 Task: Look for space in Viernheim, Germany from 12th July, 2023 to 16th July, 2023 for 8 adults in price range Rs.10000 to Rs.16000. Place can be private room with 8 bedrooms having 8 beds and 8 bathrooms. Property type can be house, flat, guest house. Amenities needed are: wifi, TV, free parkinig on premises, gym, breakfast. Booking option can be shelf check-in. Required host language is English.
Action: Mouse moved to (492, 105)
Screenshot: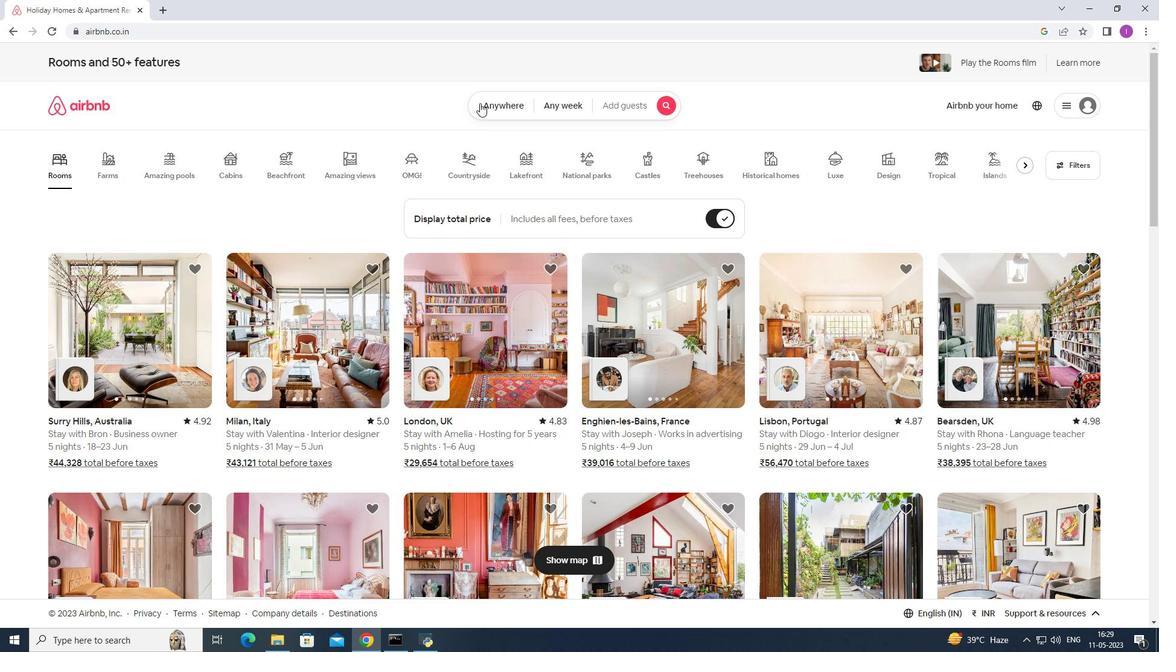 
Action: Mouse pressed left at (492, 105)
Screenshot: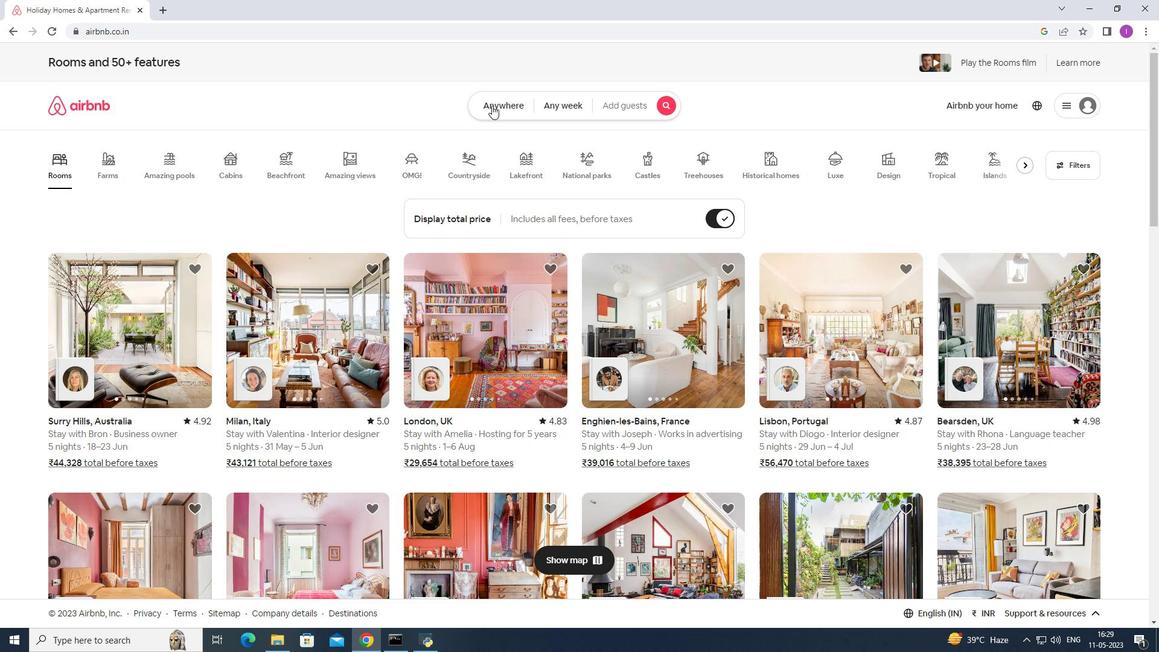 
Action: Mouse moved to (441, 148)
Screenshot: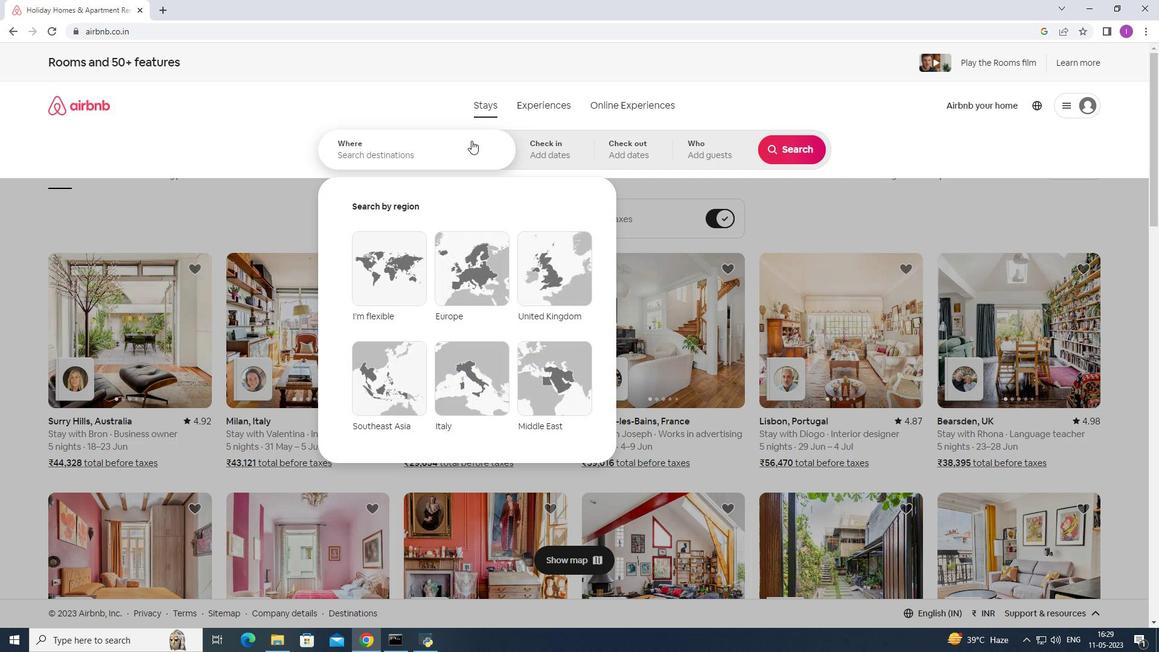 
Action: Mouse pressed left at (441, 148)
Screenshot: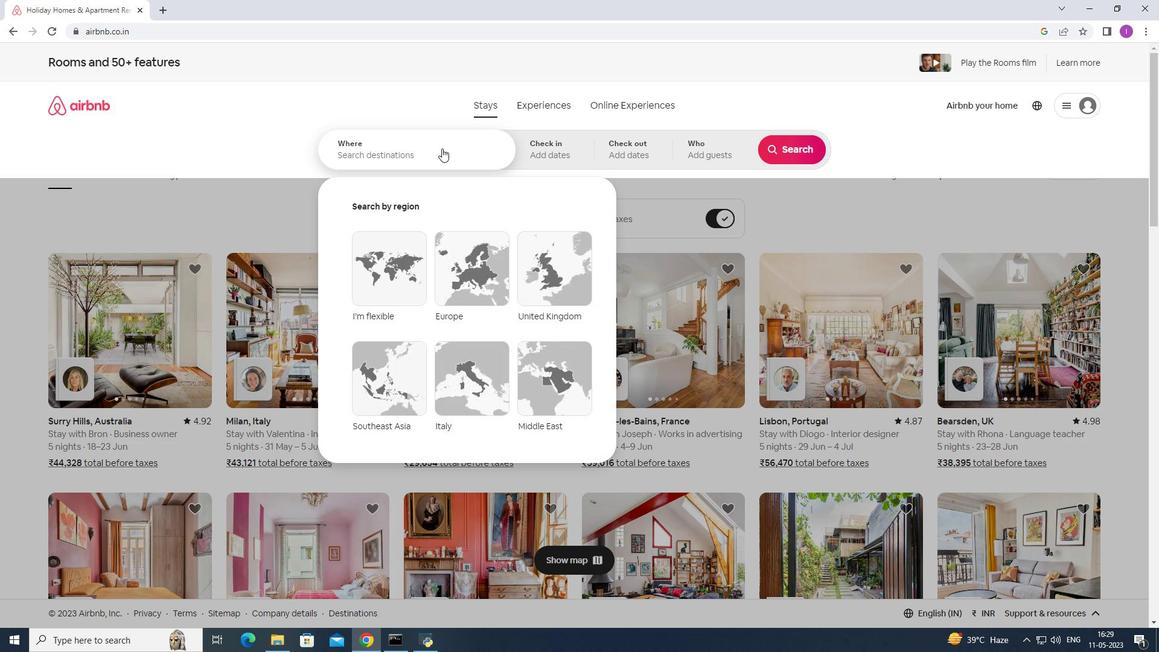 
Action: Mouse moved to (443, 147)
Screenshot: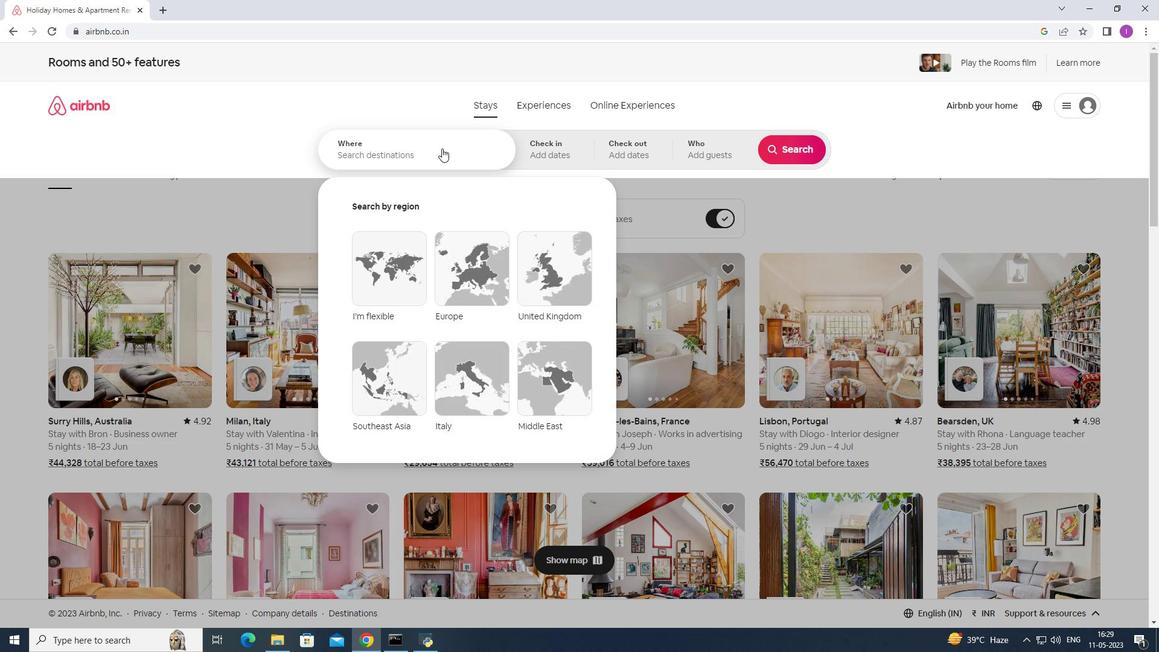 
Action: Key pressed <Key.shift>Viernheim,<Key.shift><Key.shift><Key.shift><Key.shift><Key.shift><Key.shift><Key.shift><Key.shift><Key.shift><Key.shift><Key.shift><Key.shift>Germany
Screenshot: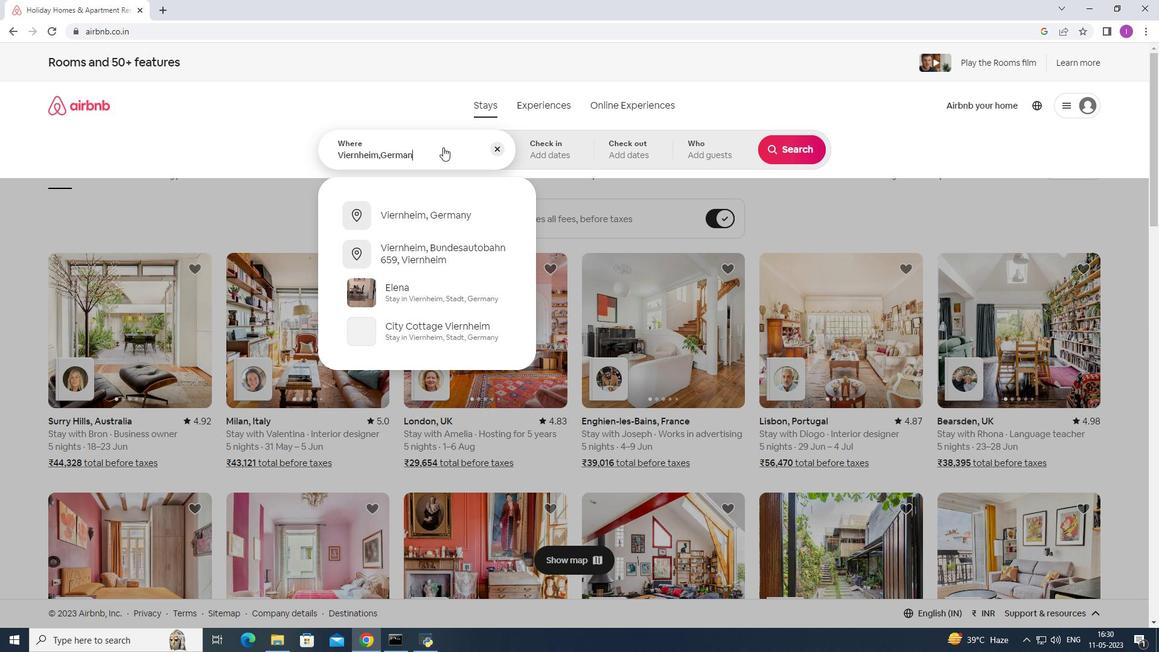 
Action: Mouse moved to (457, 213)
Screenshot: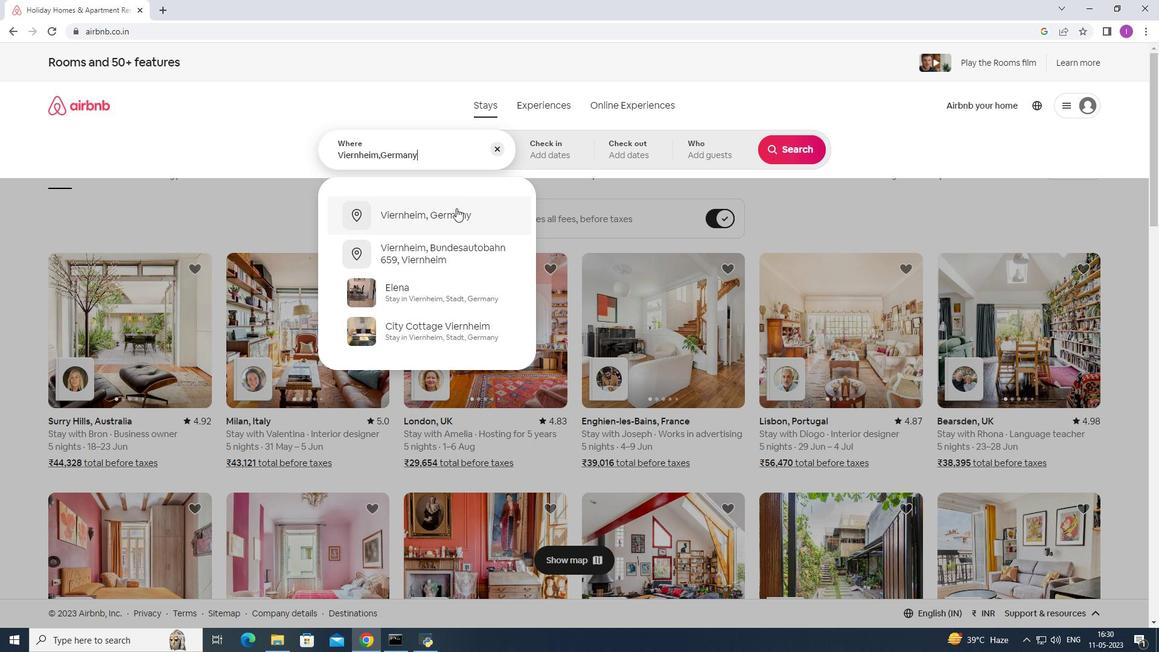 
Action: Mouse pressed left at (457, 213)
Screenshot: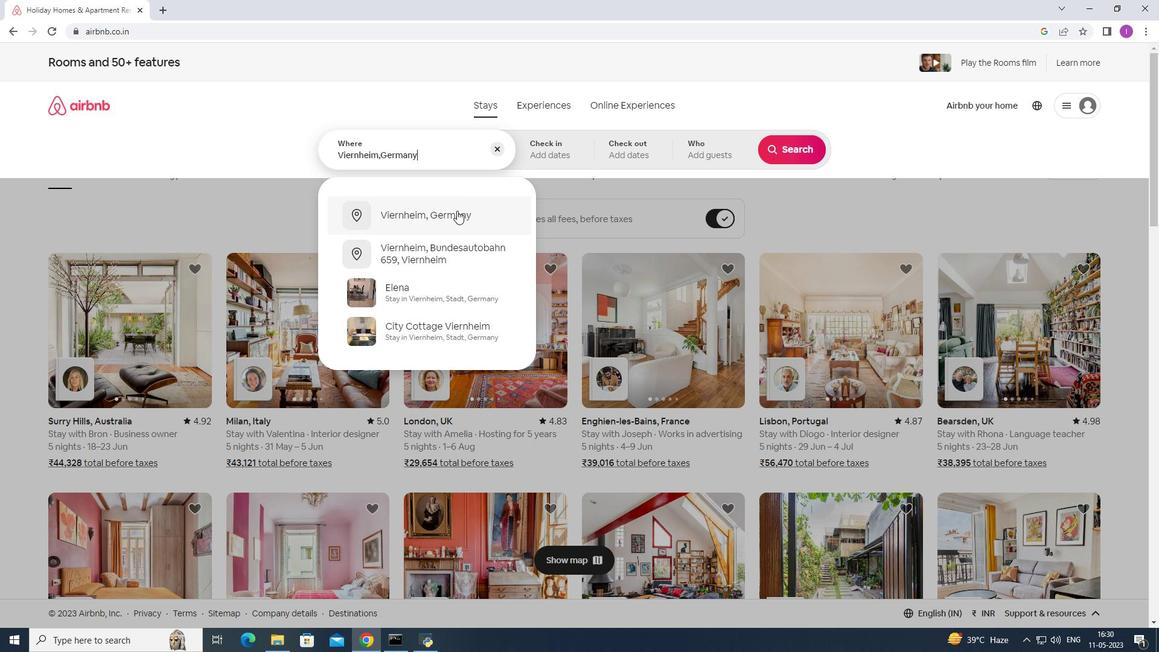 
Action: Mouse moved to (787, 251)
Screenshot: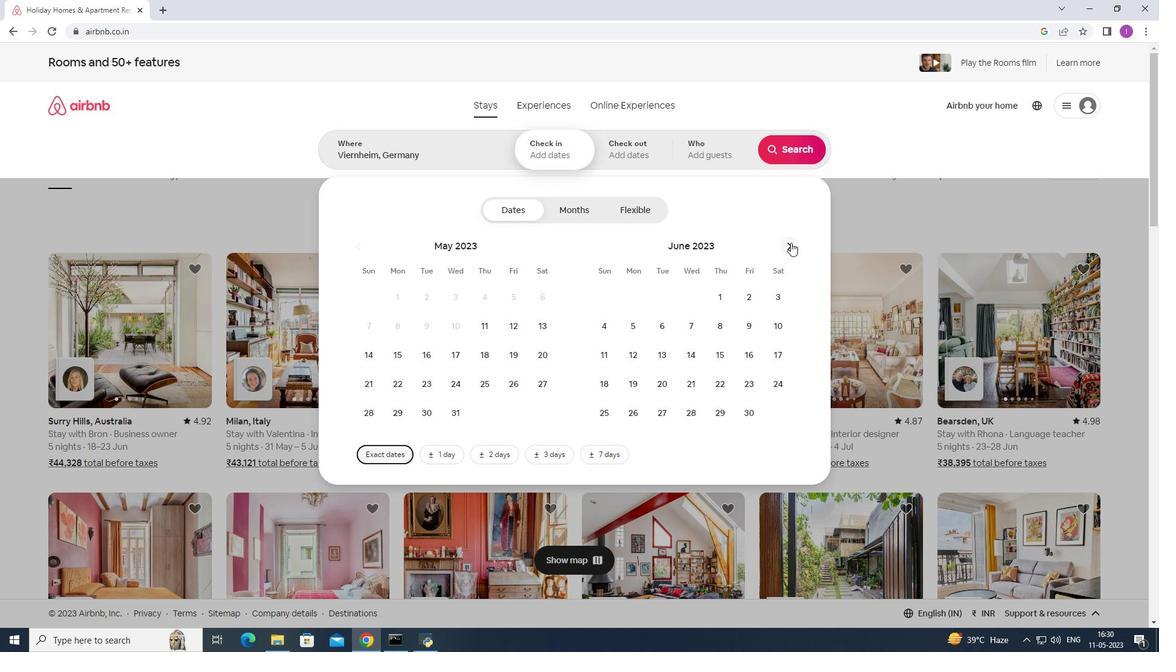 
Action: Mouse pressed left at (787, 251)
Screenshot: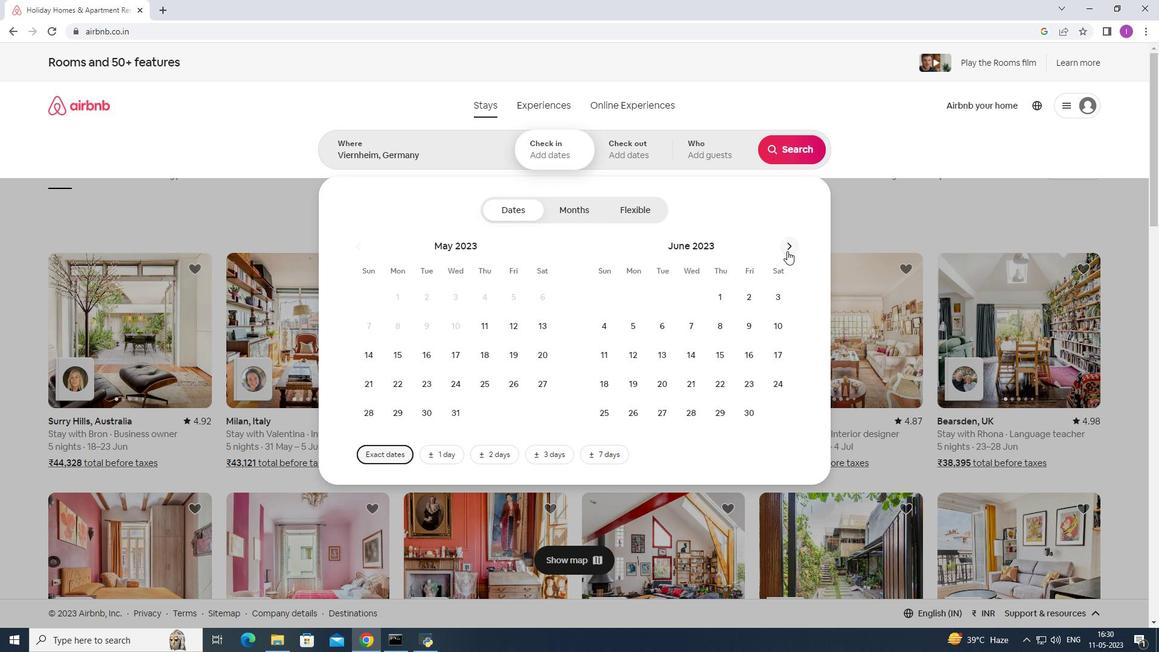 
Action: Mouse moved to (696, 349)
Screenshot: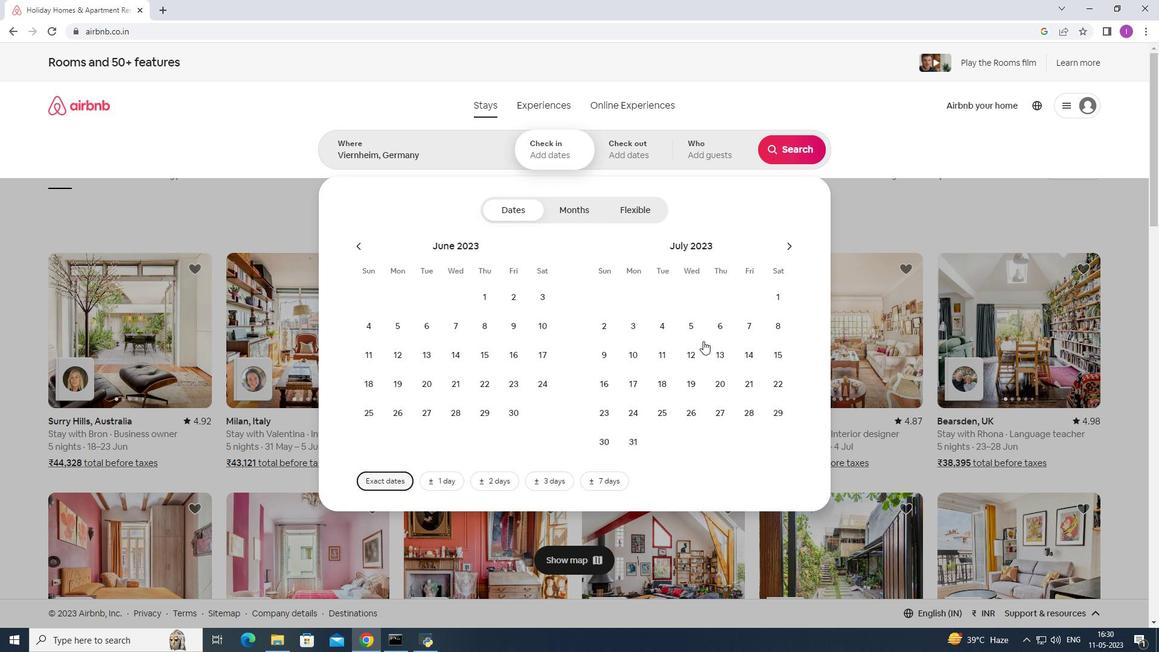 
Action: Mouse pressed left at (696, 349)
Screenshot: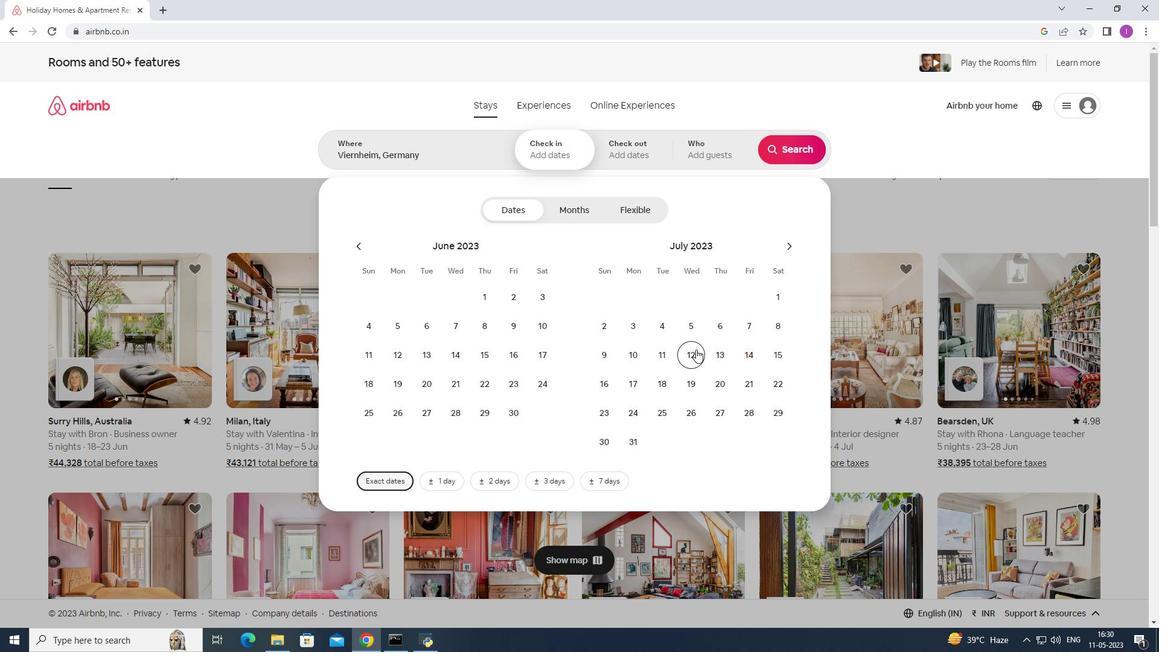 
Action: Mouse moved to (596, 393)
Screenshot: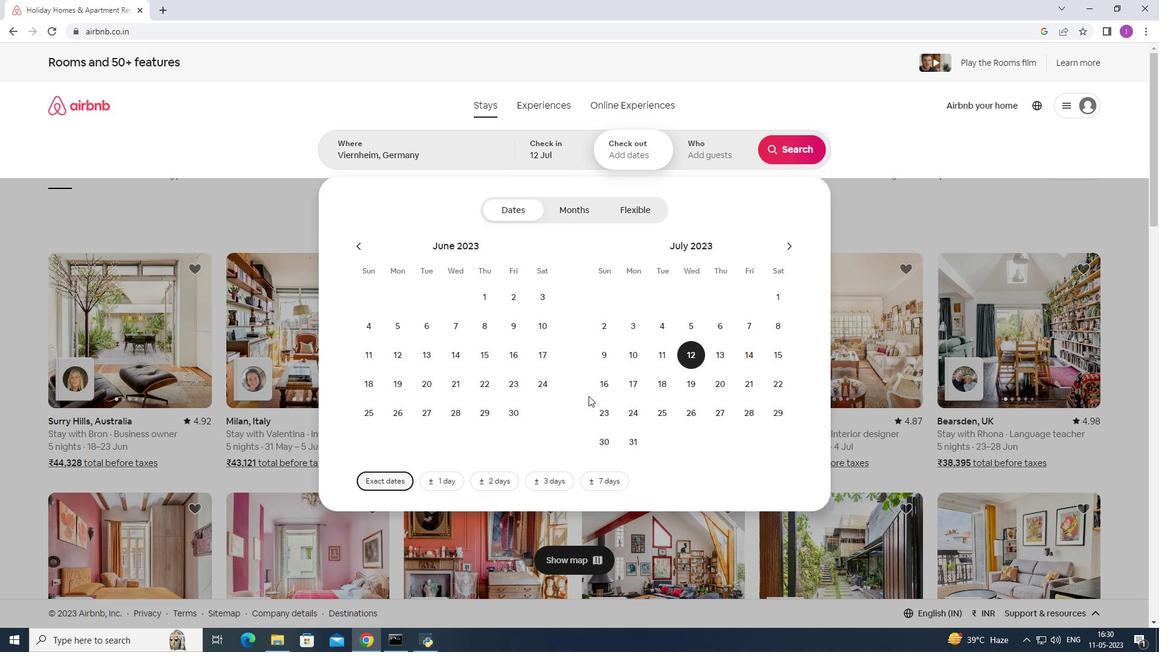 
Action: Mouse pressed left at (596, 393)
Screenshot: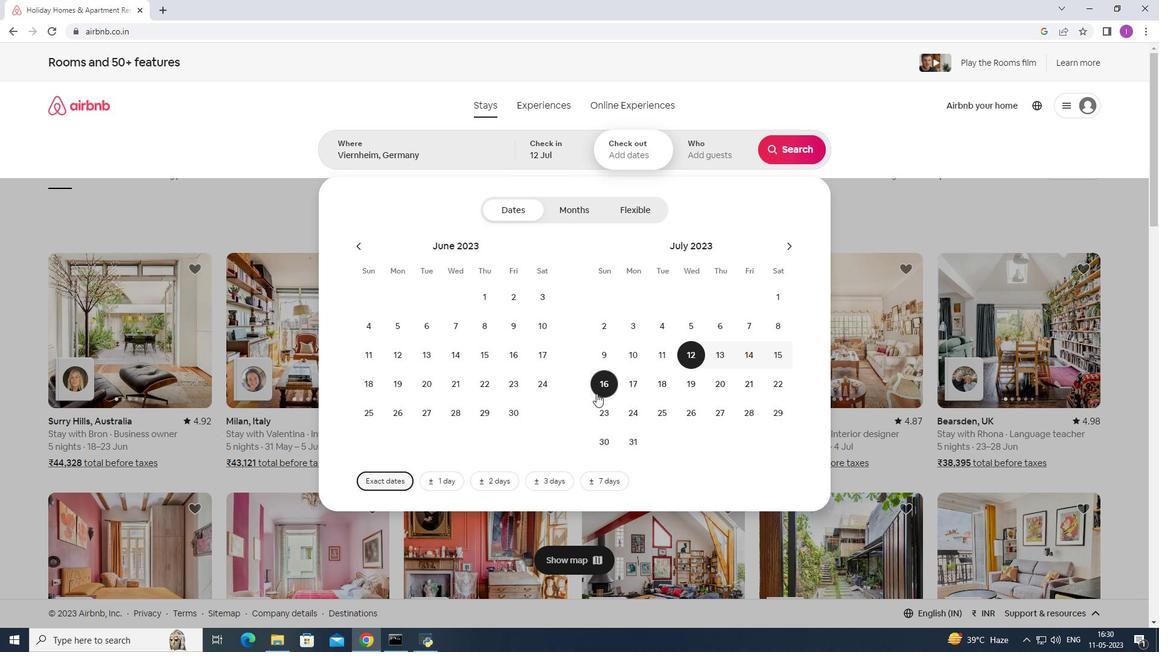 
Action: Mouse moved to (729, 146)
Screenshot: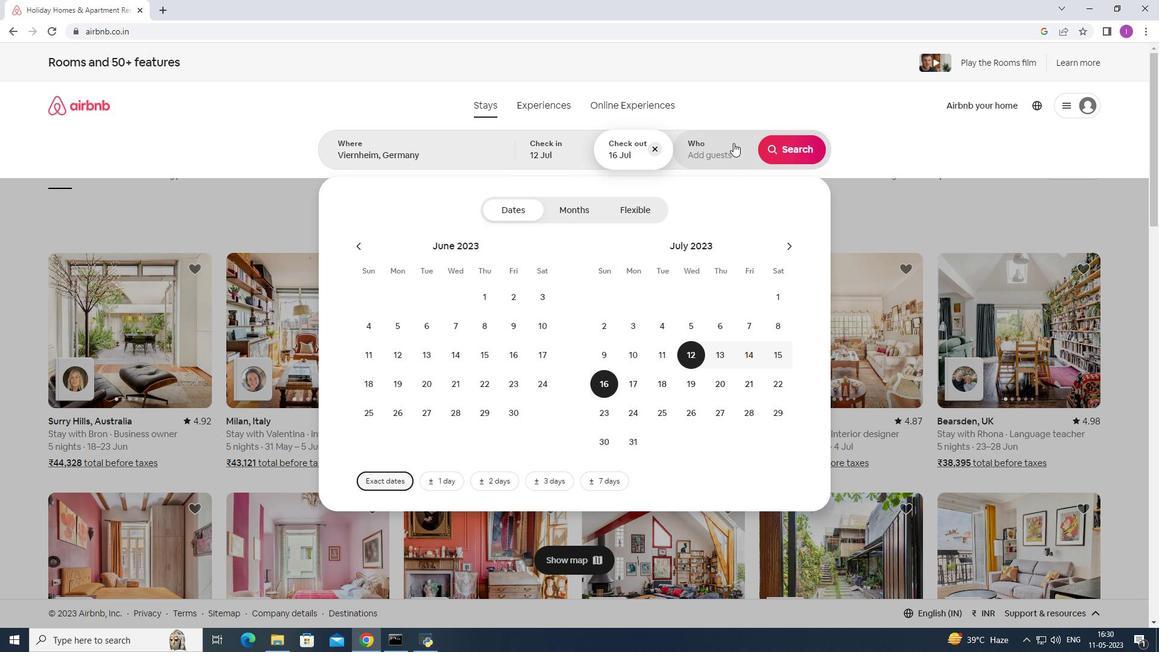 
Action: Mouse pressed left at (729, 146)
Screenshot: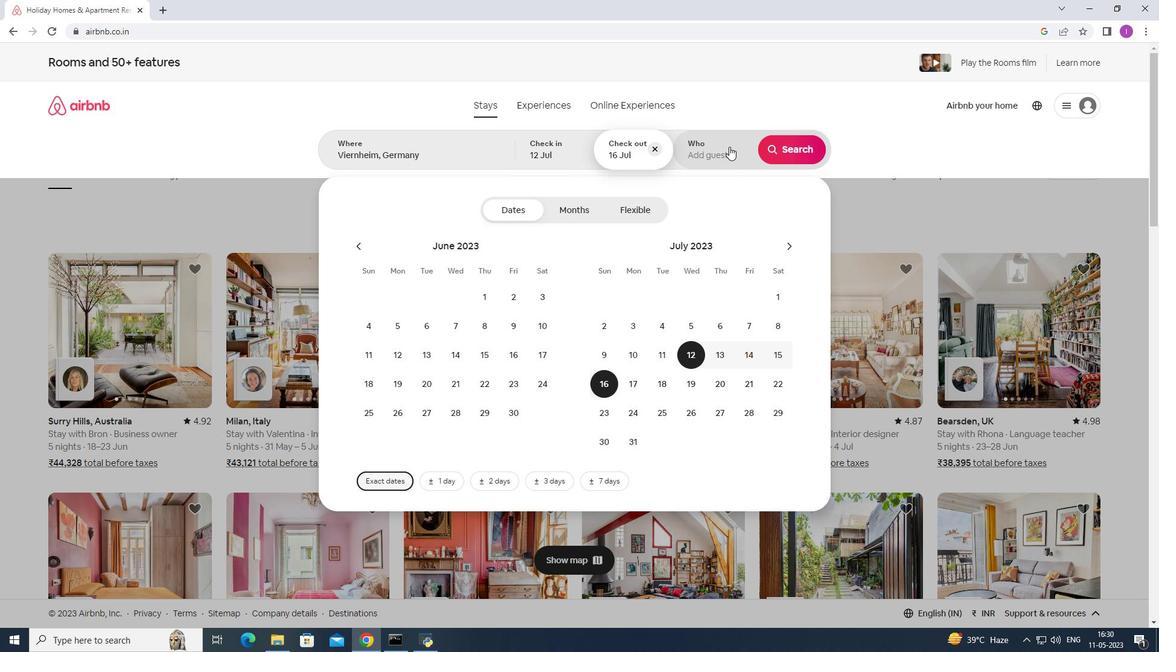 
Action: Mouse moved to (799, 217)
Screenshot: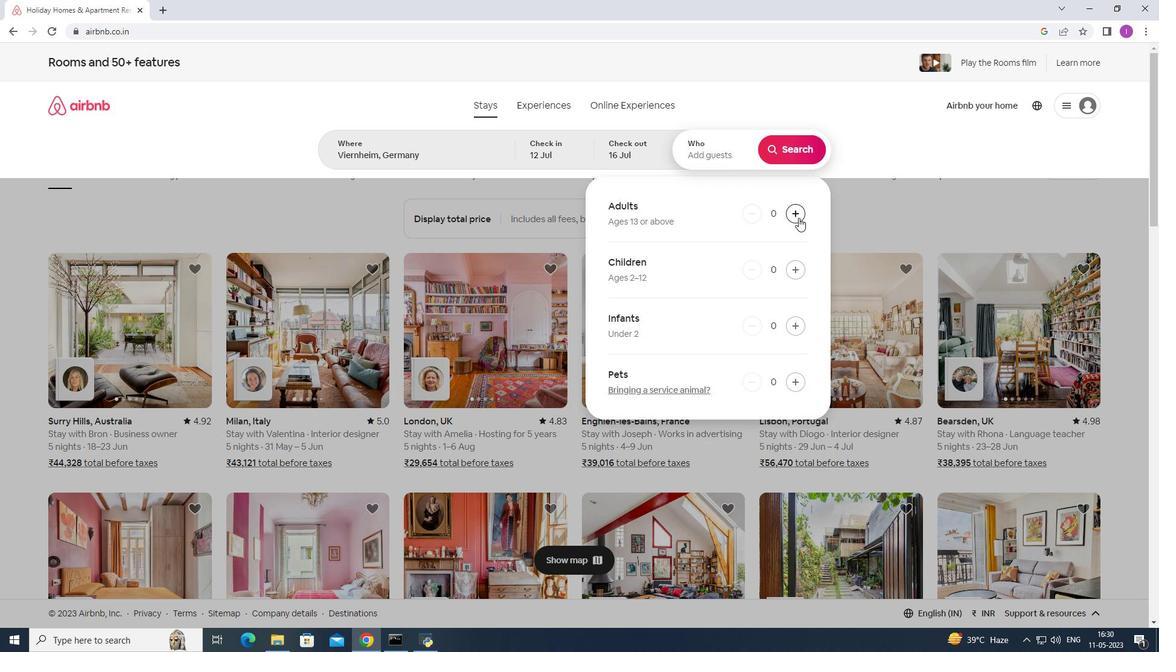 
Action: Mouse pressed left at (799, 217)
Screenshot: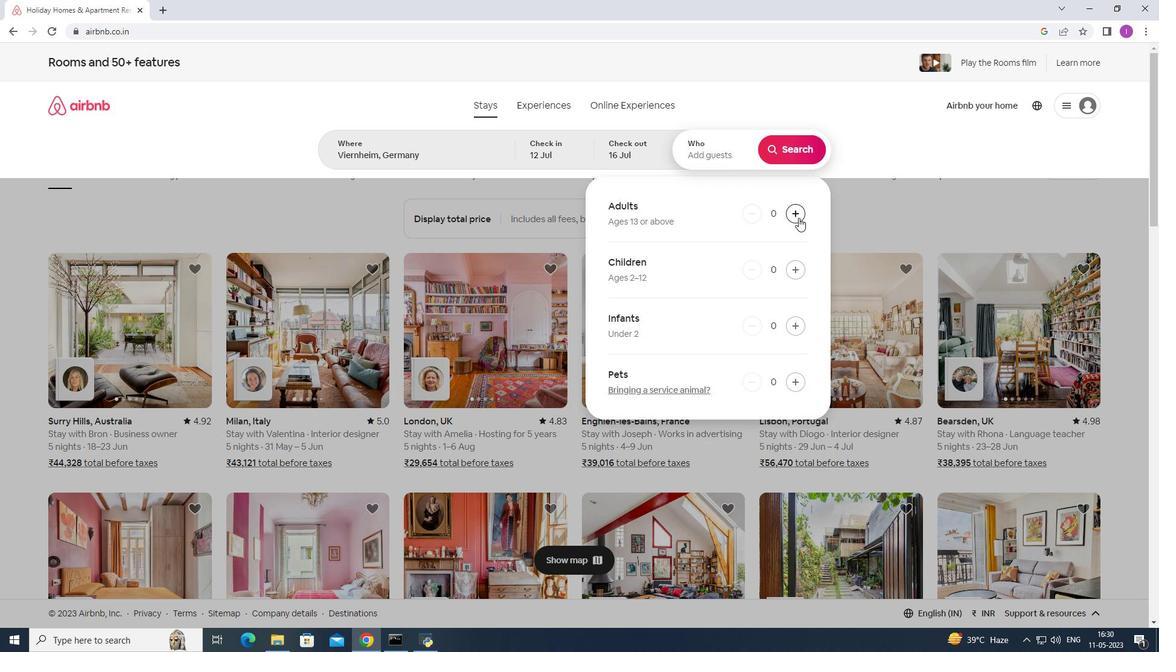
Action: Mouse moved to (800, 214)
Screenshot: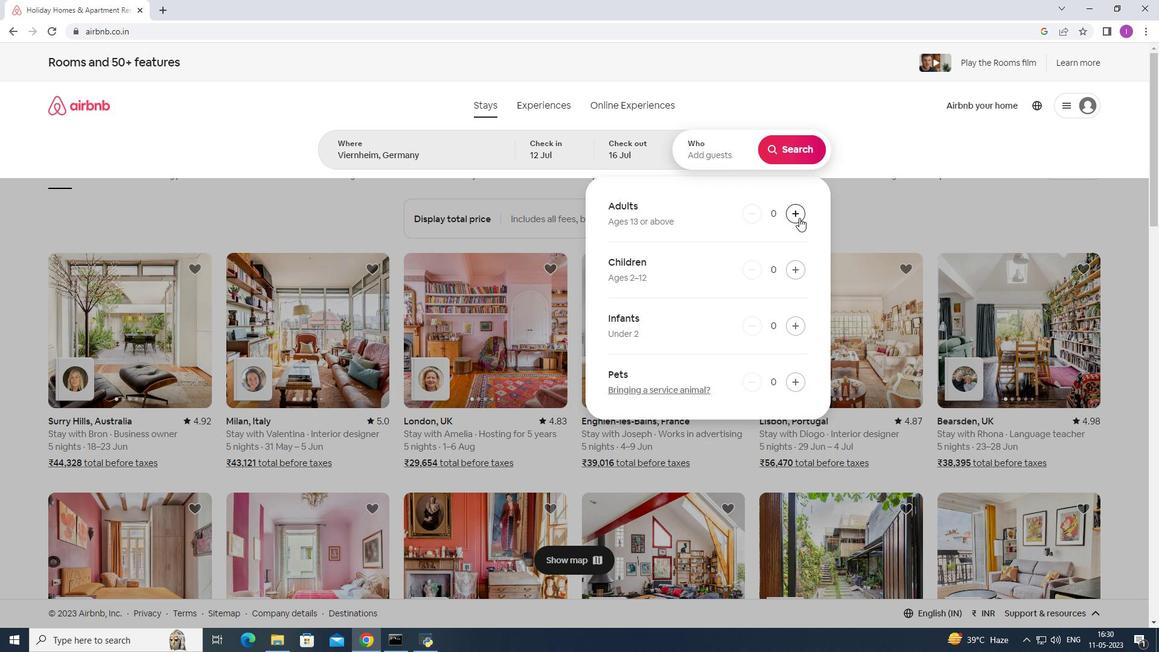 
Action: Mouse pressed left at (800, 214)
Screenshot: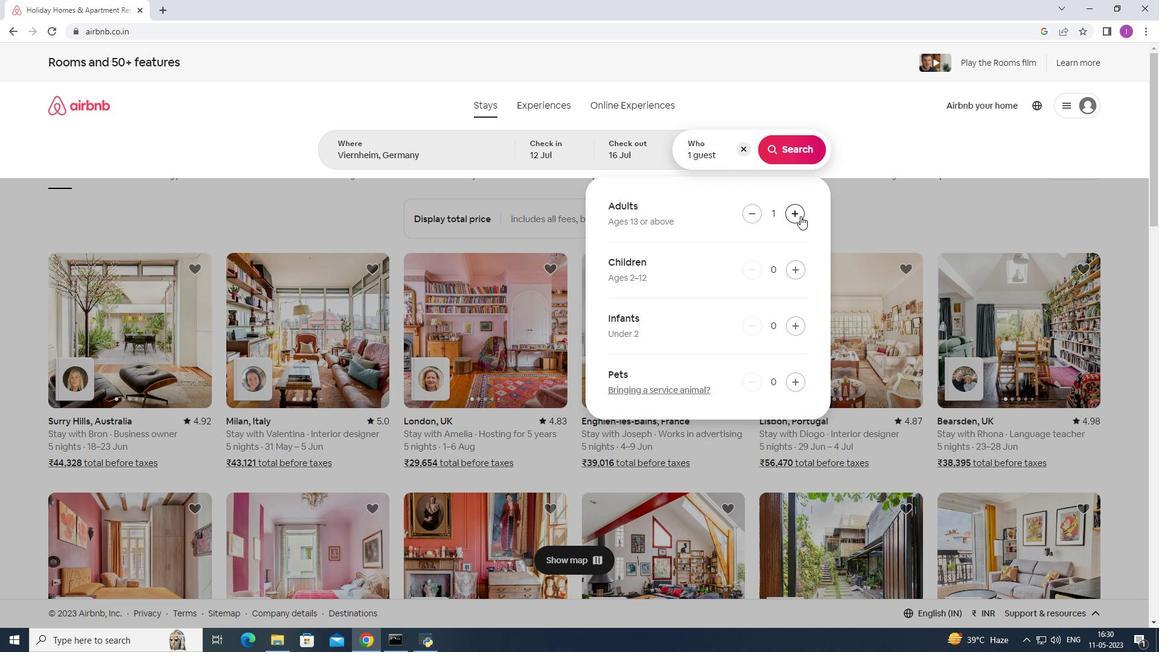 
Action: Mouse moved to (800, 214)
Screenshot: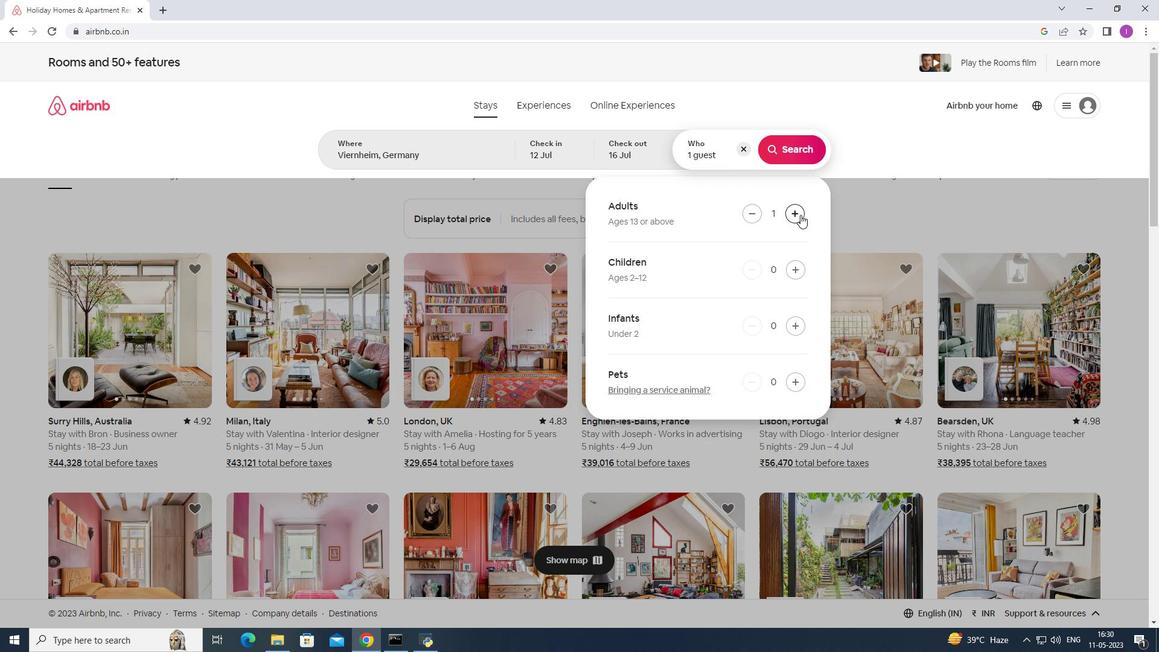 
Action: Mouse pressed left at (800, 214)
Screenshot: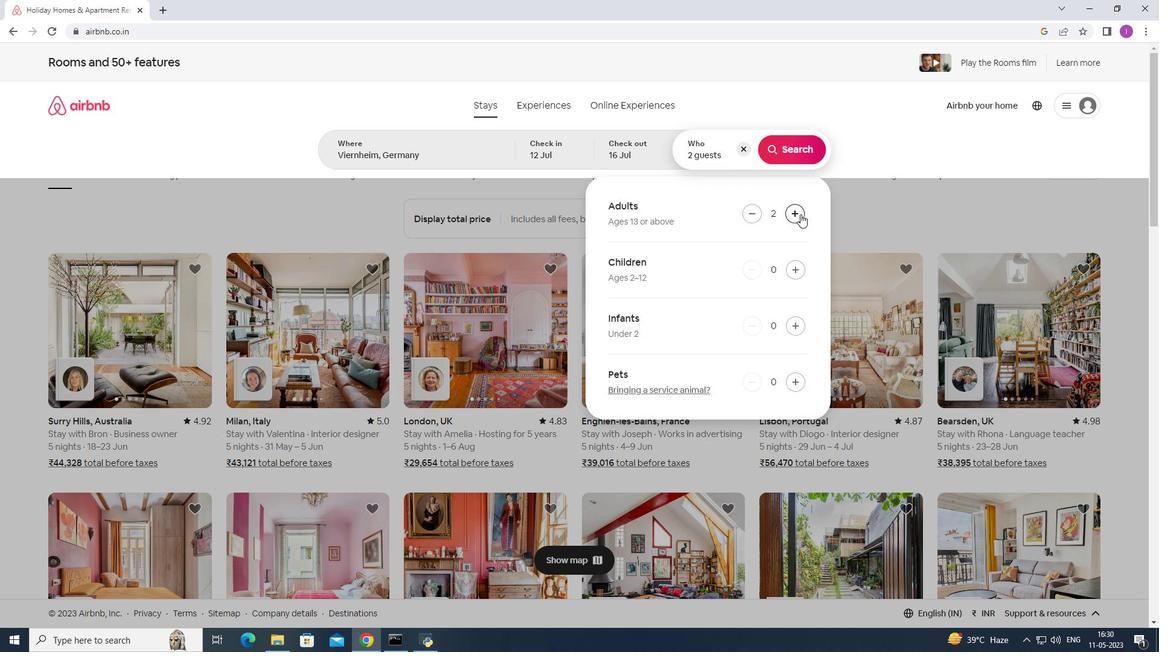 
Action: Mouse pressed left at (800, 214)
Screenshot: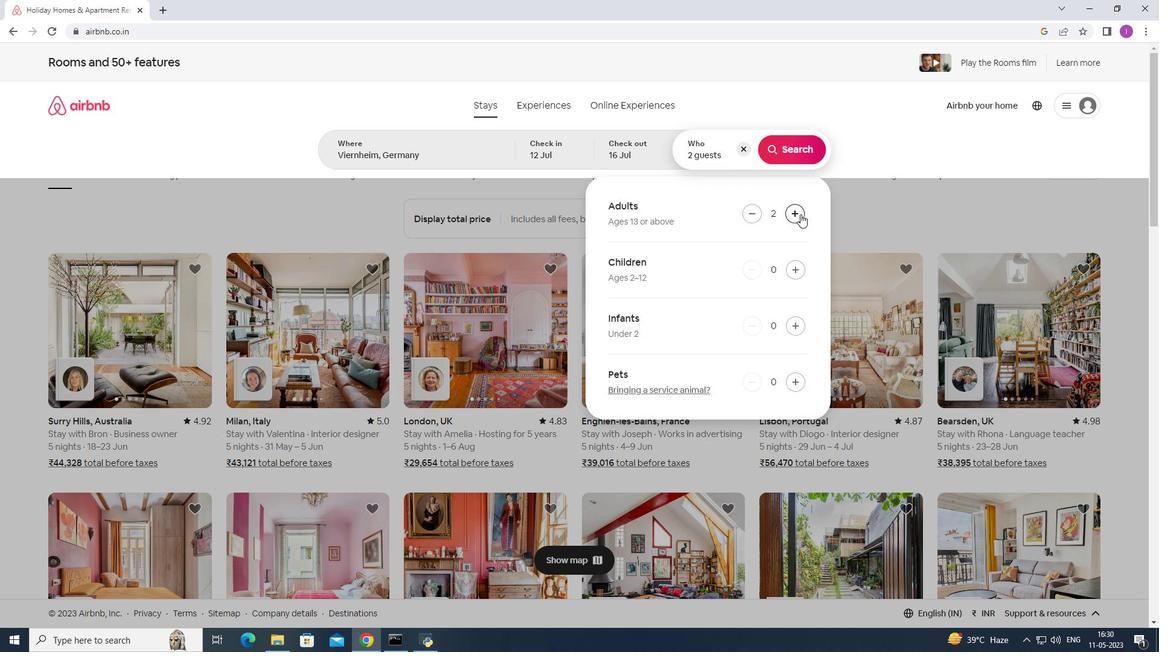 
Action: Mouse pressed left at (800, 214)
Screenshot: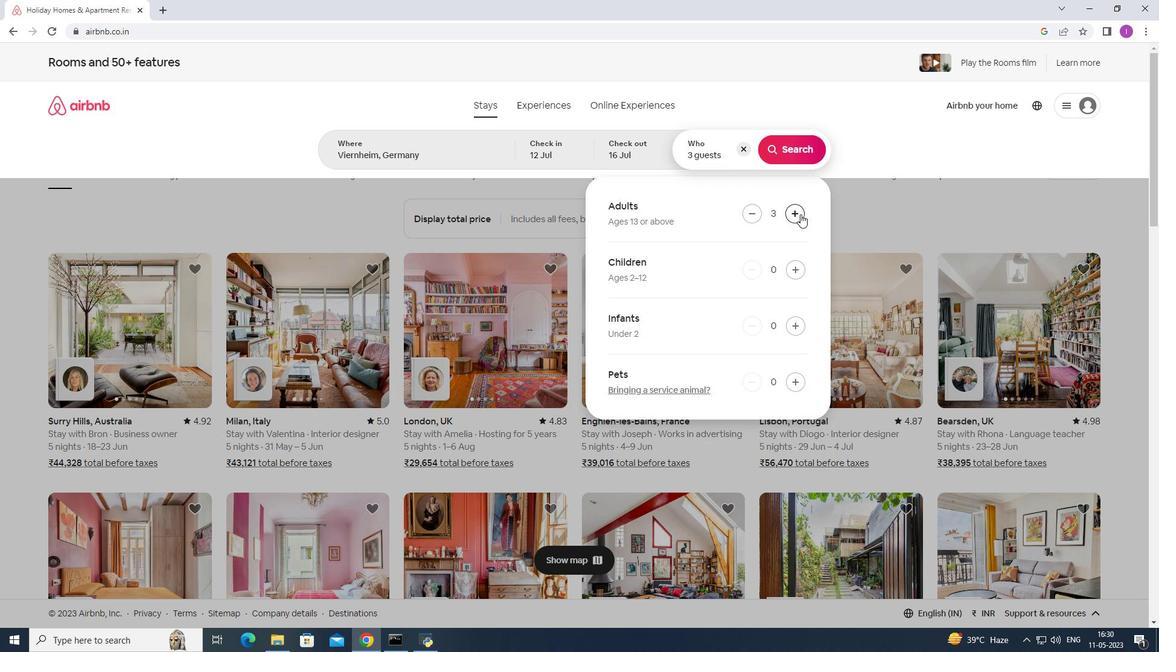 
Action: Mouse pressed left at (800, 214)
Screenshot: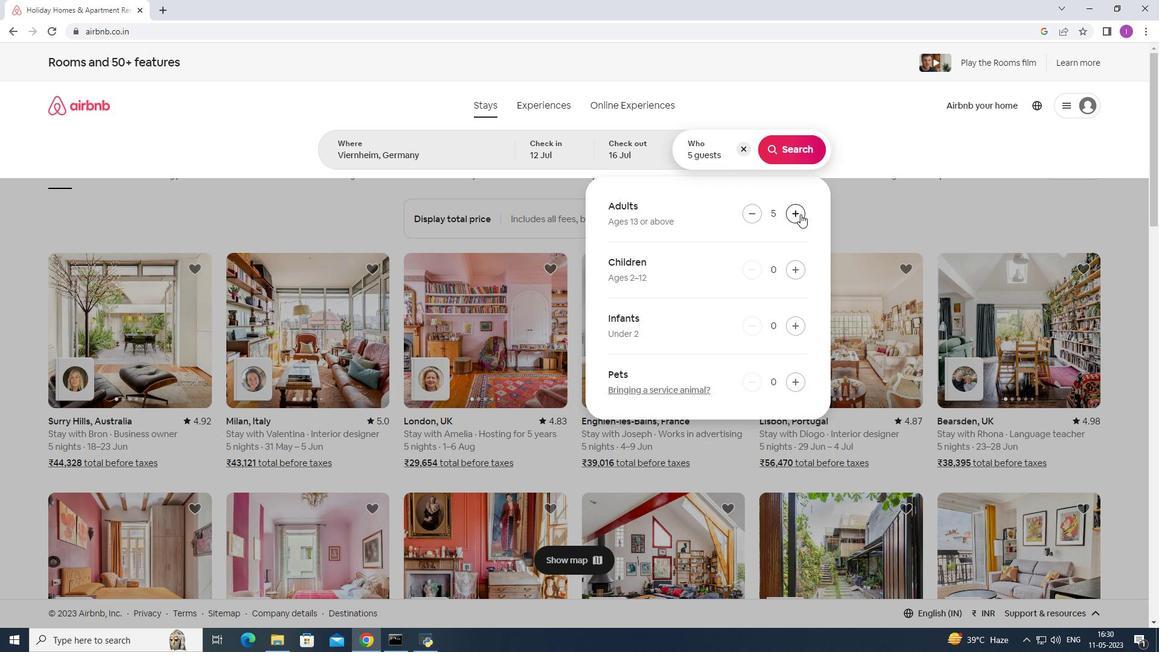 
Action: Mouse pressed left at (800, 214)
Screenshot: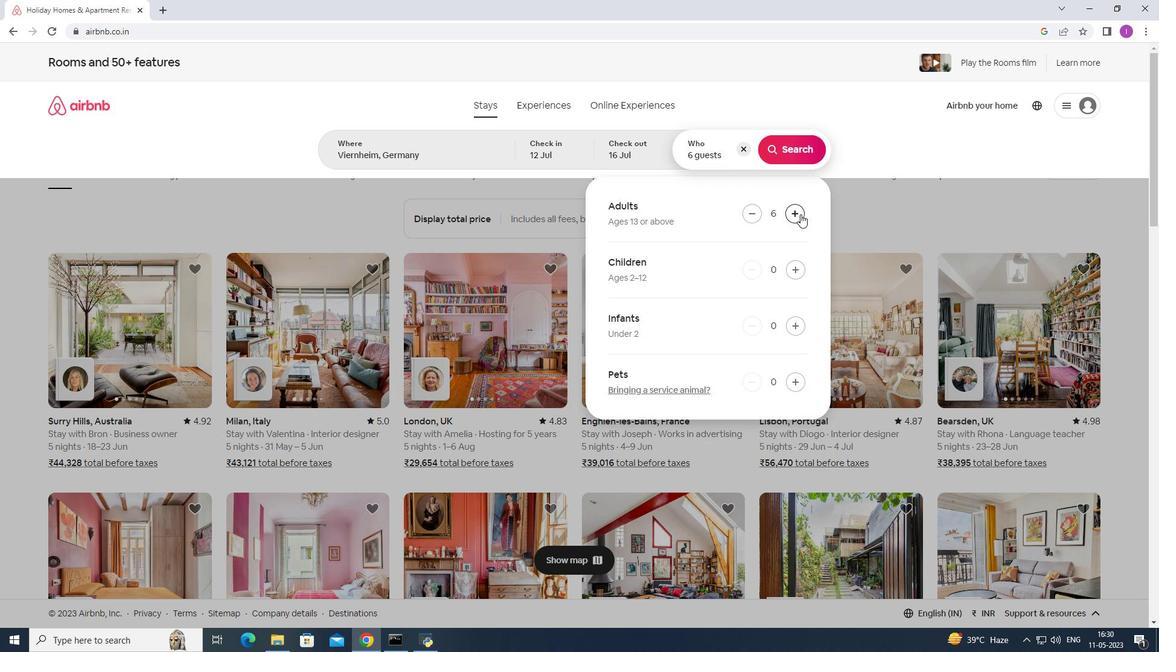 
Action: Mouse pressed left at (800, 214)
Screenshot: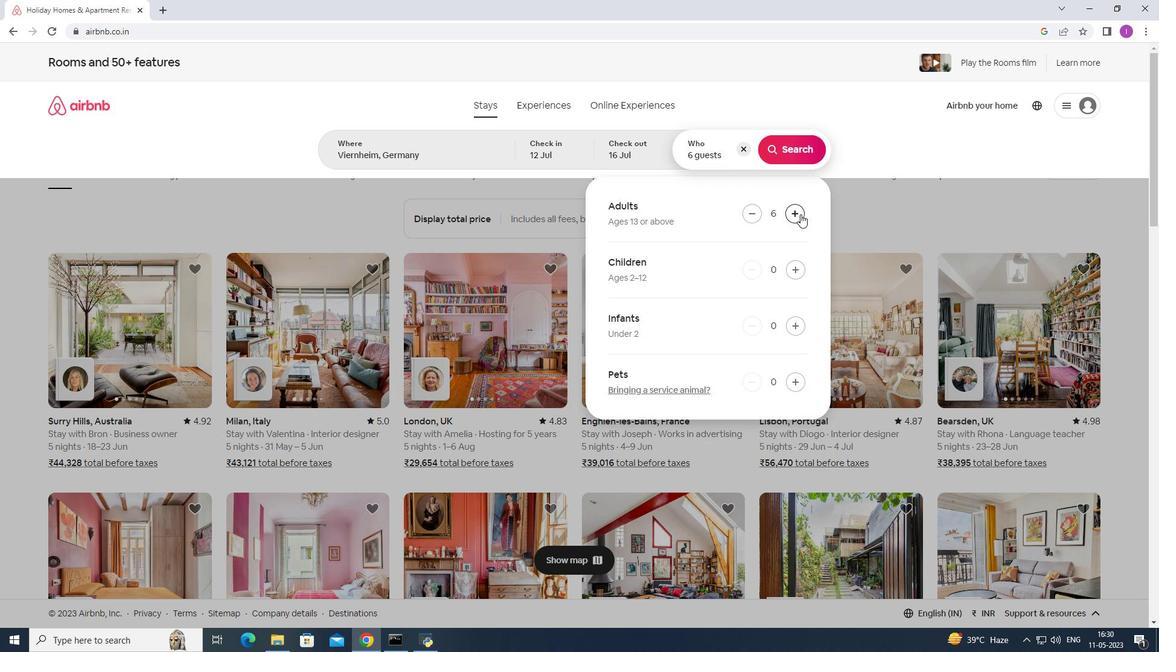 
Action: Mouse moved to (799, 144)
Screenshot: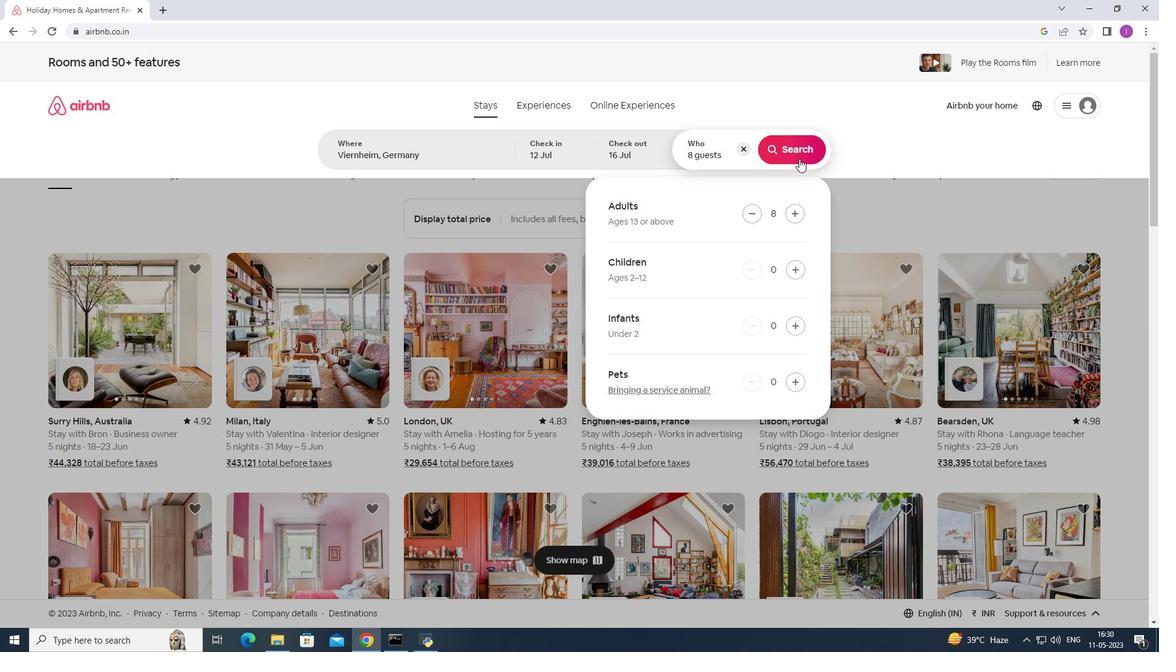 
Action: Mouse pressed left at (799, 144)
Screenshot: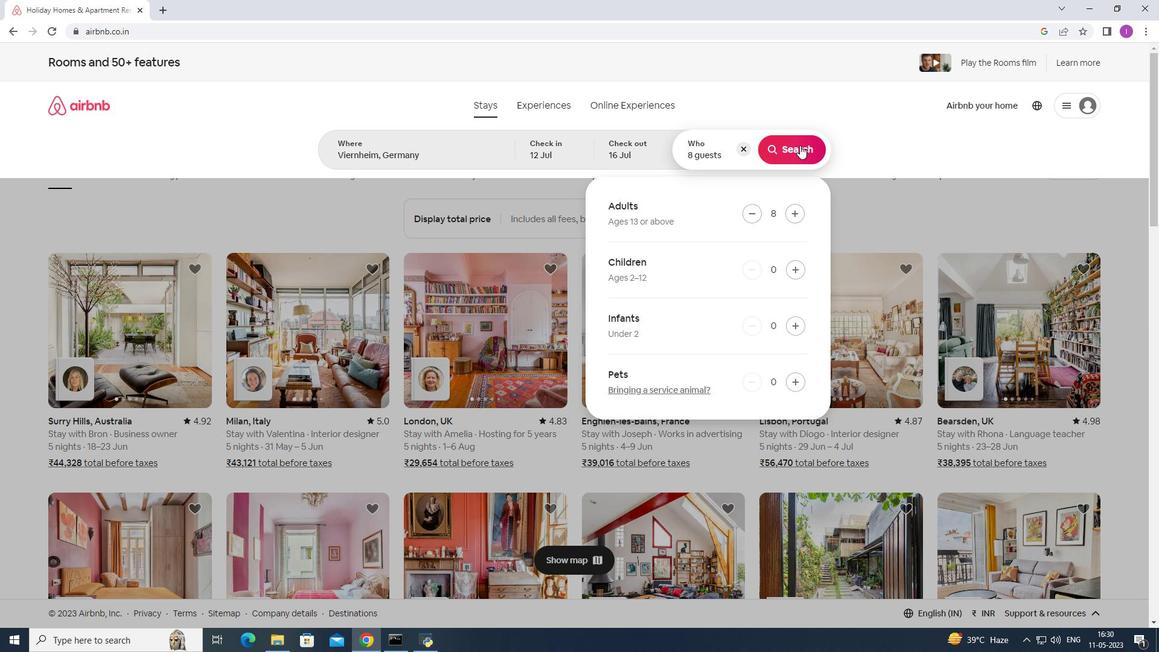 
Action: Mouse moved to (1104, 108)
Screenshot: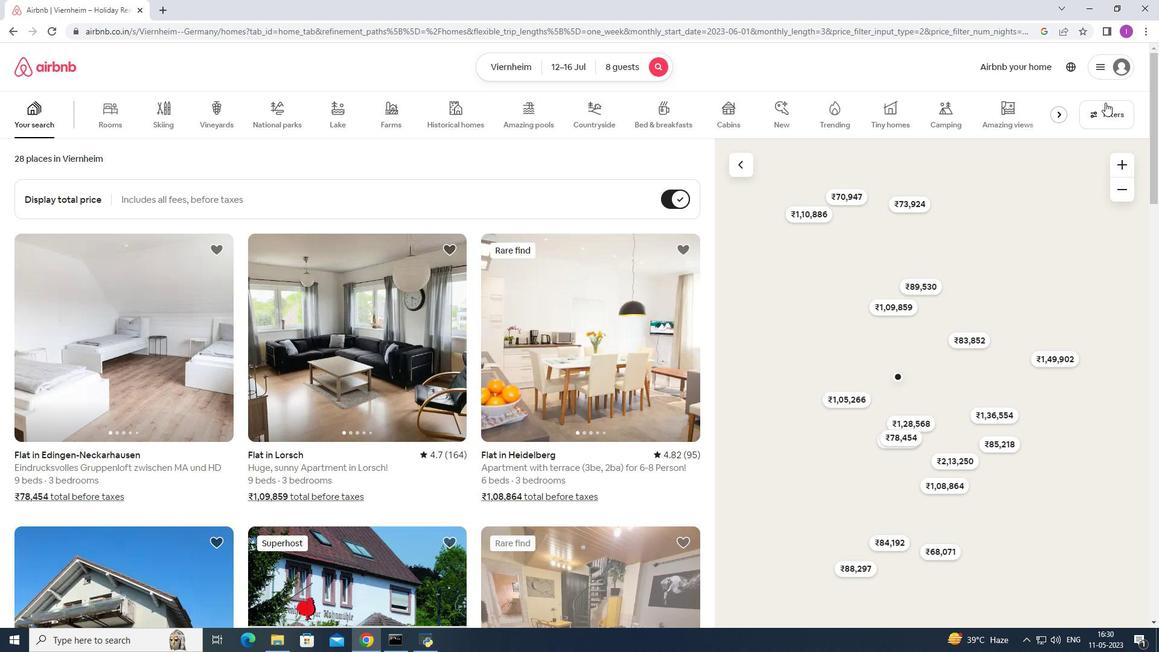 
Action: Mouse pressed left at (1104, 108)
Screenshot: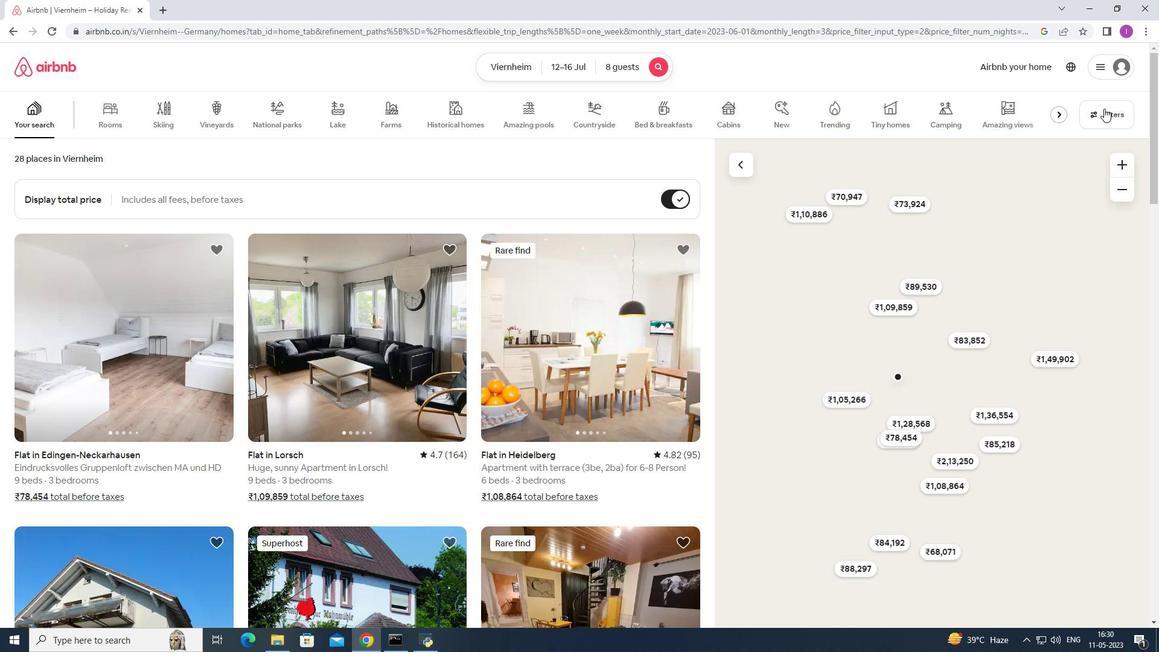 
Action: Mouse moved to (655, 416)
Screenshot: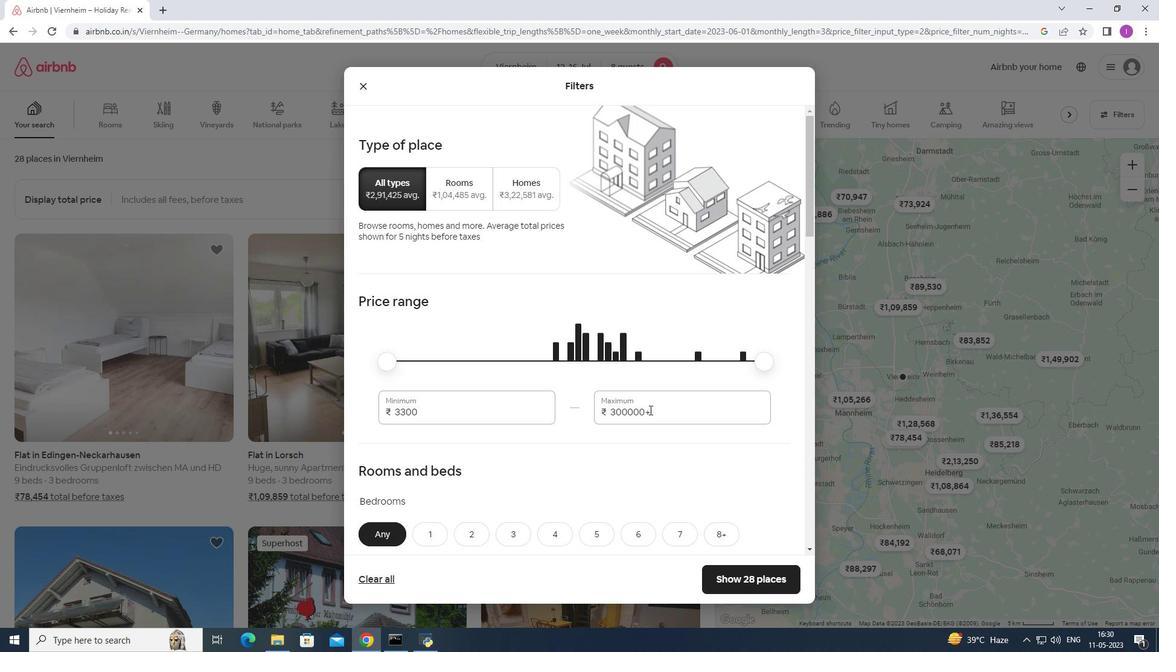 
Action: Mouse pressed left at (655, 416)
Screenshot: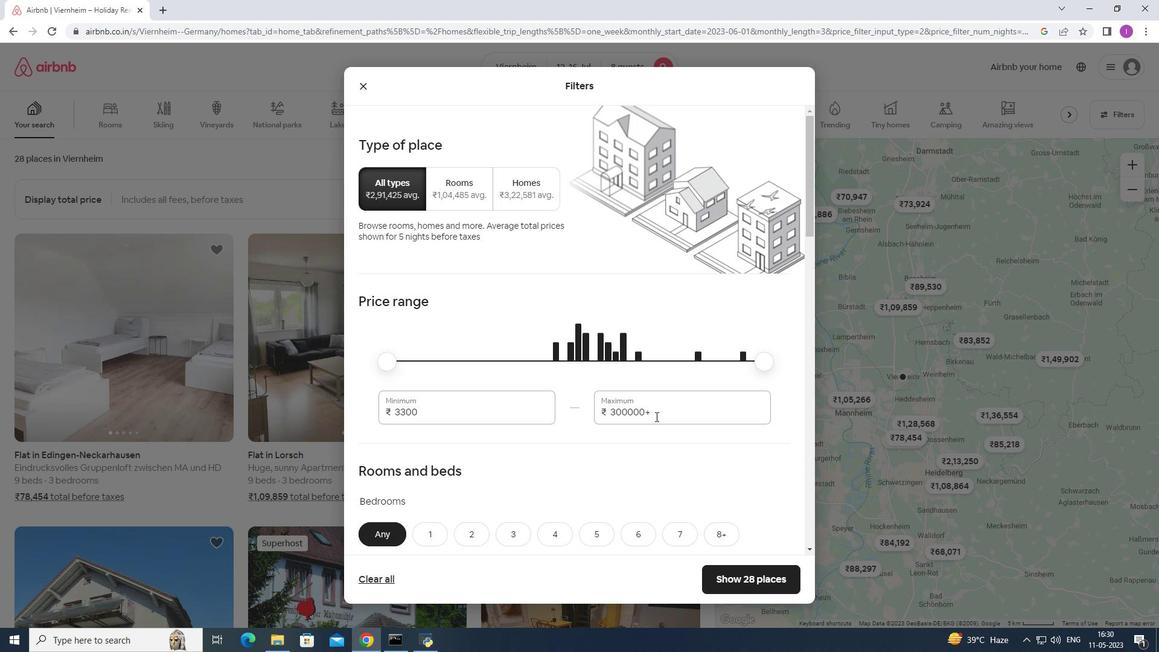 
Action: Mouse moved to (592, 419)
Screenshot: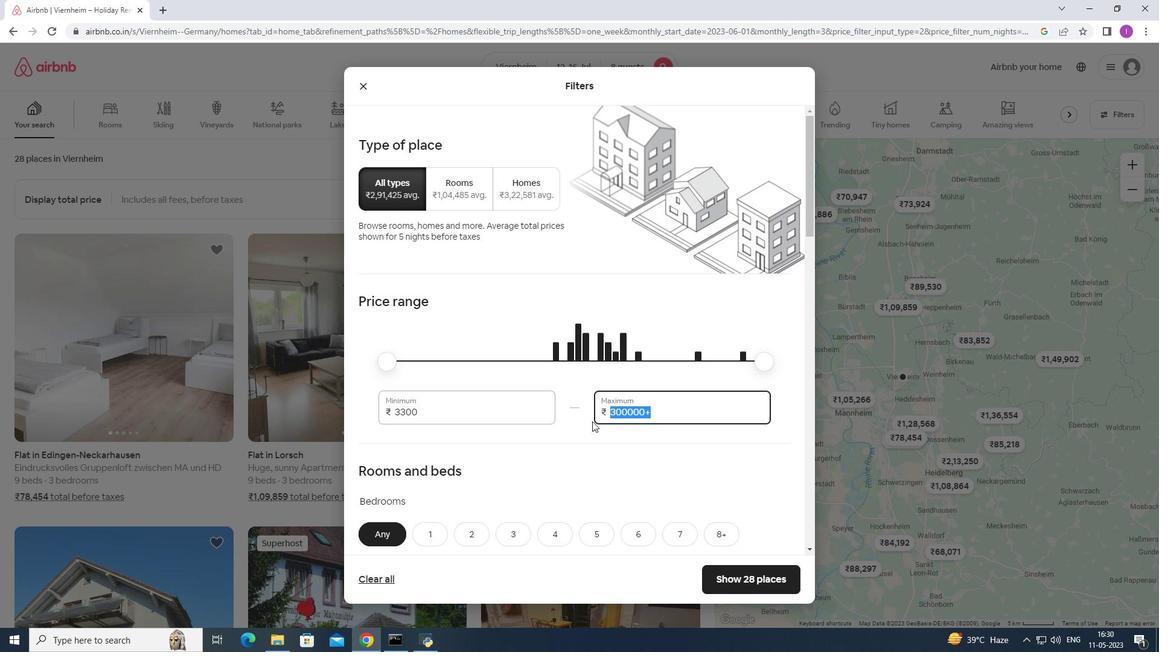 
Action: Key pressed 1
Screenshot: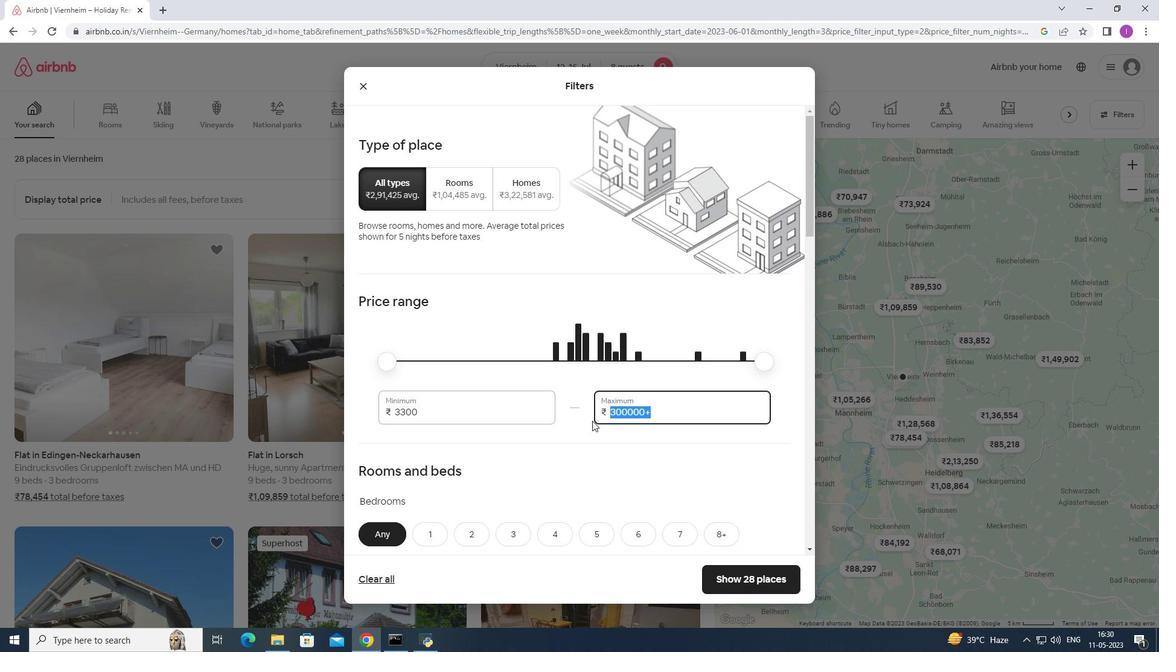 
Action: Mouse moved to (594, 417)
Screenshot: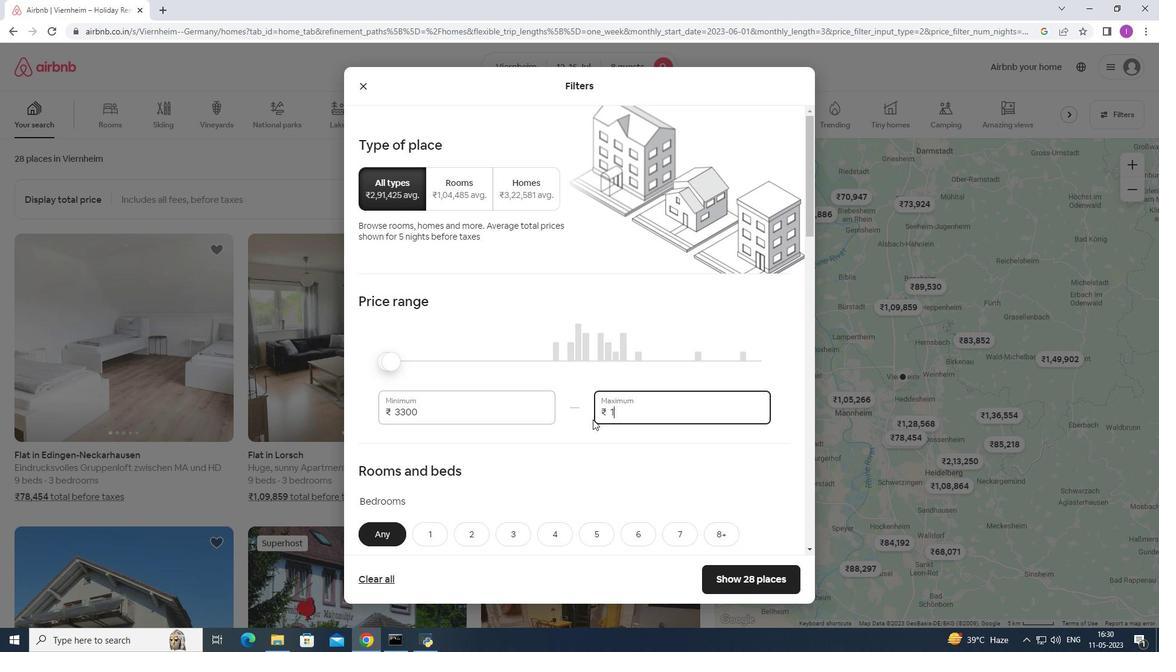 
Action: Key pressed 600
Screenshot: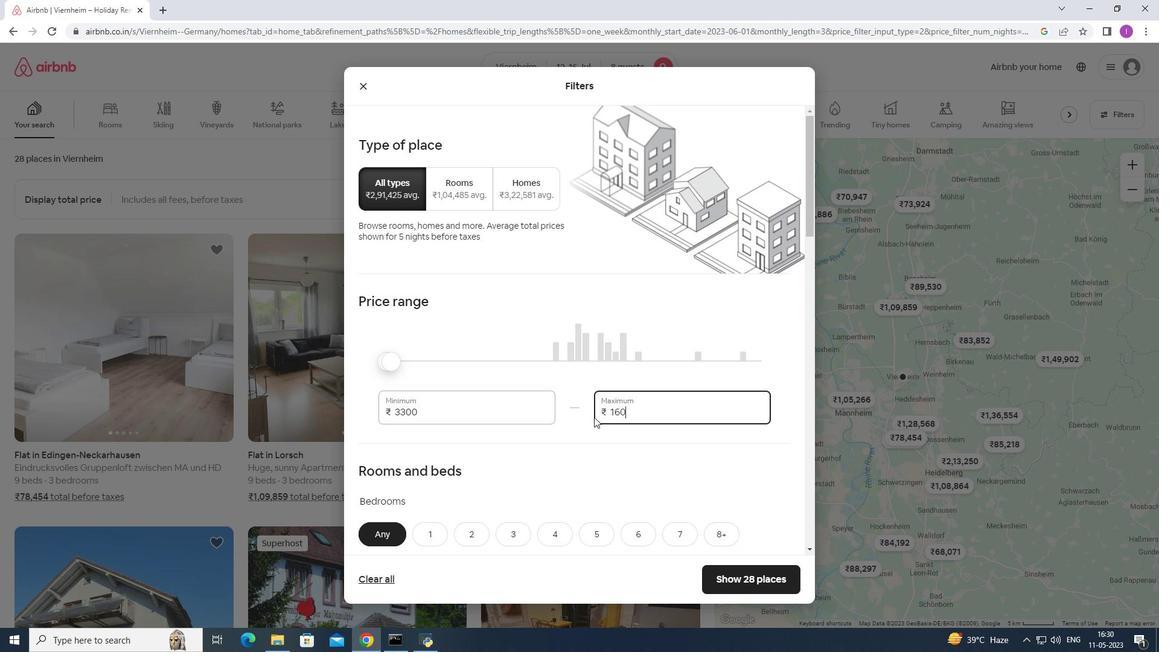 
Action: Mouse moved to (594, 416)
Screenshot: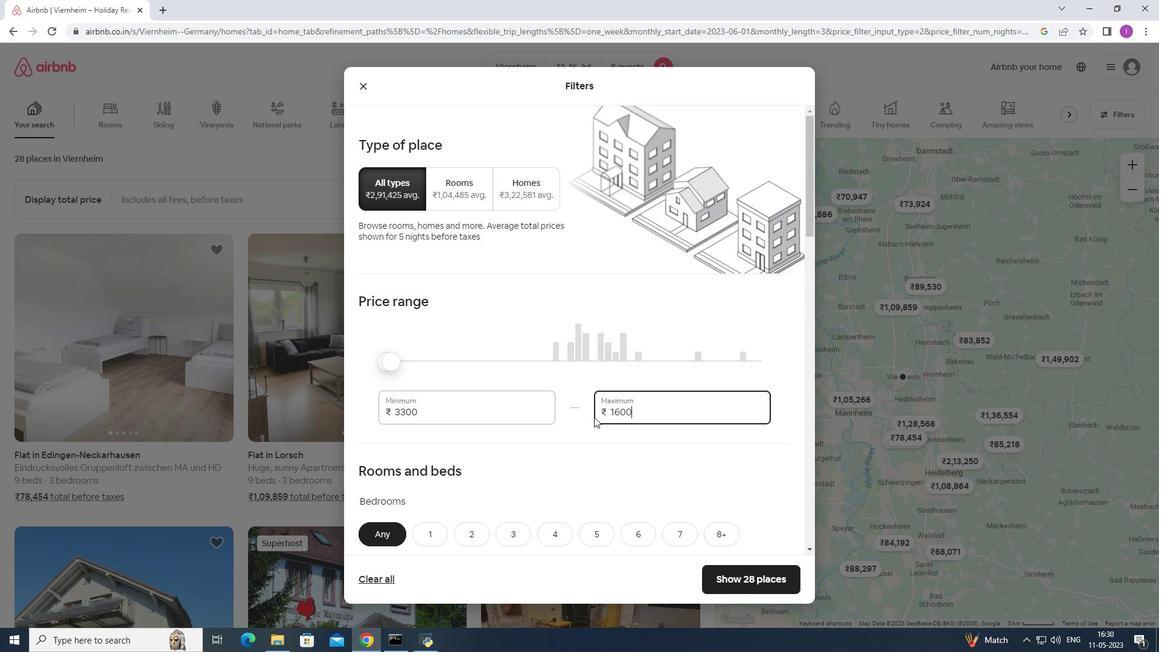 
Action: Key pressed 0
Screenshot: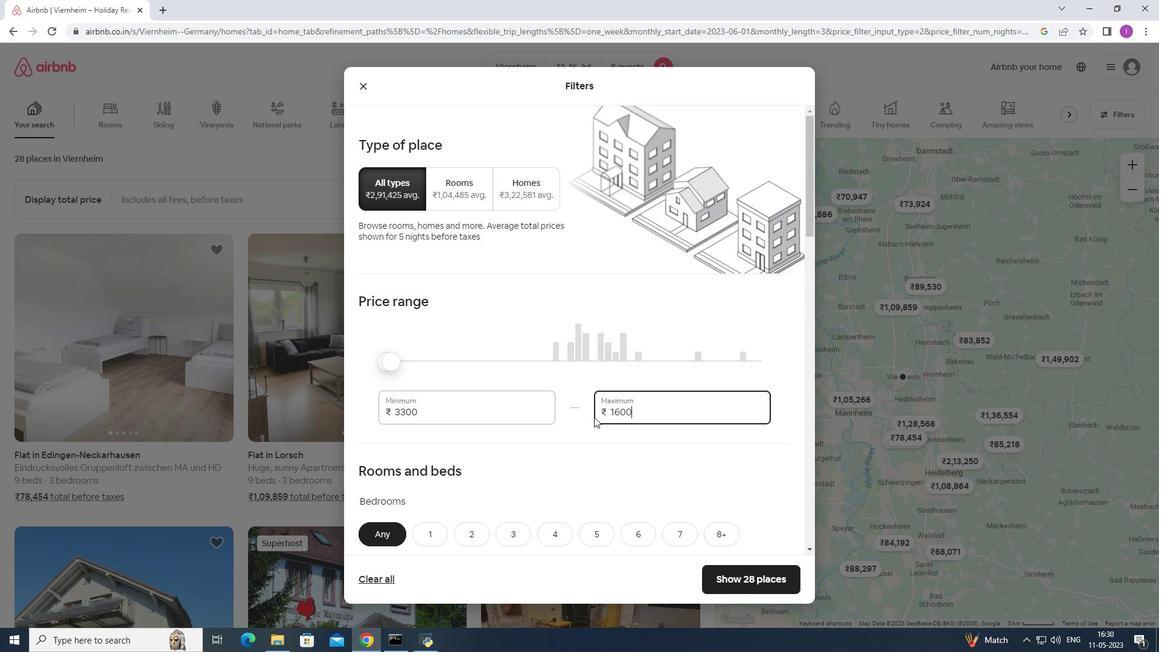 
Action: Mouse moved to (437, 412)
Screenshot: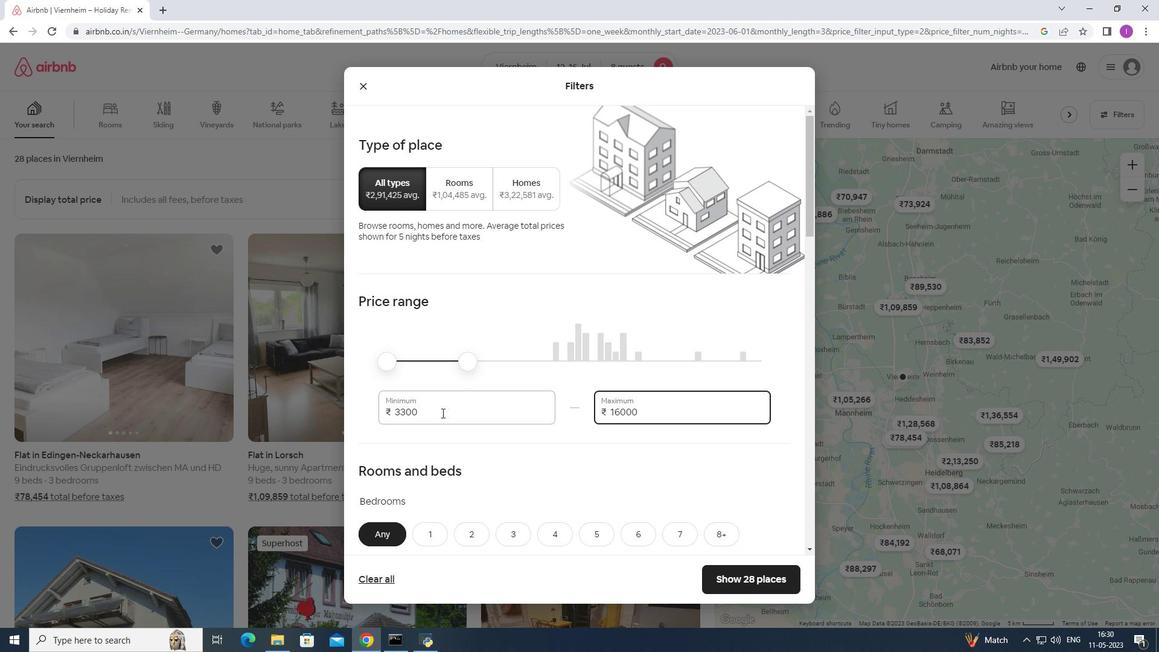 
Action: Mouse pressed left at (437, 412)
Screenshot: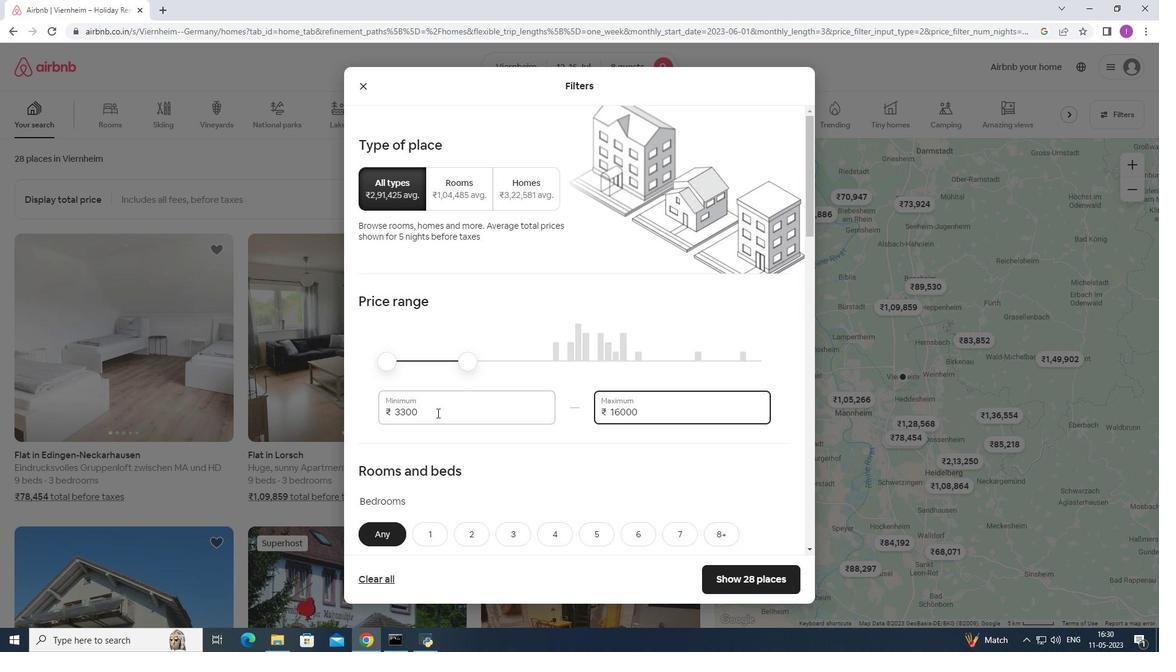 
Action: Mouse moved to (437, 408)
Screenshot: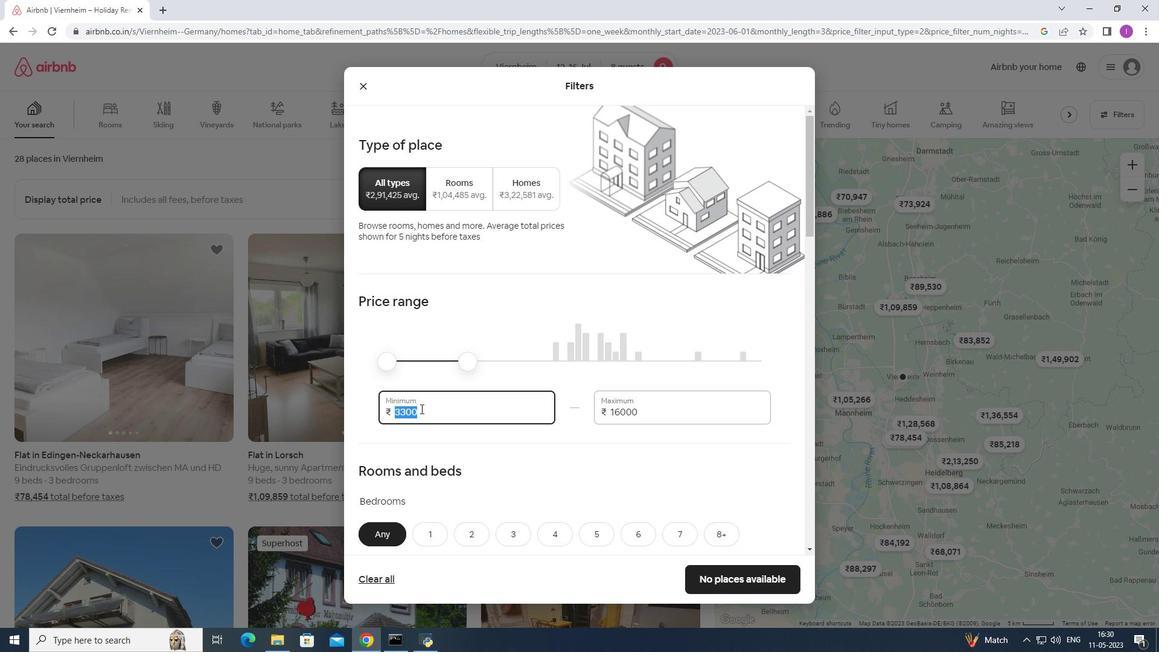 
Action: Key pressed 10000
Screenshot: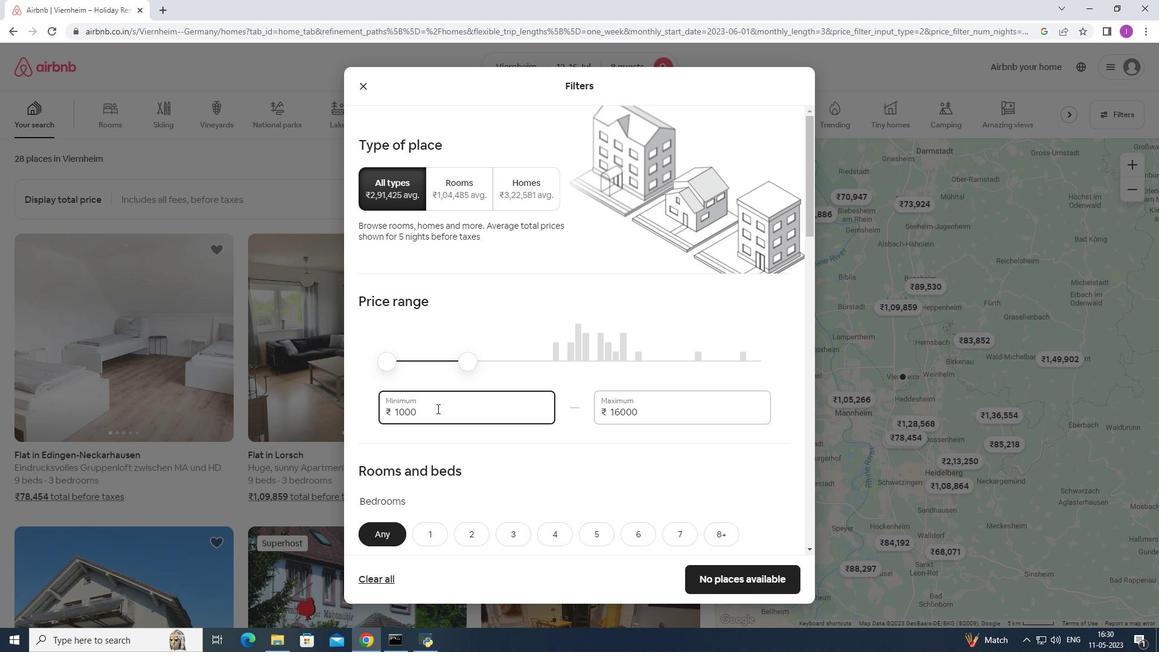
Action: Mouse moved to (440, 440)
Screenshot: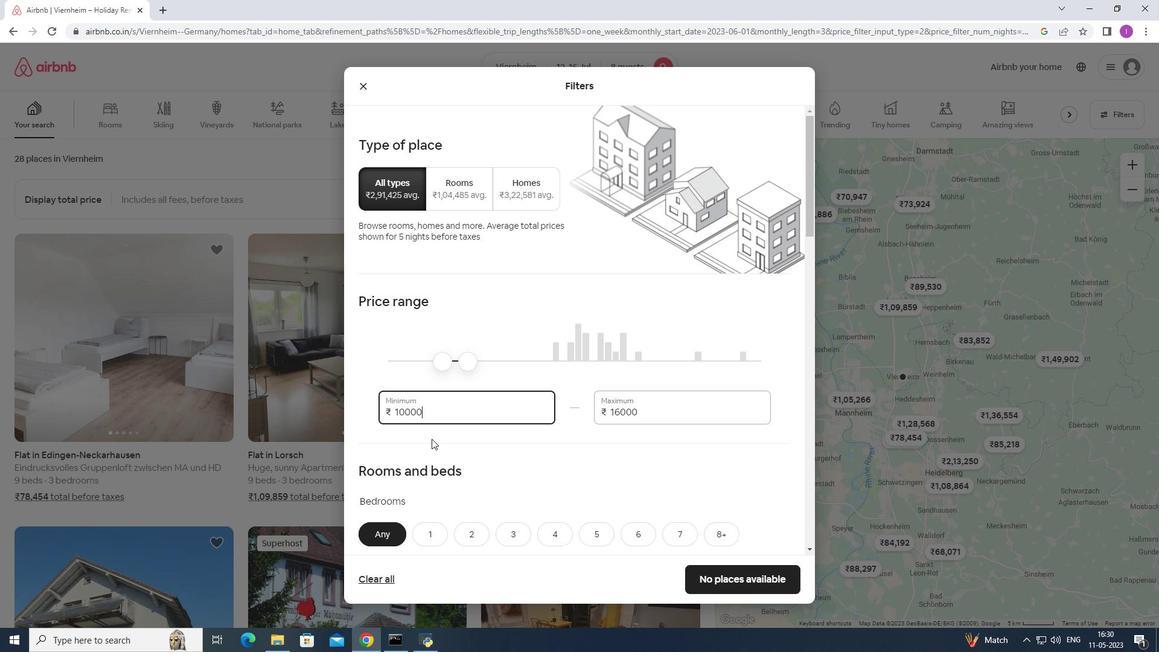 
Action: Mouse scrolled (440, 440) with delta (0, 0)
Screenshot: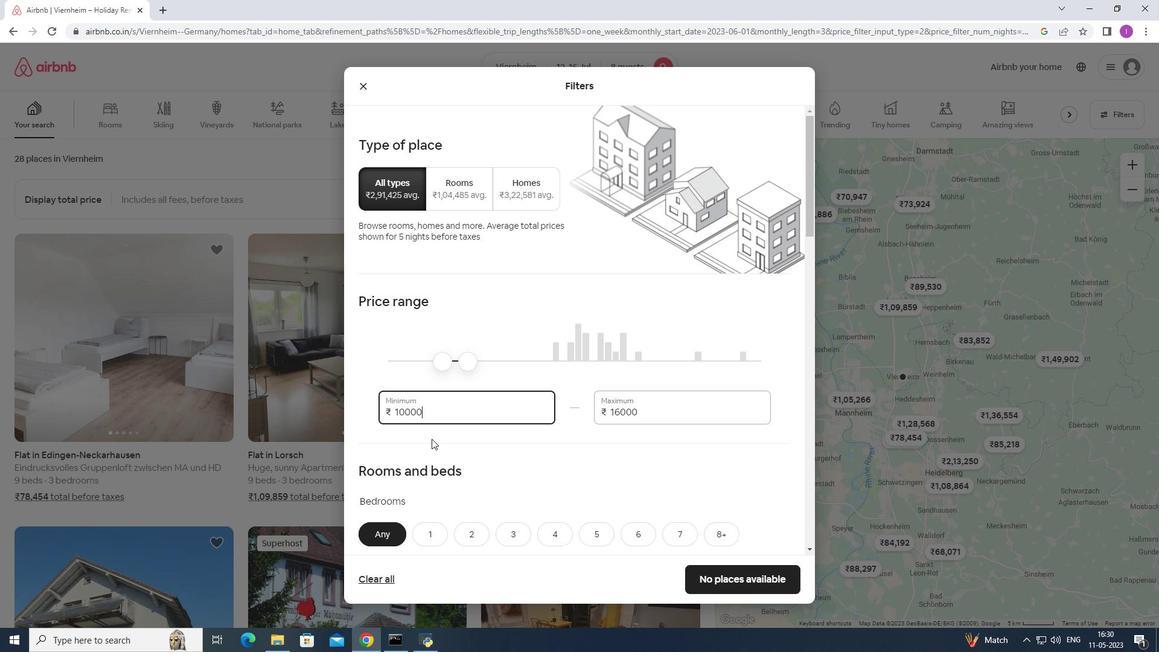 
Action: Mouse moved to (461, 446)
Screenshot: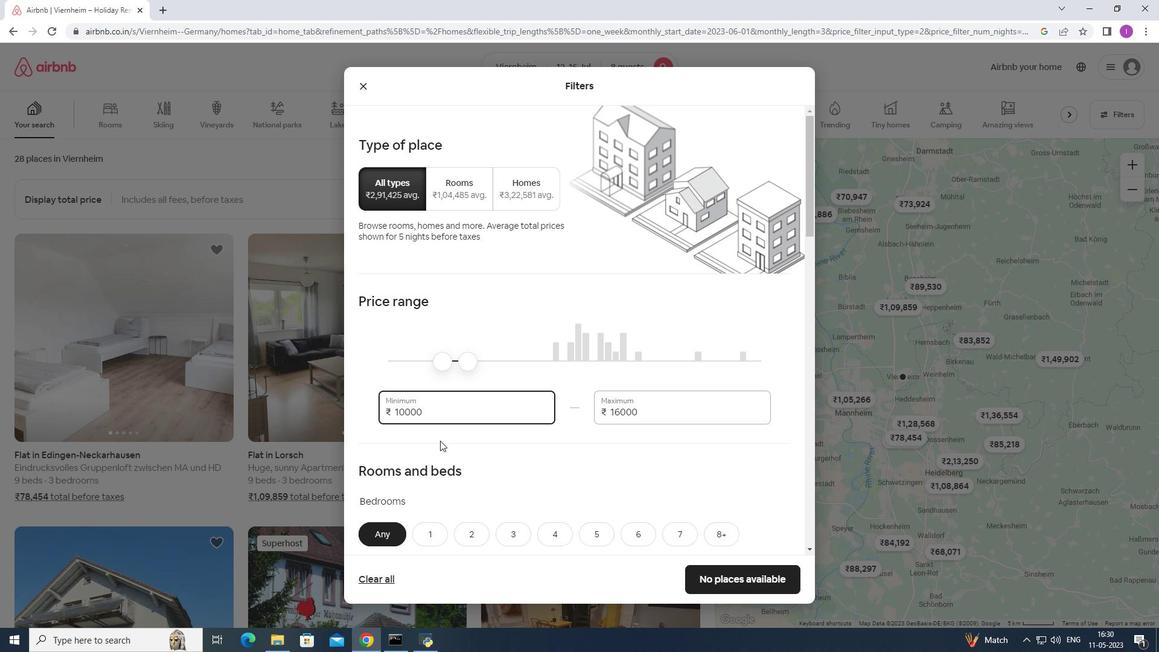 
Action: Mouse scrolled (461, 446) with delta (0, 0)
Screenshot: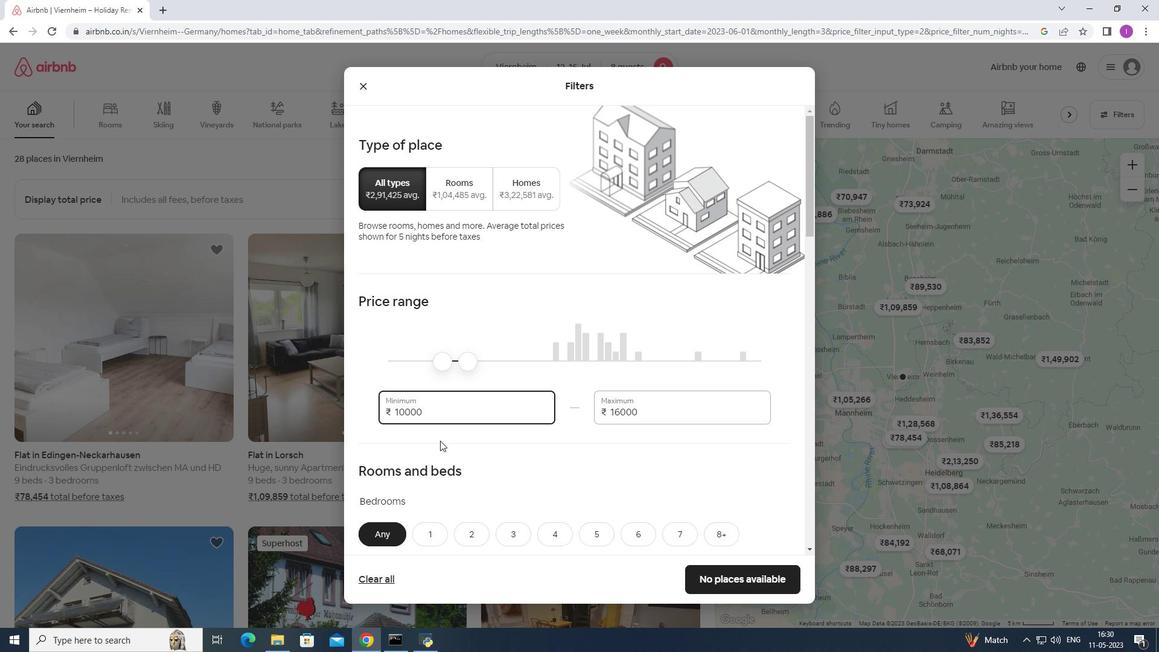 
Action: Mouse moved to (478, 434)
Screenshot: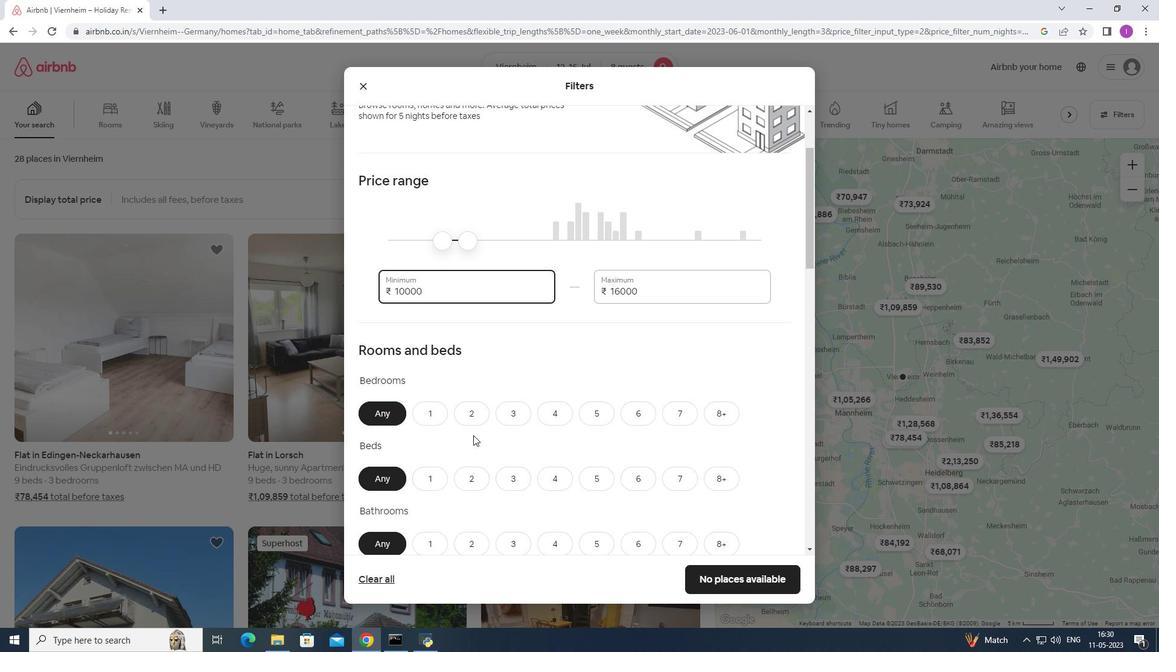 
Action: Mouse scrolled (478, 434) with delta (0, 0)
Screenshot: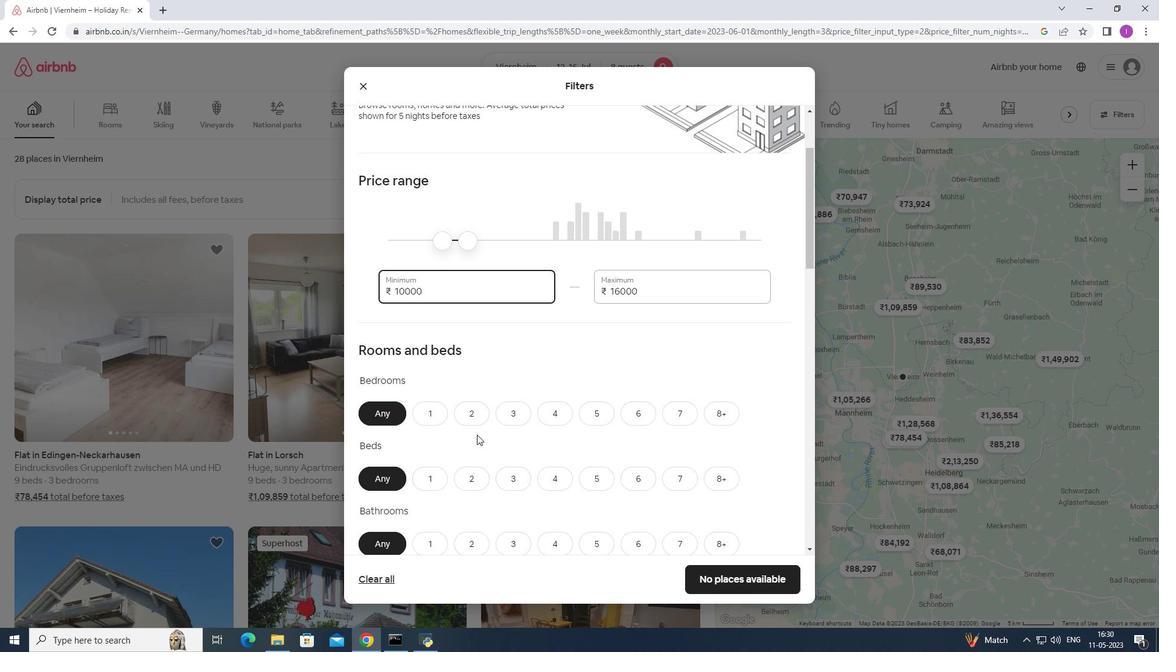 
Action: Mouse moved to (729, 356)
Screenshot: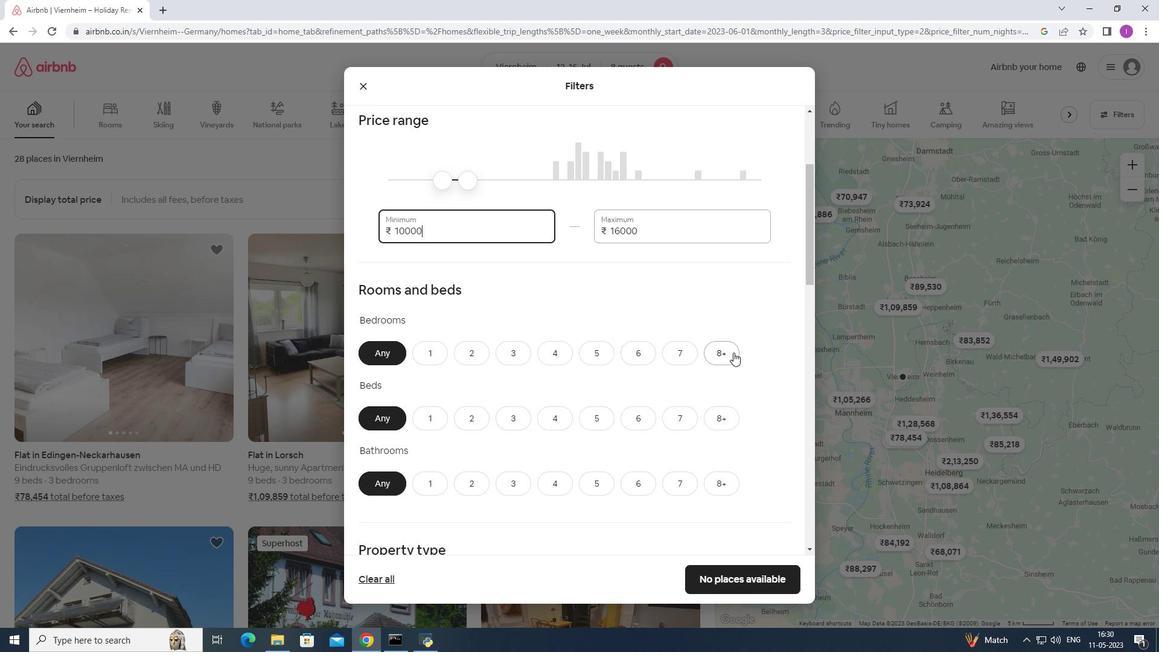 
Action: Mouse pressed left at (729, 356)
Screenshot: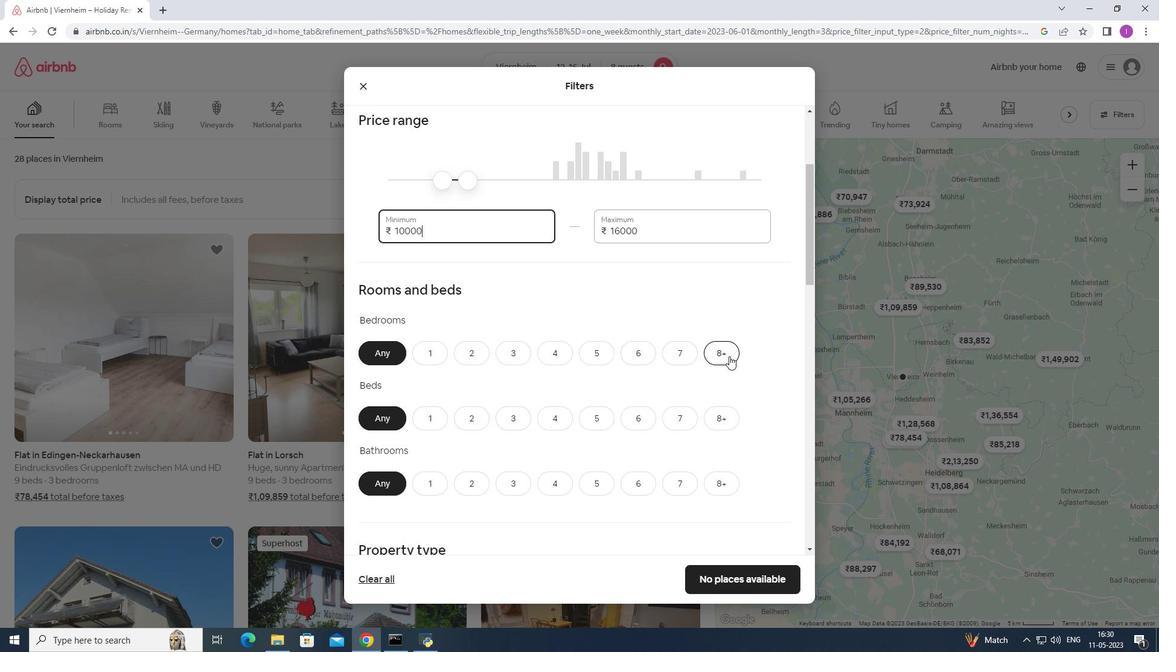 
Action: Mouse moved to (719, 416)
Screenshot: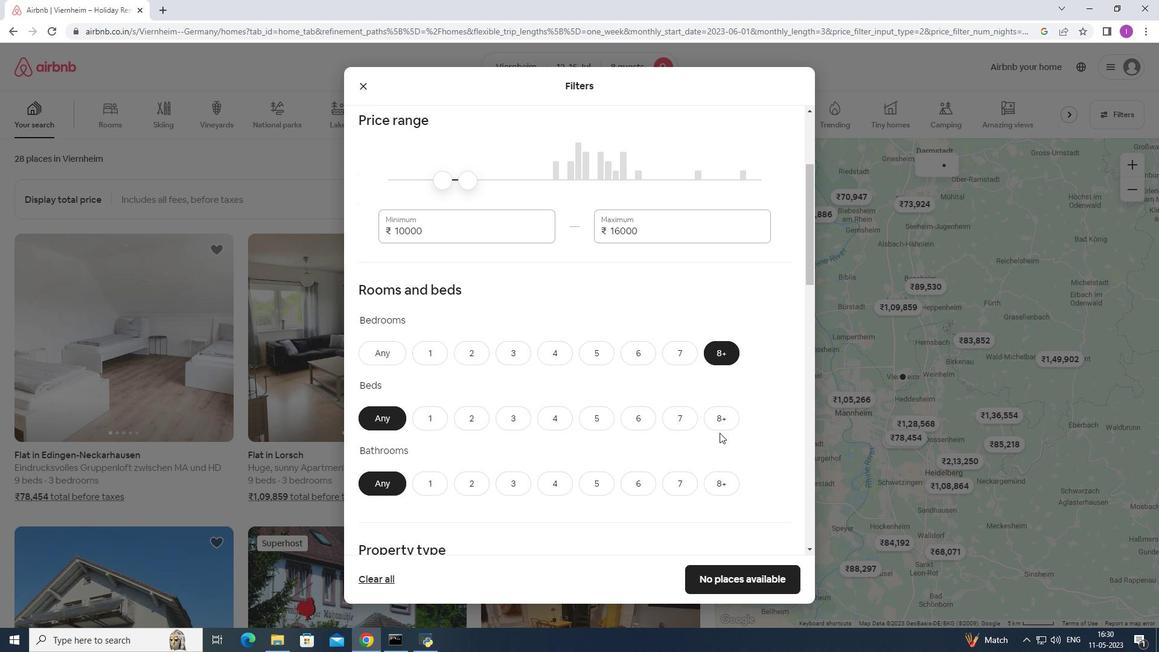
Action: Mouse pressed left at (719, 416)
Screenshot: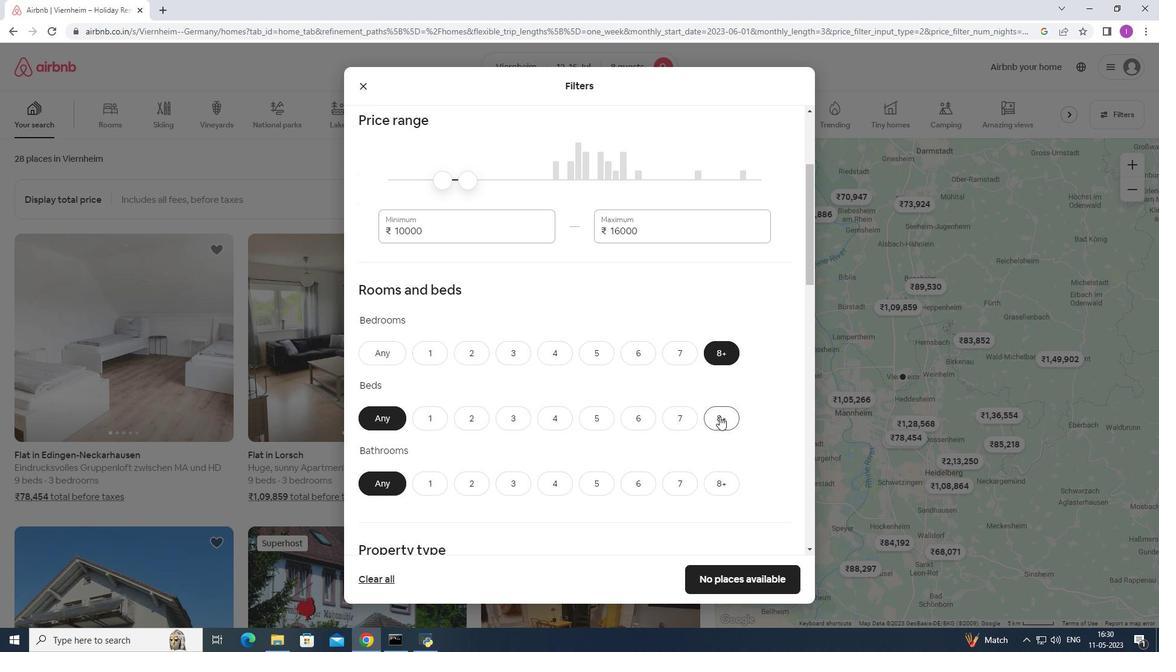 
Action: Mouse moved to (719, 479)
Screenshot: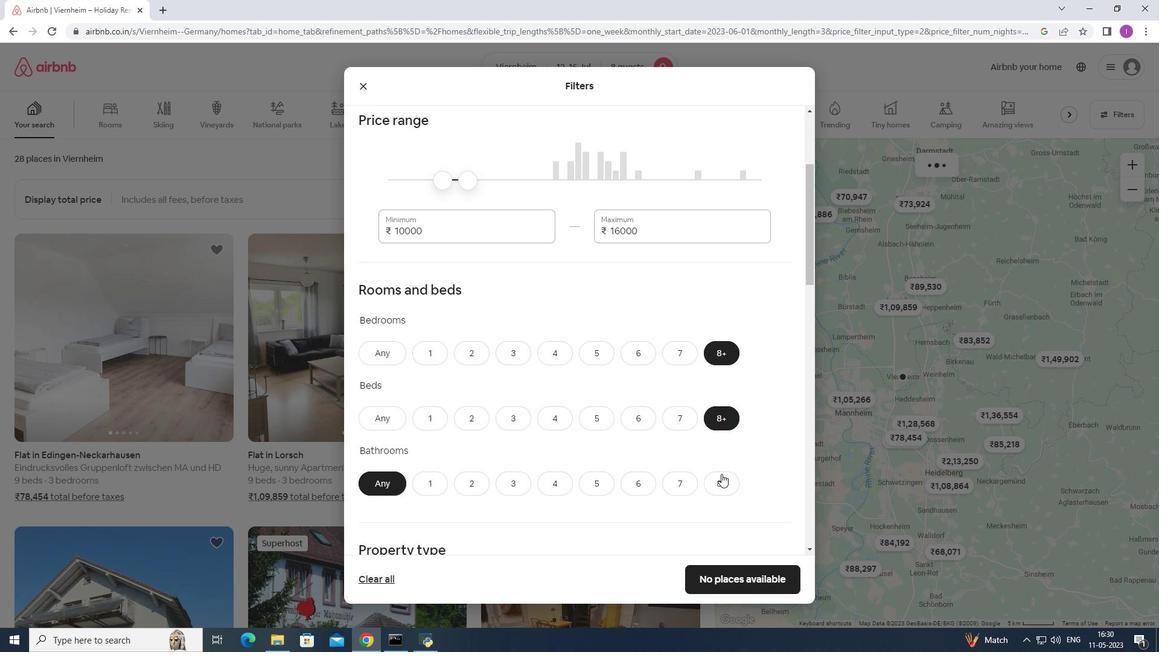 
Action: Mouse pressed left at (719, 479)
Screenshot: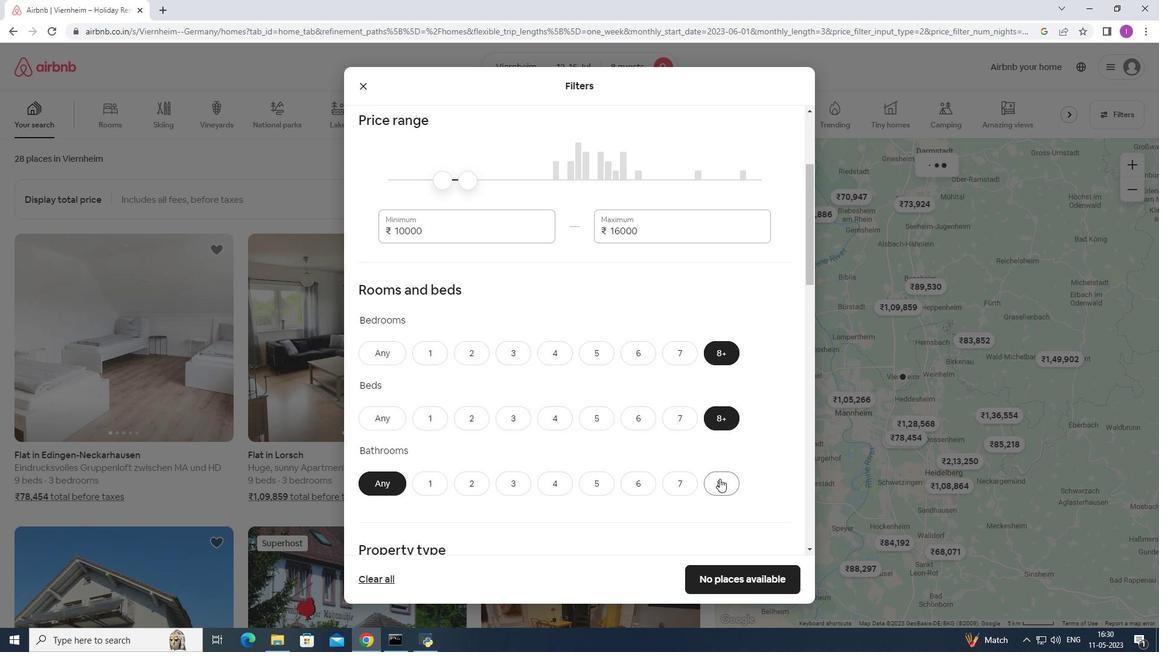 
Action: Mouse moved to (613, 452)
Screenshot: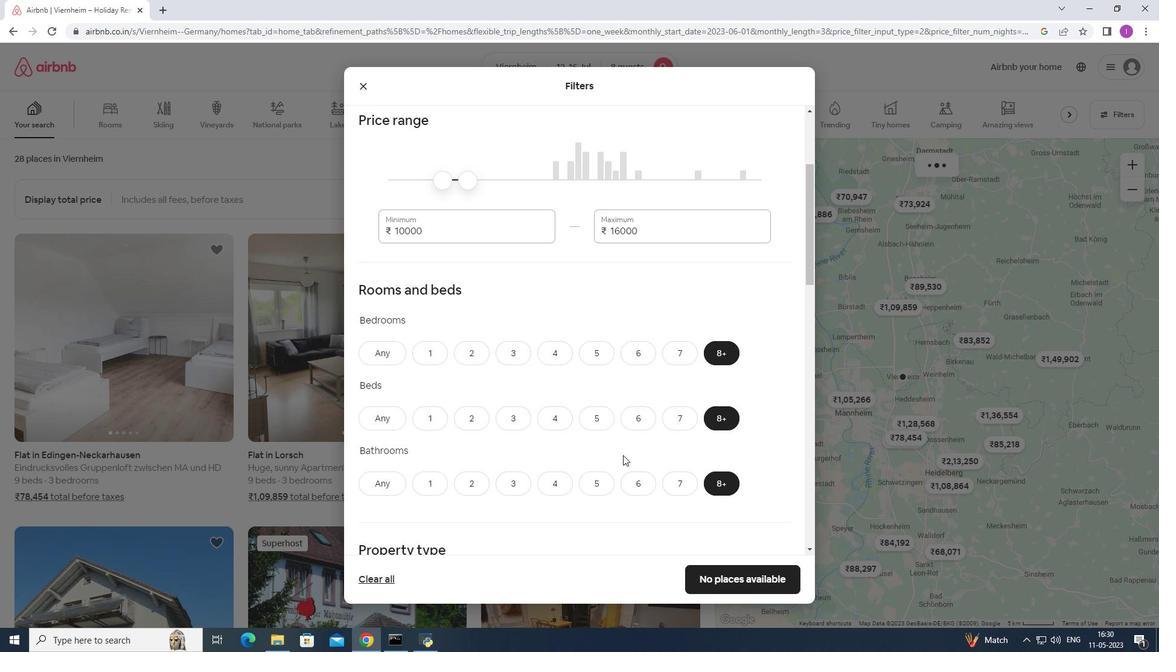 
Action: Mouse scrolled (613, 452) with delta (0, 0)
Screenshot: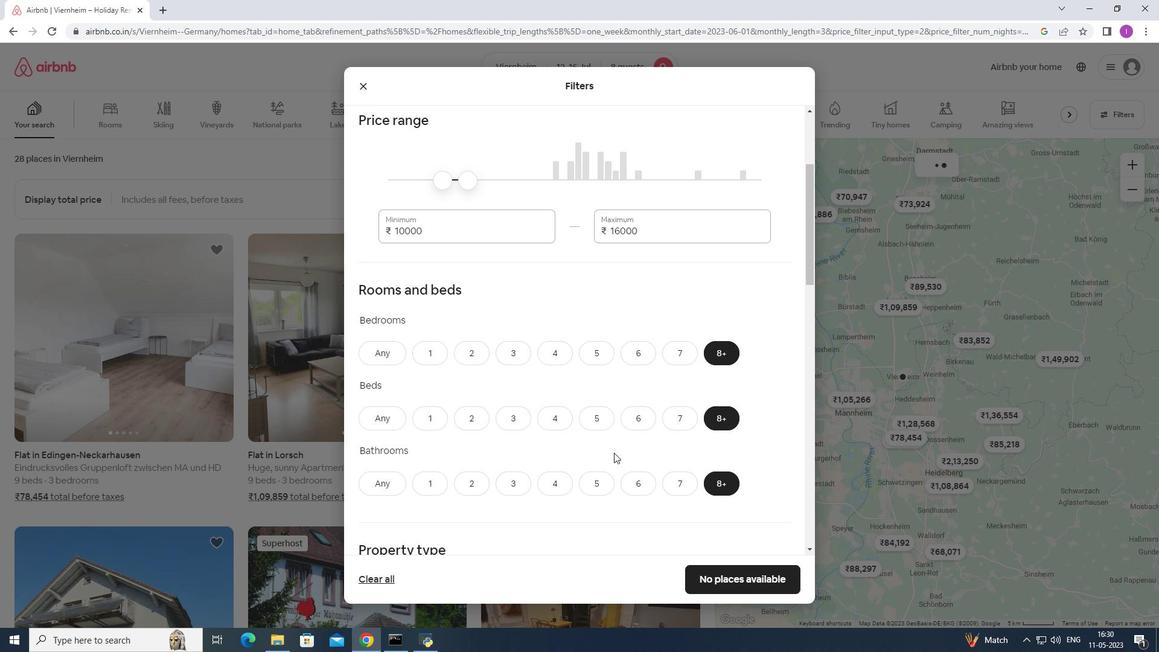 
Action: Mouse moved to (613, 441)
Screenshot: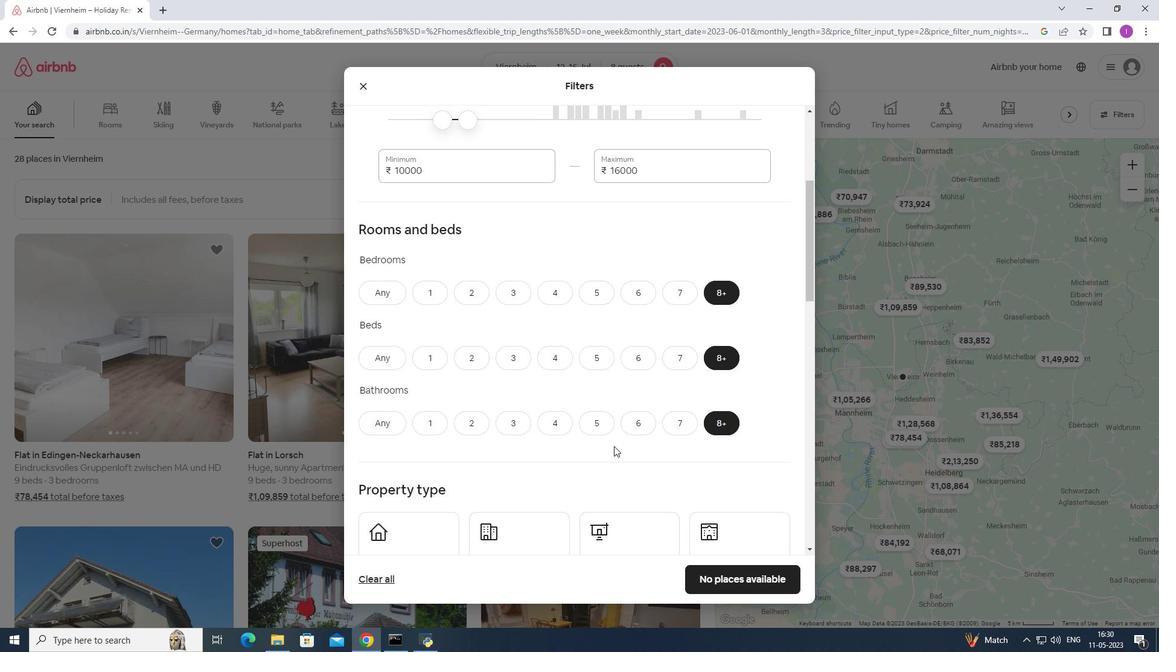 
Action: Mouse scrolled (613, 440) with delta (0, 0)
Screenshot: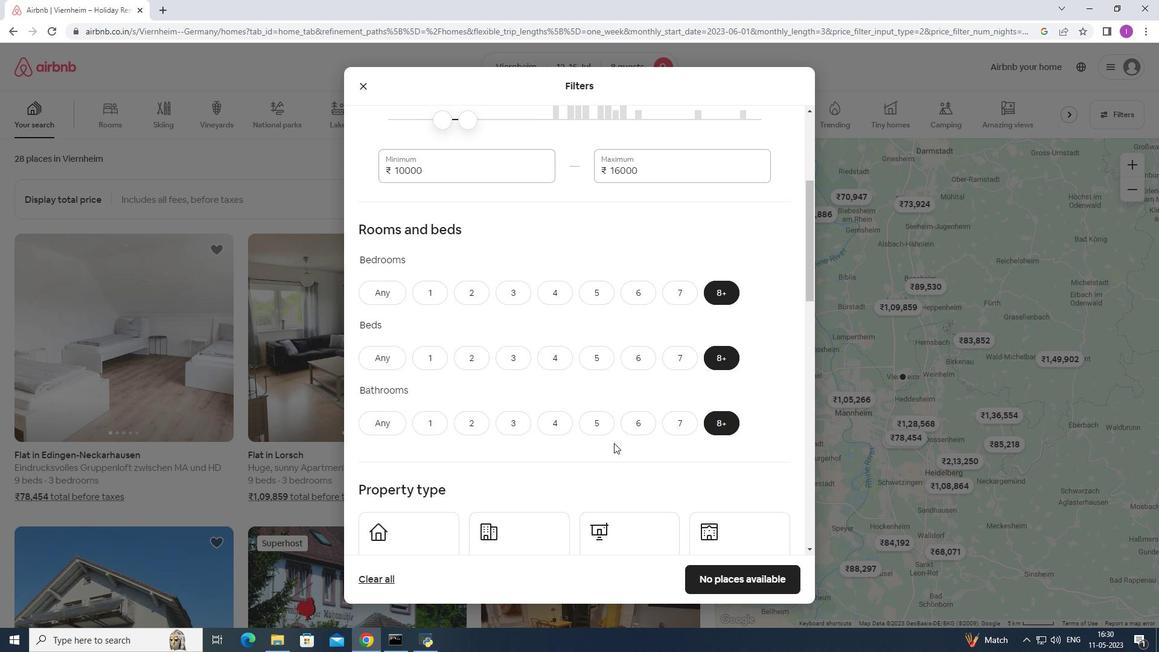 
Action: Mouse scrolled (613, 440) with delta (0, 0)
Screenshot: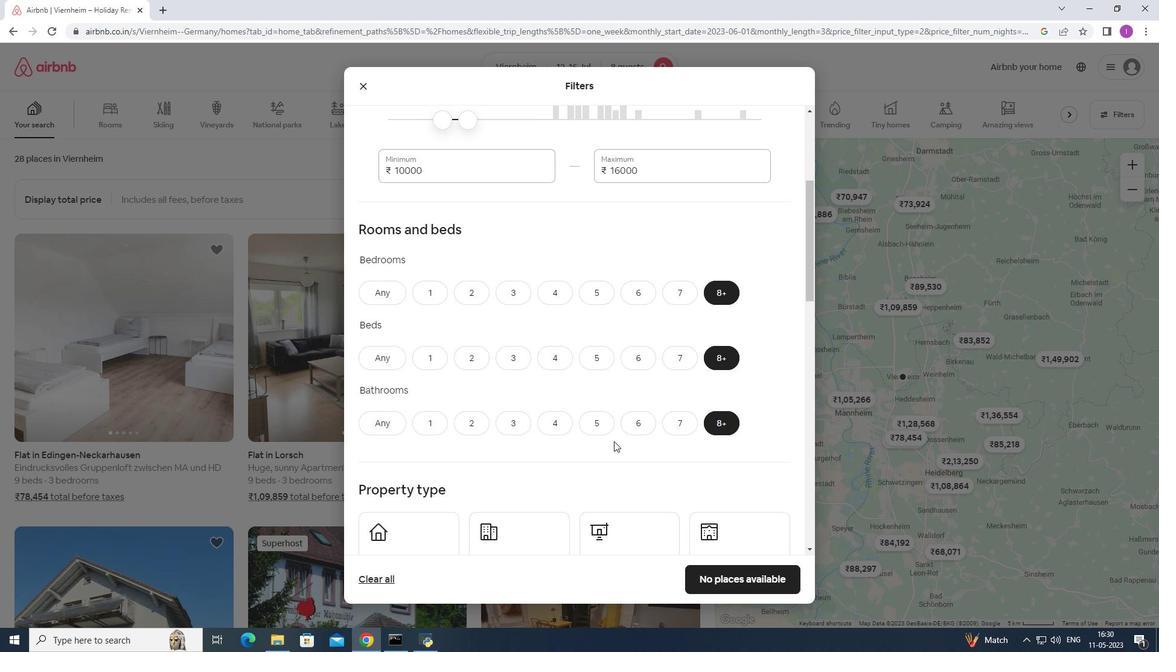 
Action: Mouse moved to (420, 417)
Screenshot: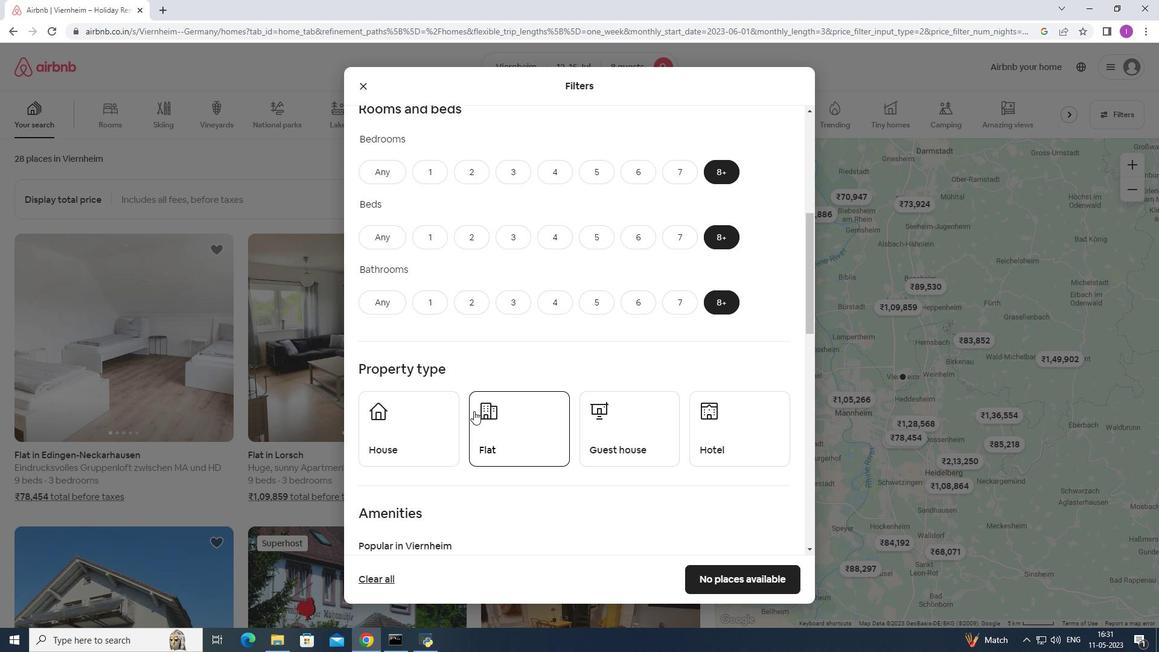 
Action: Mouse pressed left at (420, 417)
Screenshot: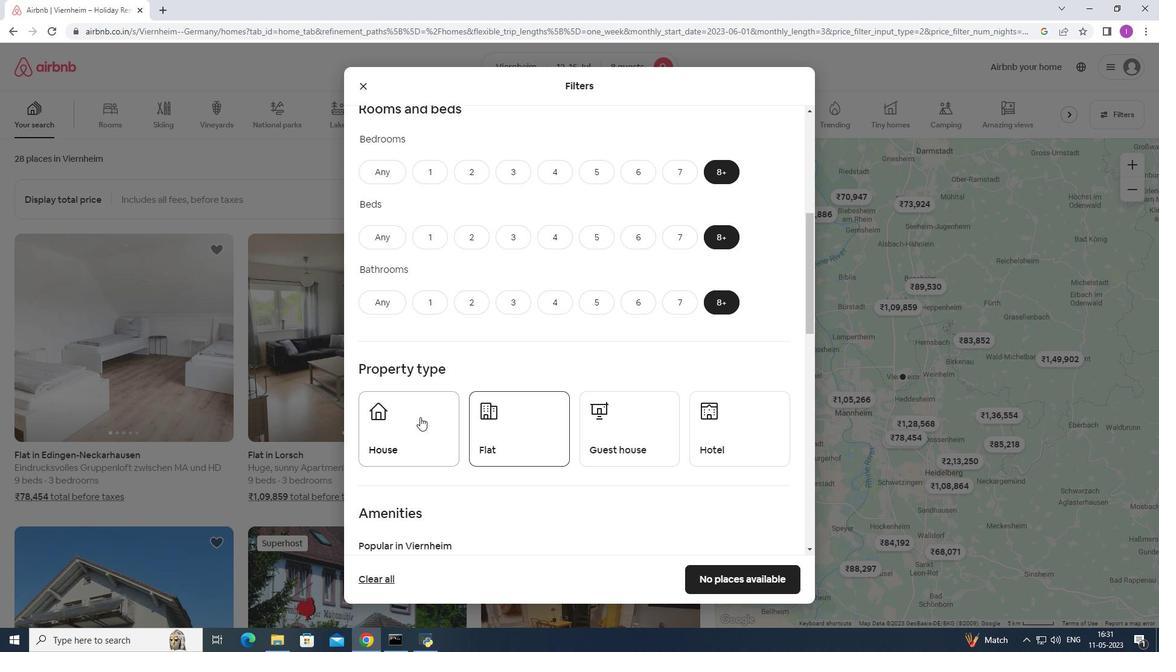 
Action: Mouse moved to (549, 429)
Screenshot: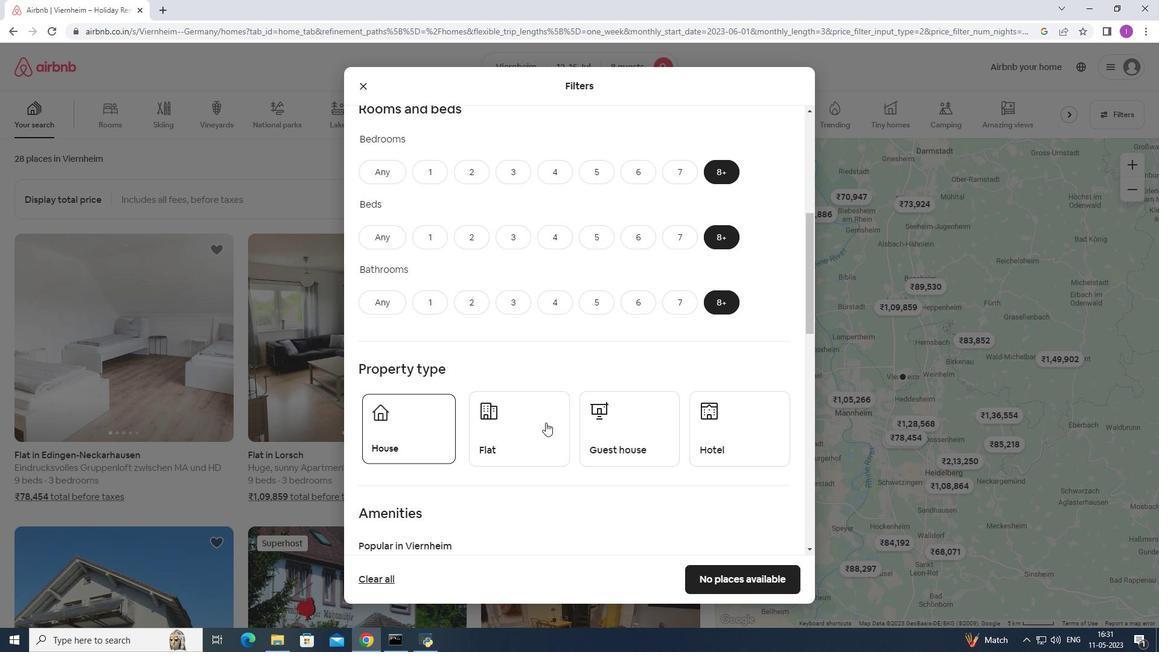 
Action: Mouse pressed left at (549, 429)
Screenshot: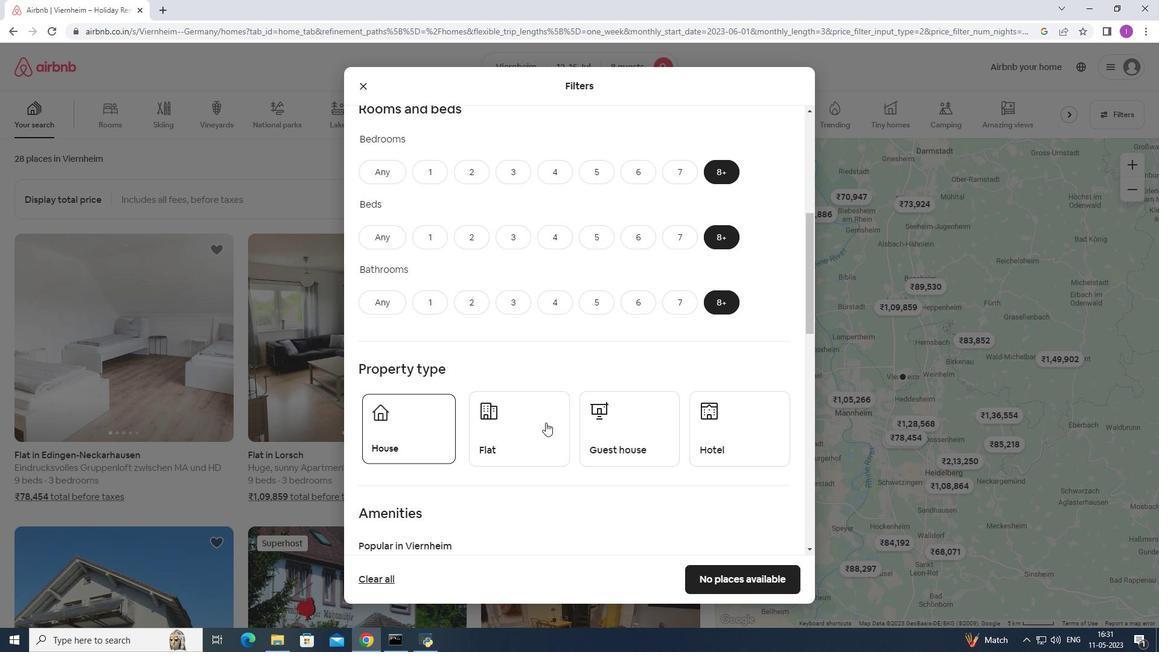 
Action: Mouse moved to (644, 420)
Screenshot: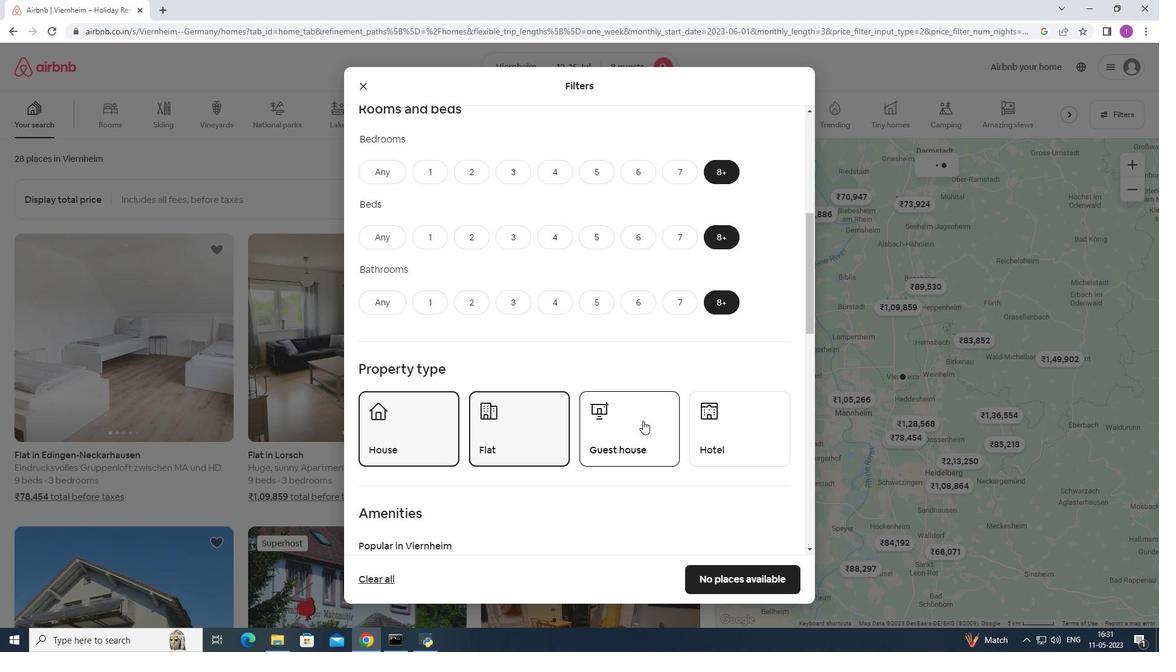 
Action: Mouse pressed left at (644, 420)
Screenshot: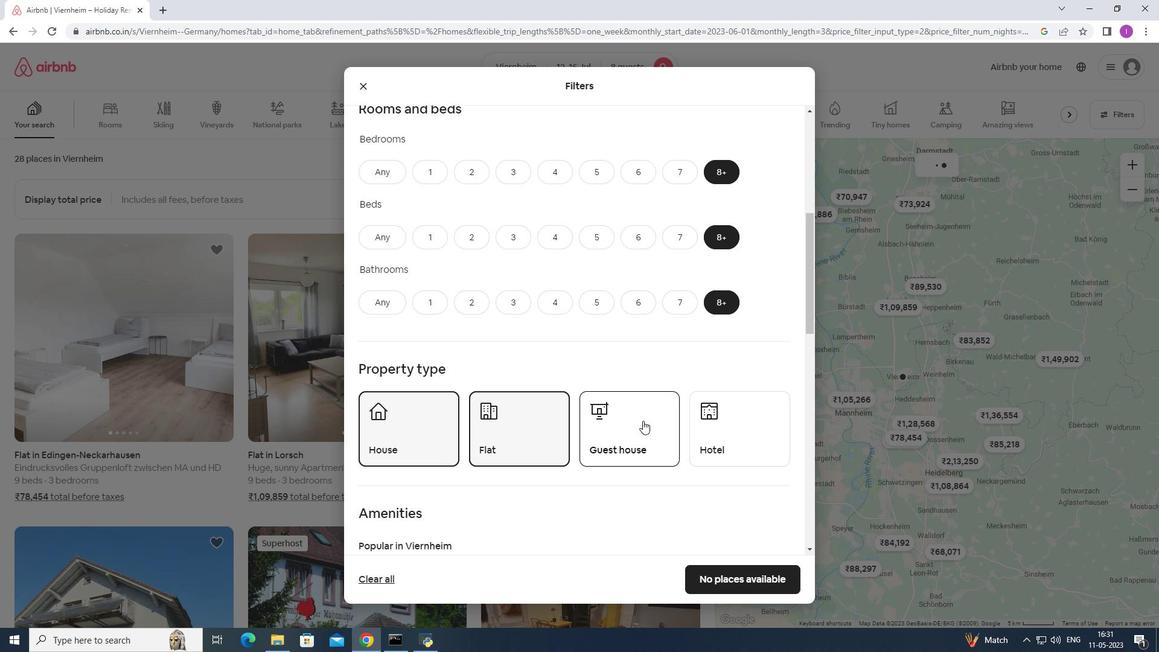 
Action: Mouse moved to (583, 422)
Screenshot: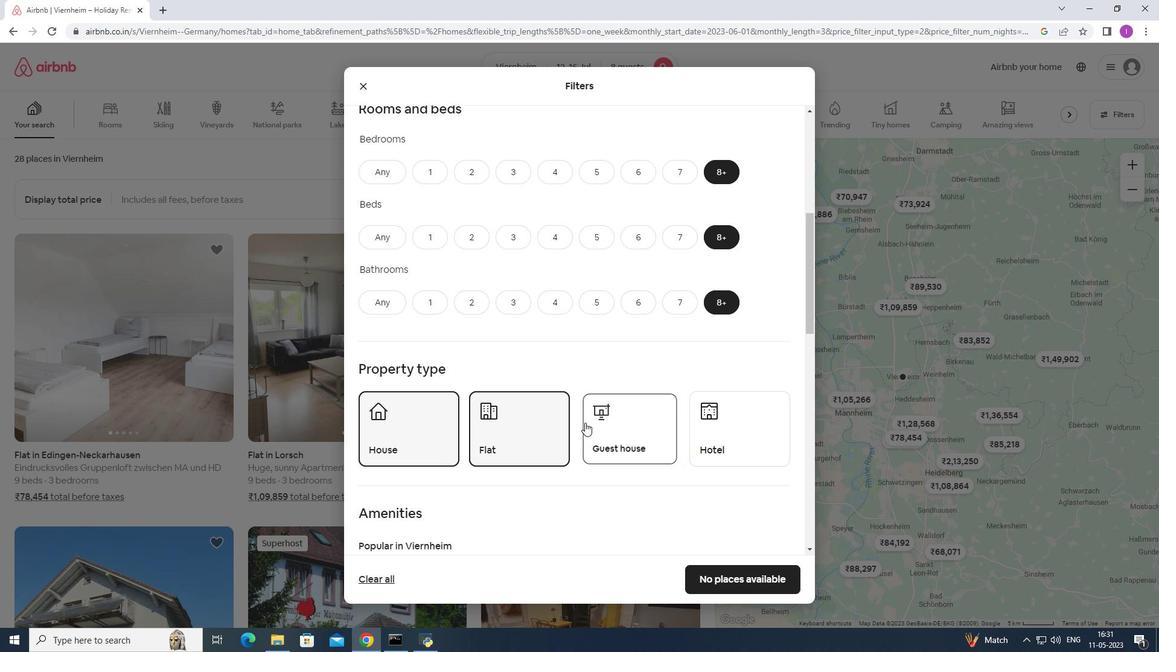 
Action: Mouse scrolled (583, 421) with delta (0, 0)
Screenshot: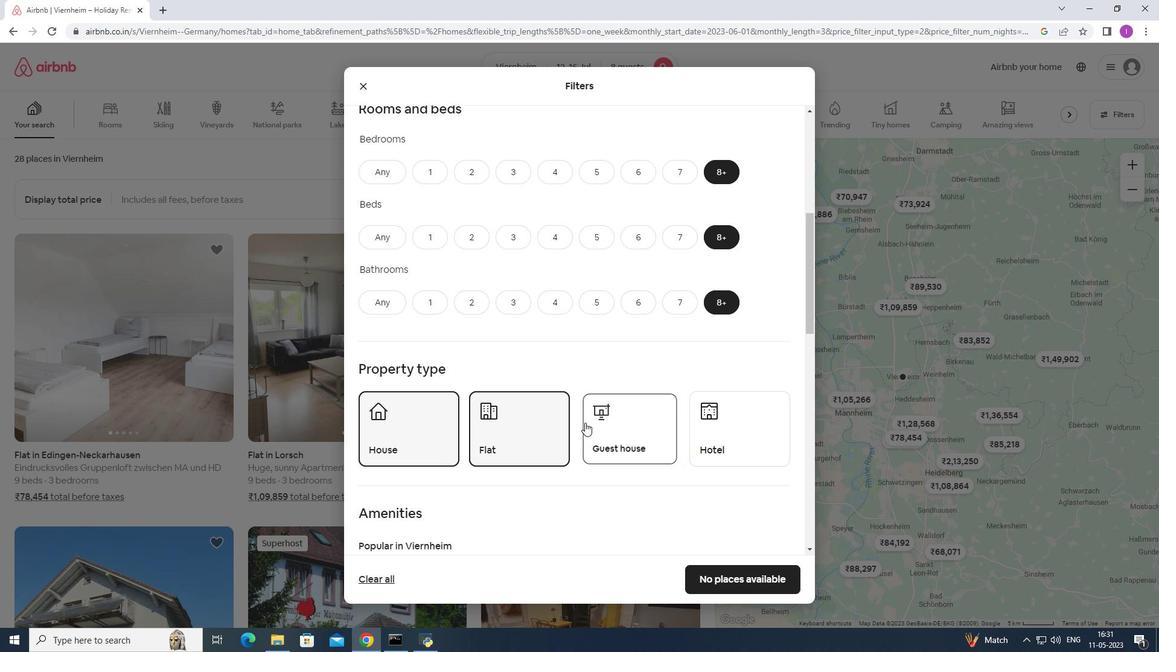 
Action: Mouse scrolled (583, 421) with delta (0, 0)
Screenshot: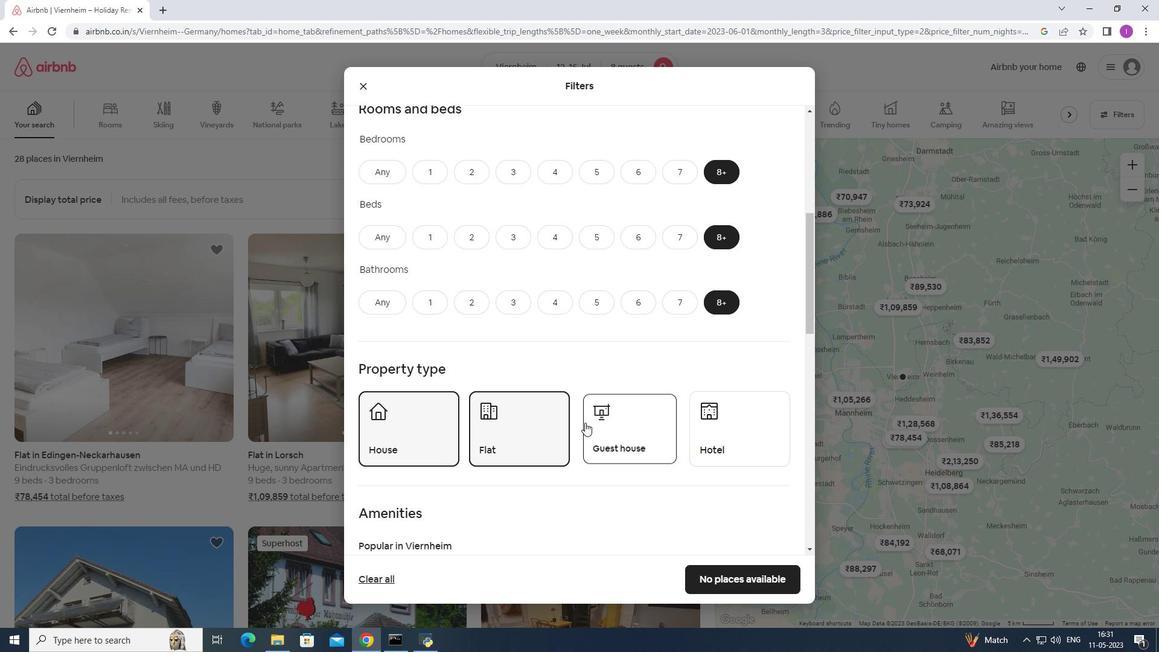 
Action: Mouse scrolled (583, 421) with delta (0, 0)
Screenshot: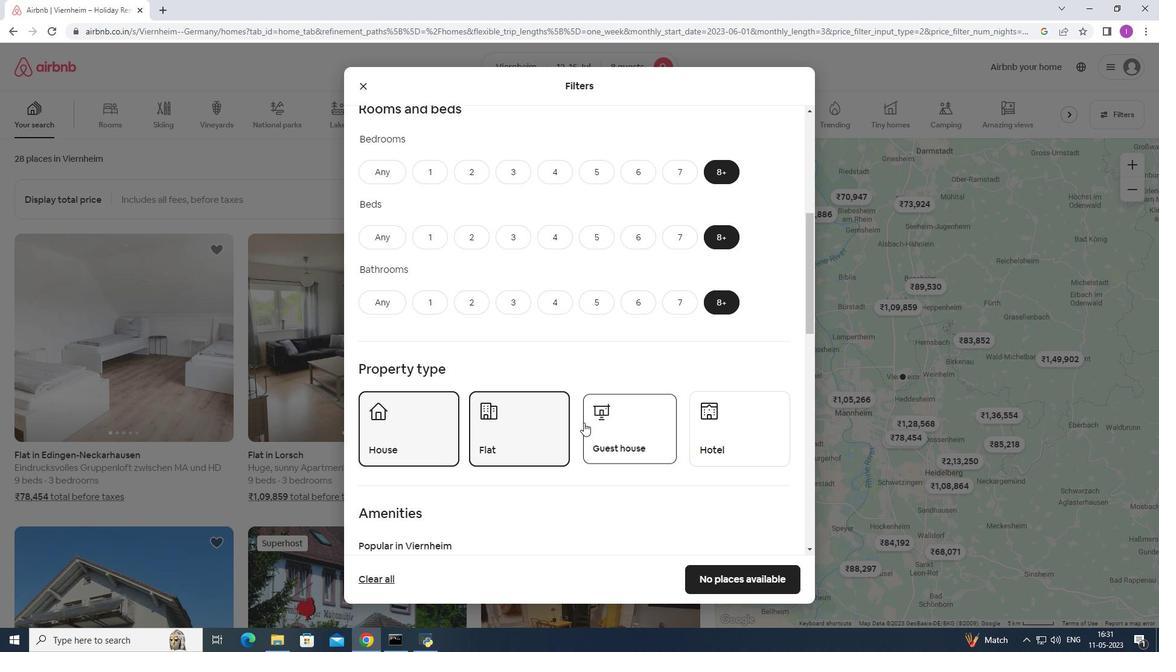 
Action: Mouse scrolled (583, 421) with delta (0, 0)
Screenshot: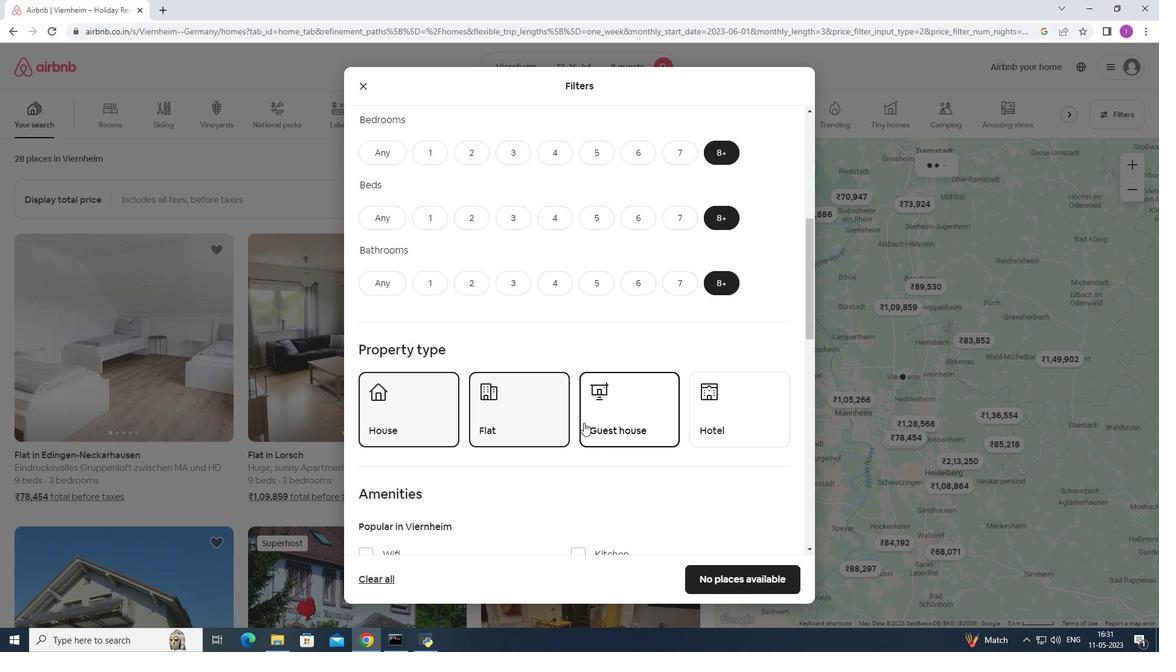
Action: Mouse scrolled (583, 421) with delta (0, 0)
Screenshot: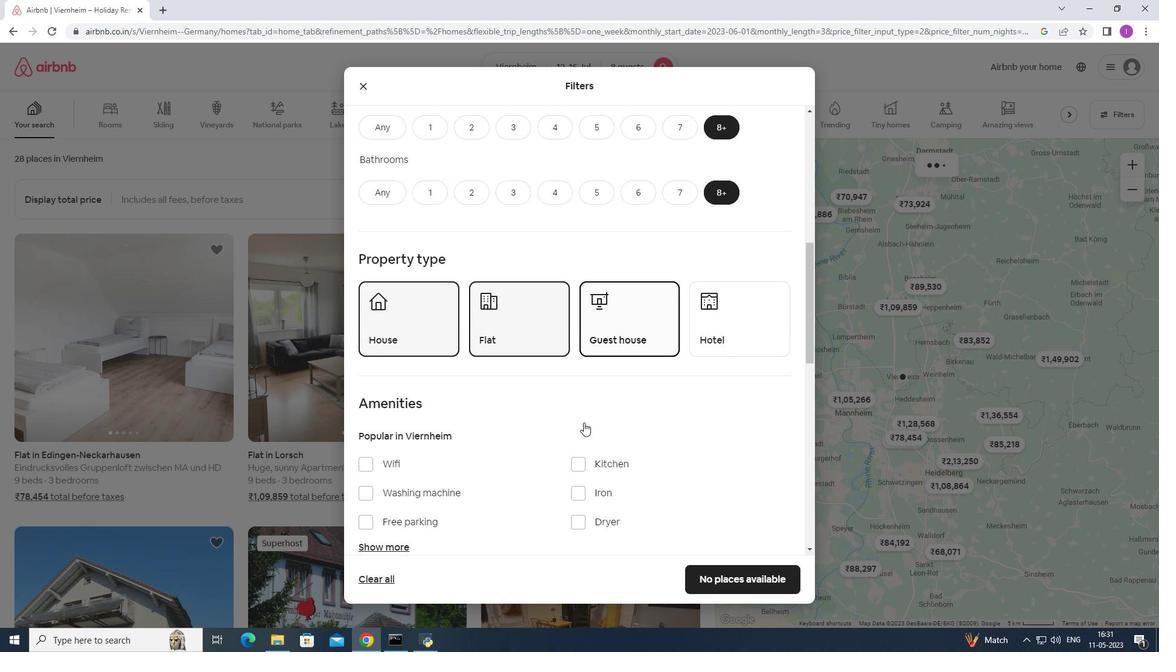 
Action: Mouse moved to (369, 270)
Screenshot: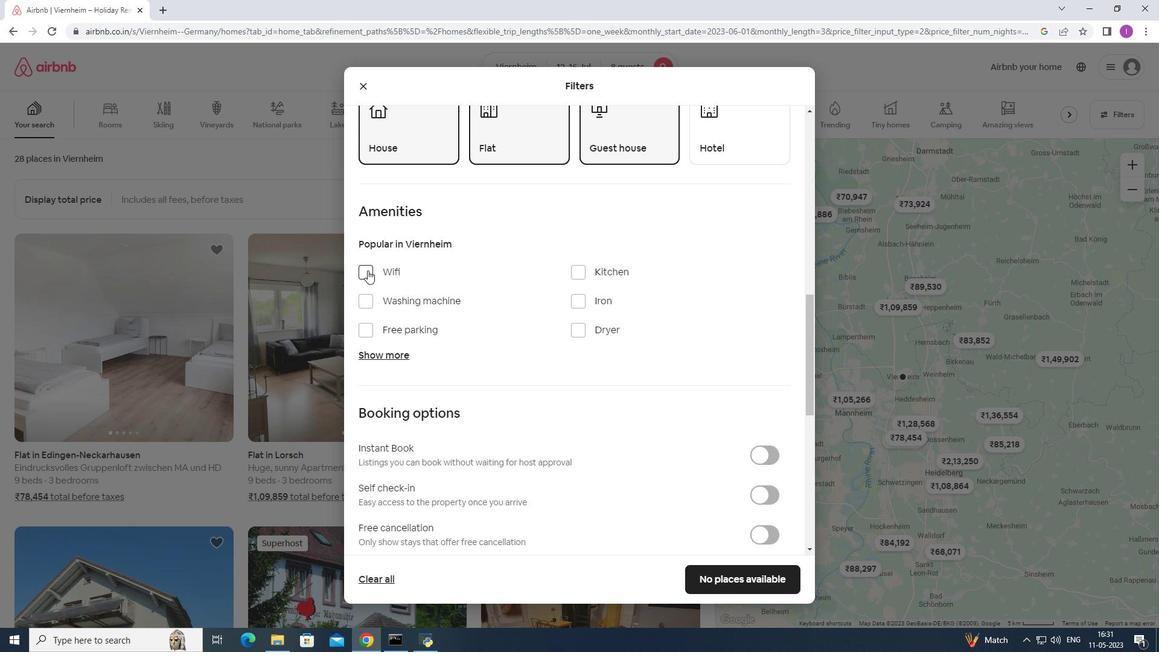 
Action: Mouse pressed left at (369, 270)
Screenshot: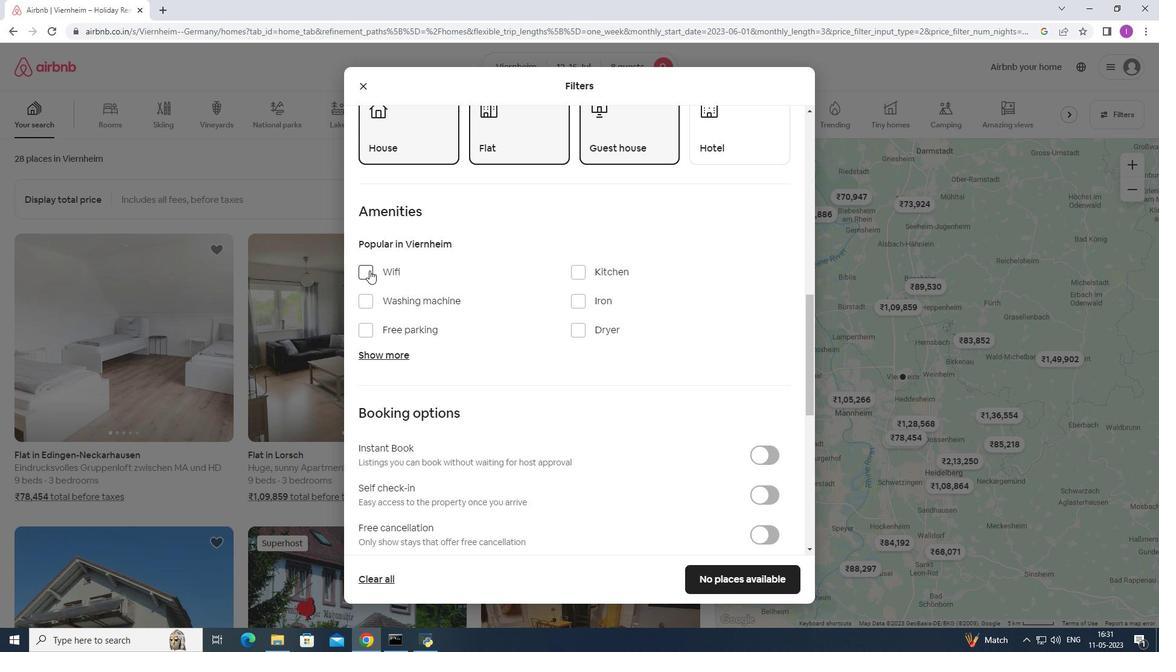 
Action: Mouse moved to (365, 327)
Screenshot: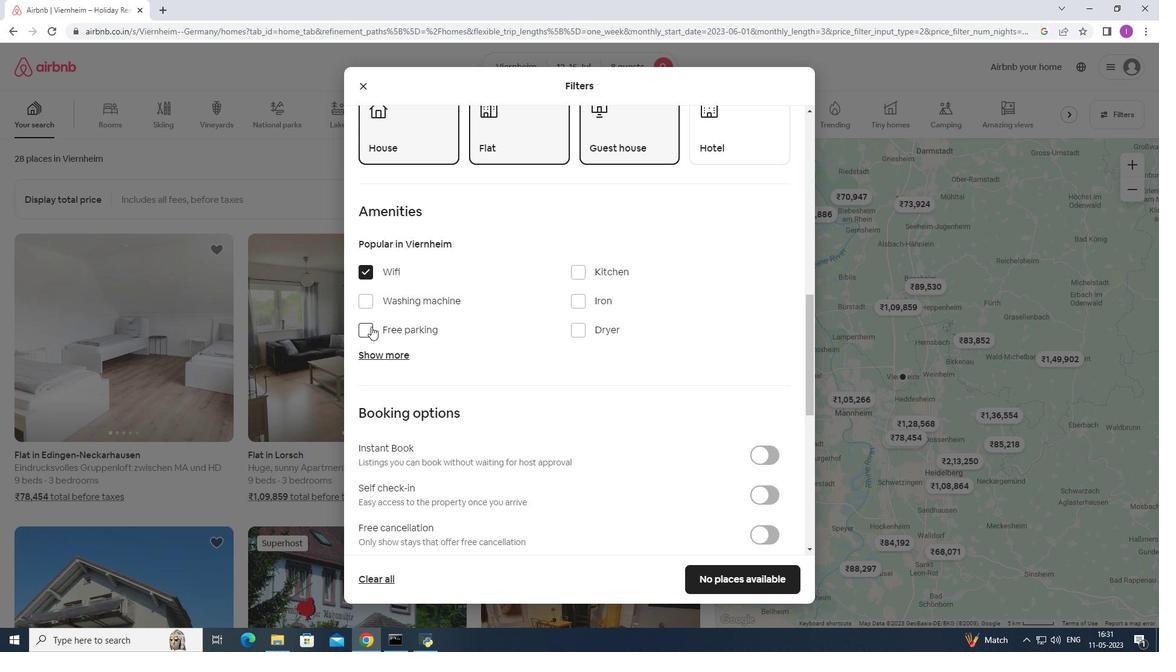 
Action: Mouse pressed left at (365, 327)
Screenshot: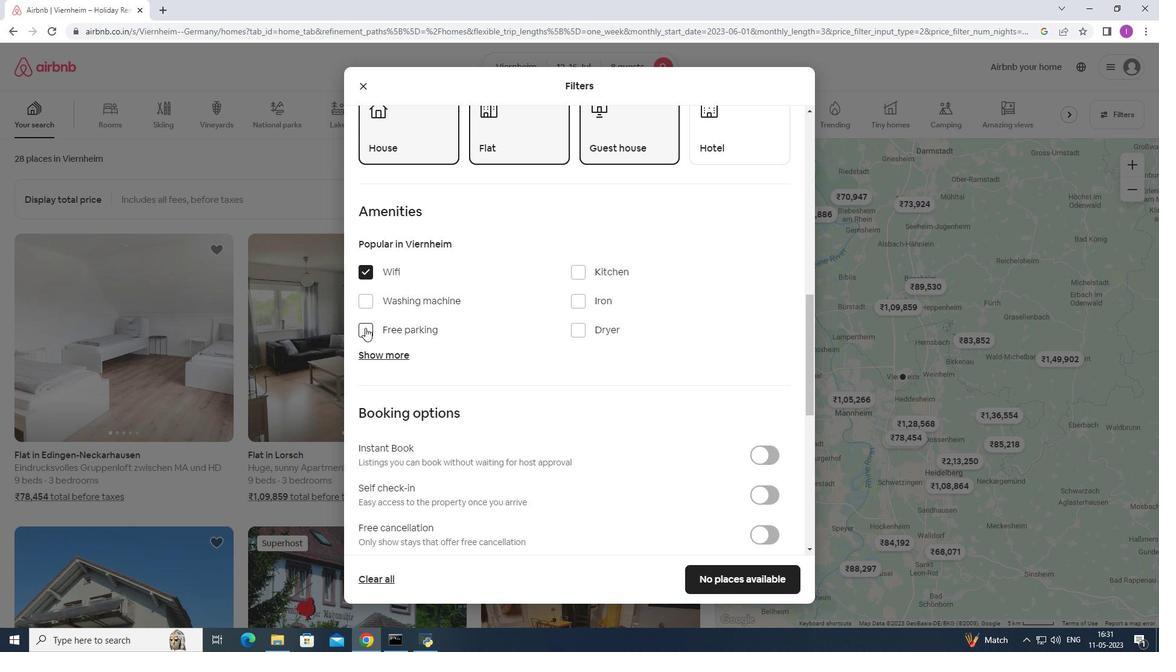 
Action: Mouse moved to (396, 348)
Screenshot: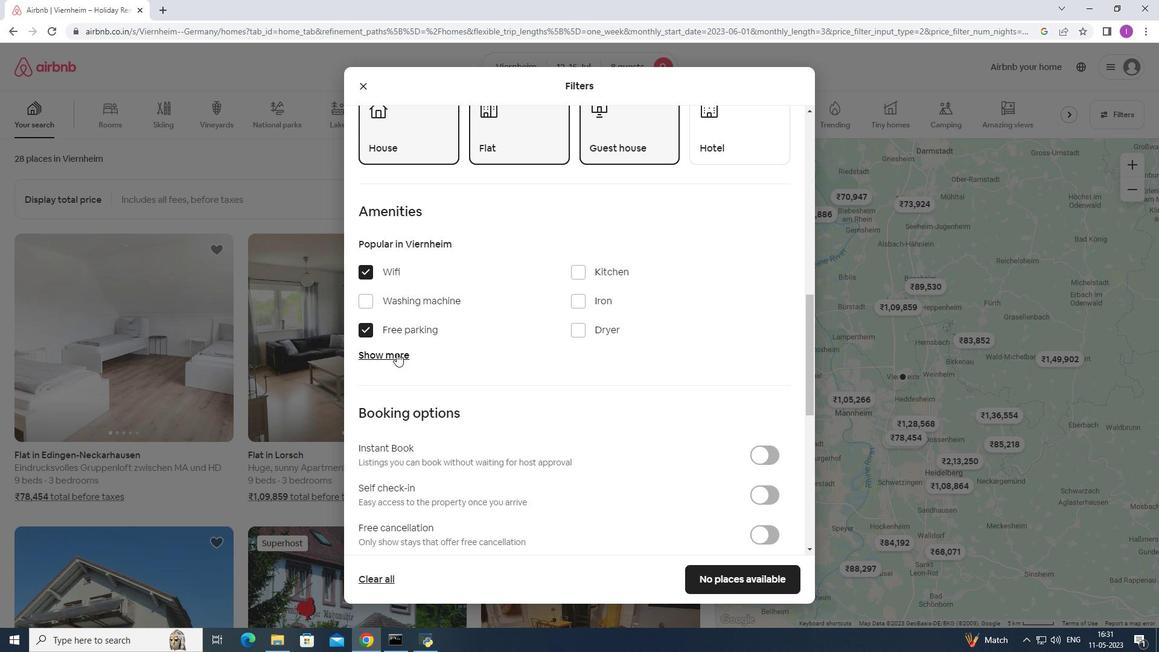 
Action: Mouse pressed left at (396, 348)
Screenshot: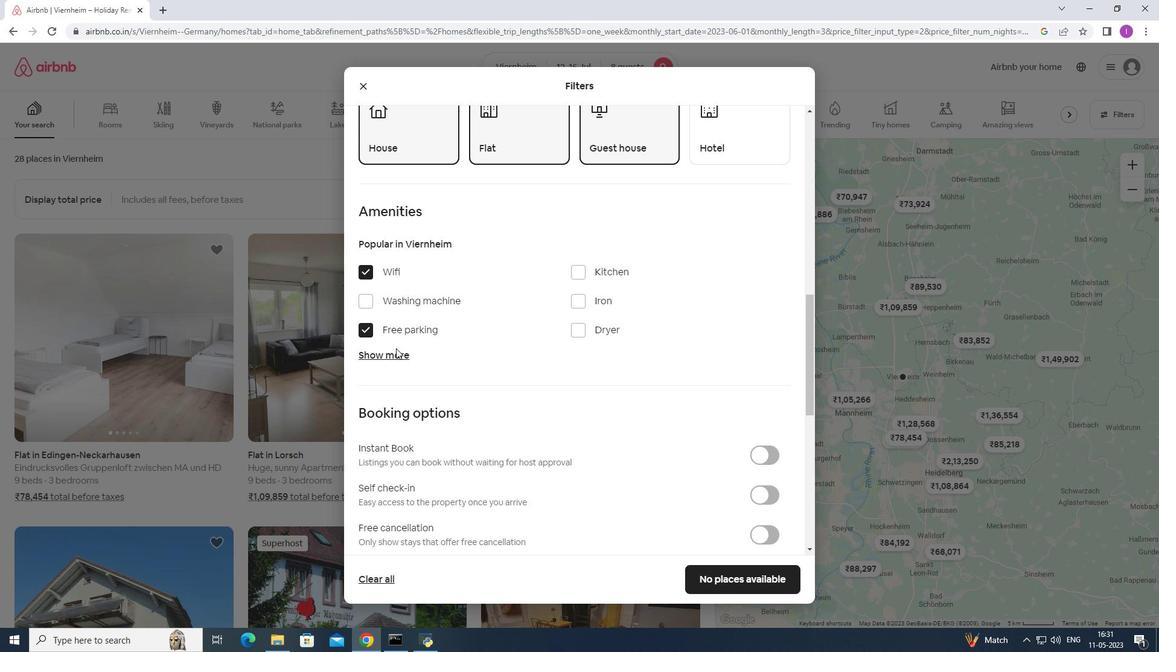 
Action: Mouse moved to (401, 353)
Screenshot: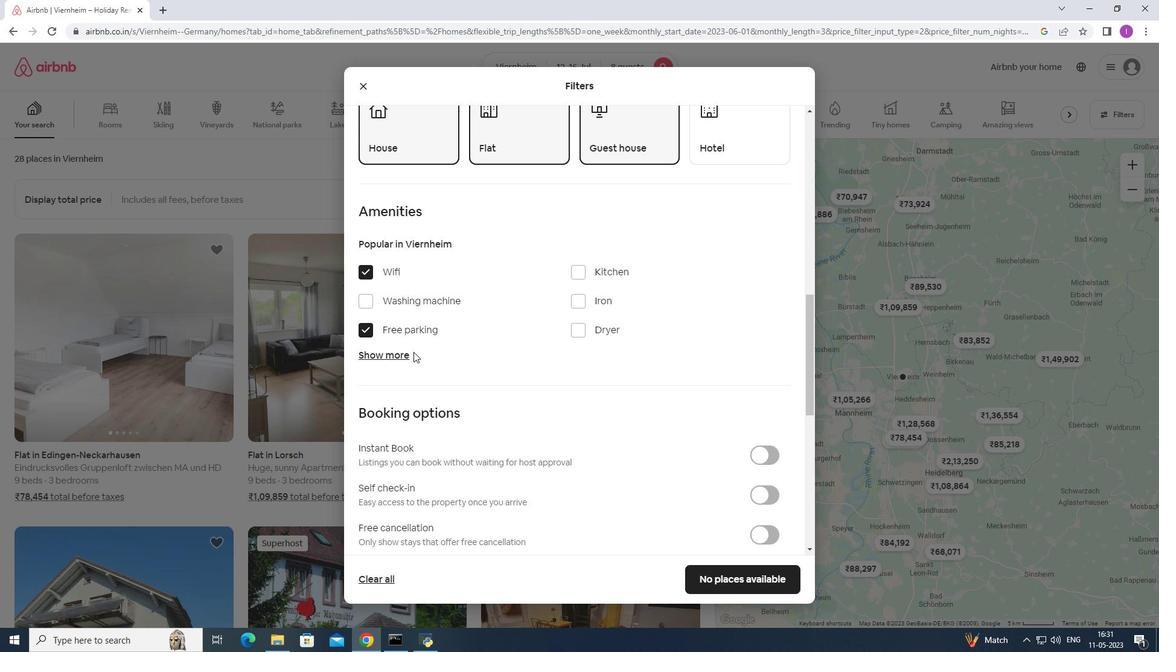 
Action: Mouse pressed left at (401, 353)
Screenshot: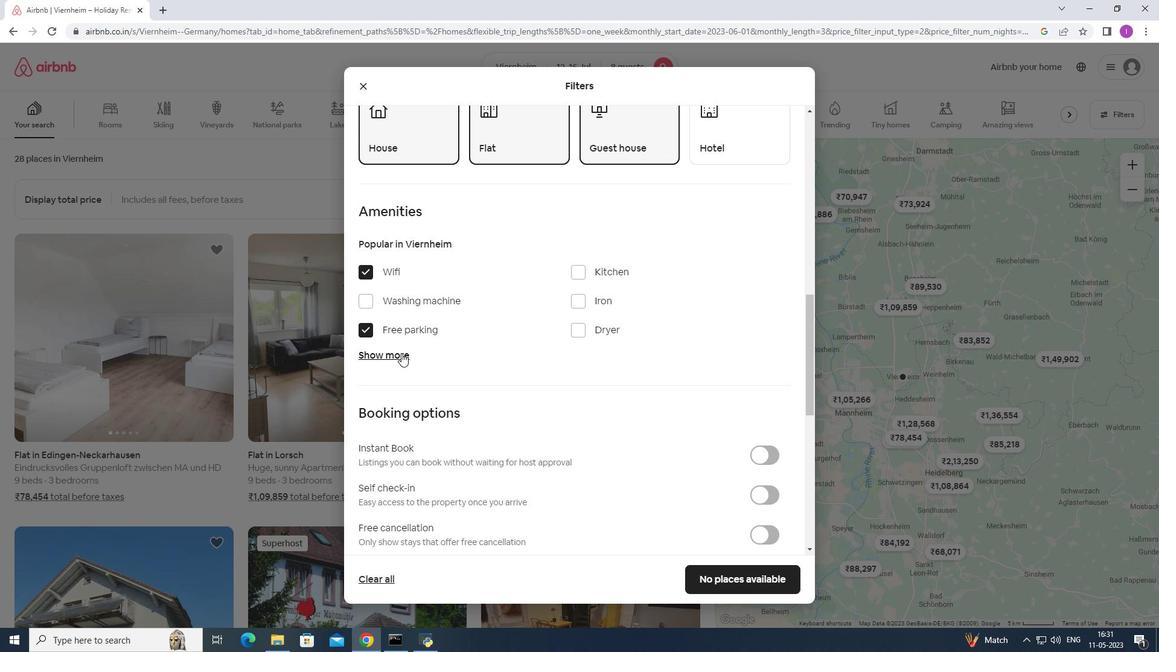 
Action: Mouse moved to (462, 373)
Screenshot: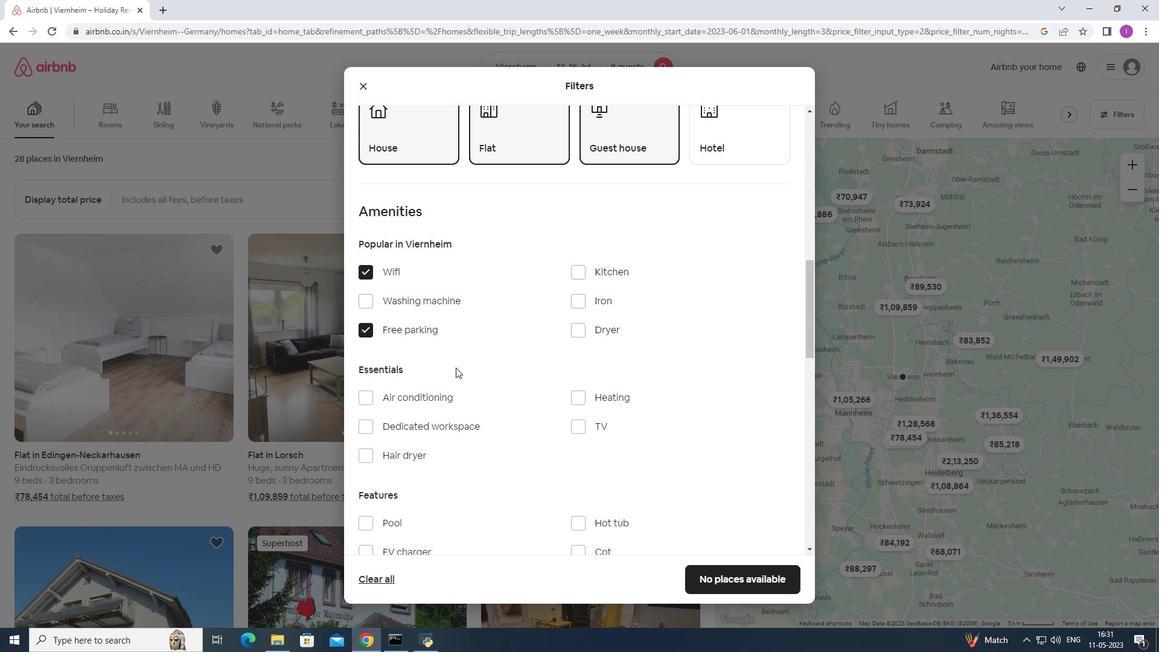
Action: Mouse scrolled (462, 372) with delta (0, 0)
Screenshot: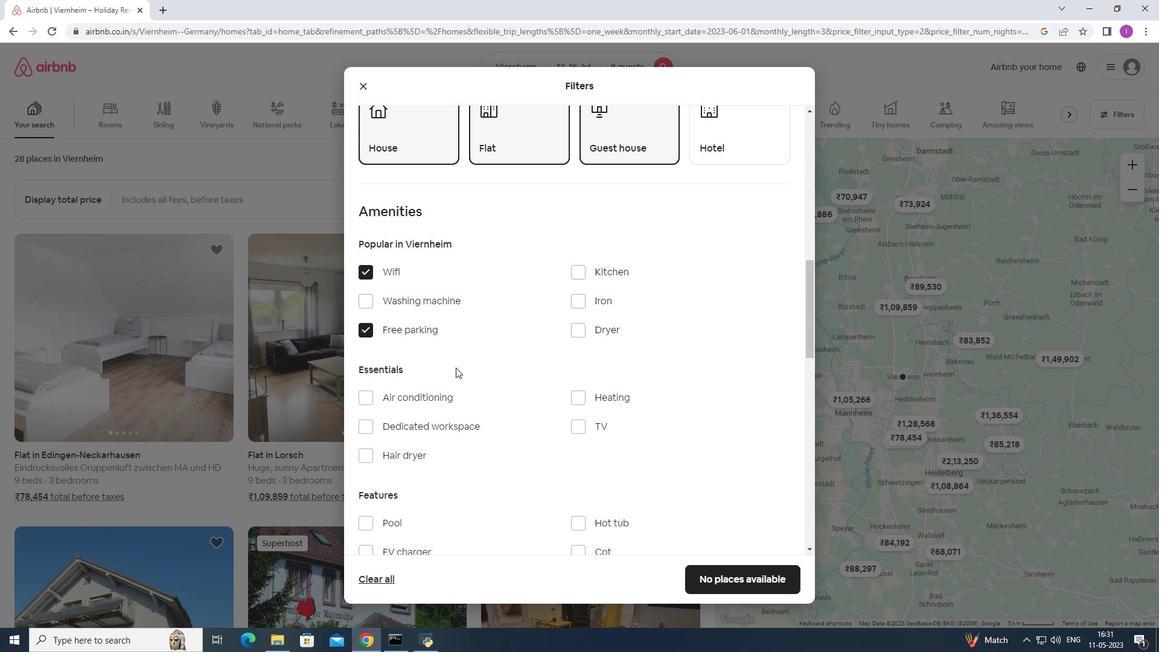 
Action: Mouse moved to (466, 374)
Screenshot: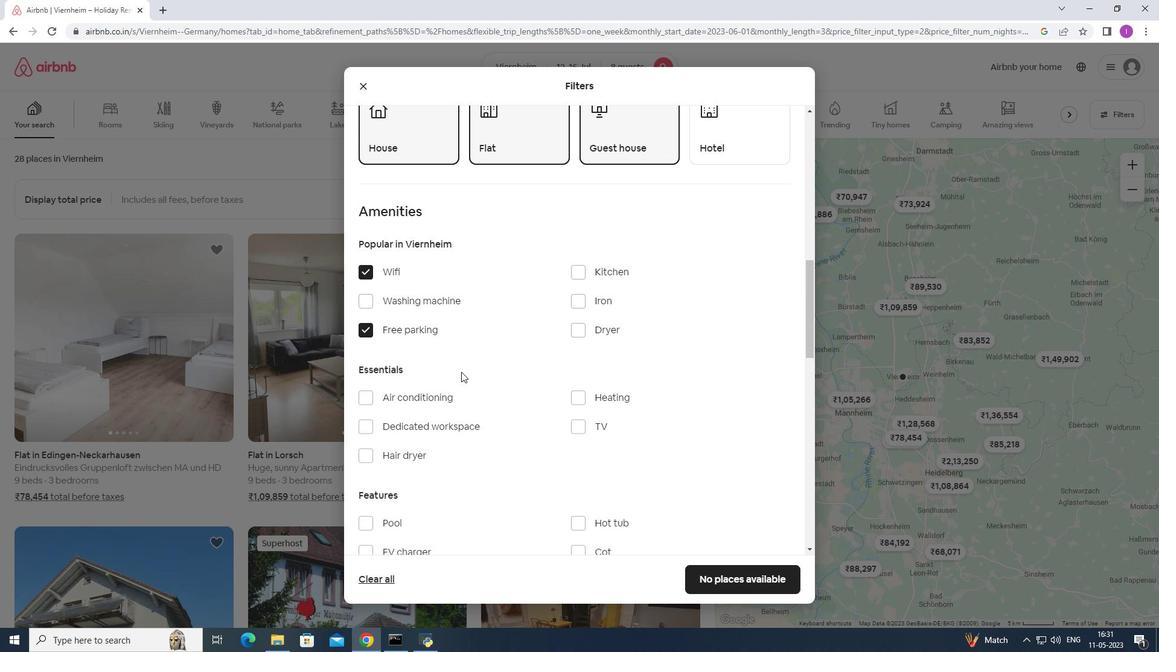 
Action: Mouse scrolled (466, 374) with delta (0, 0)
Screenshot: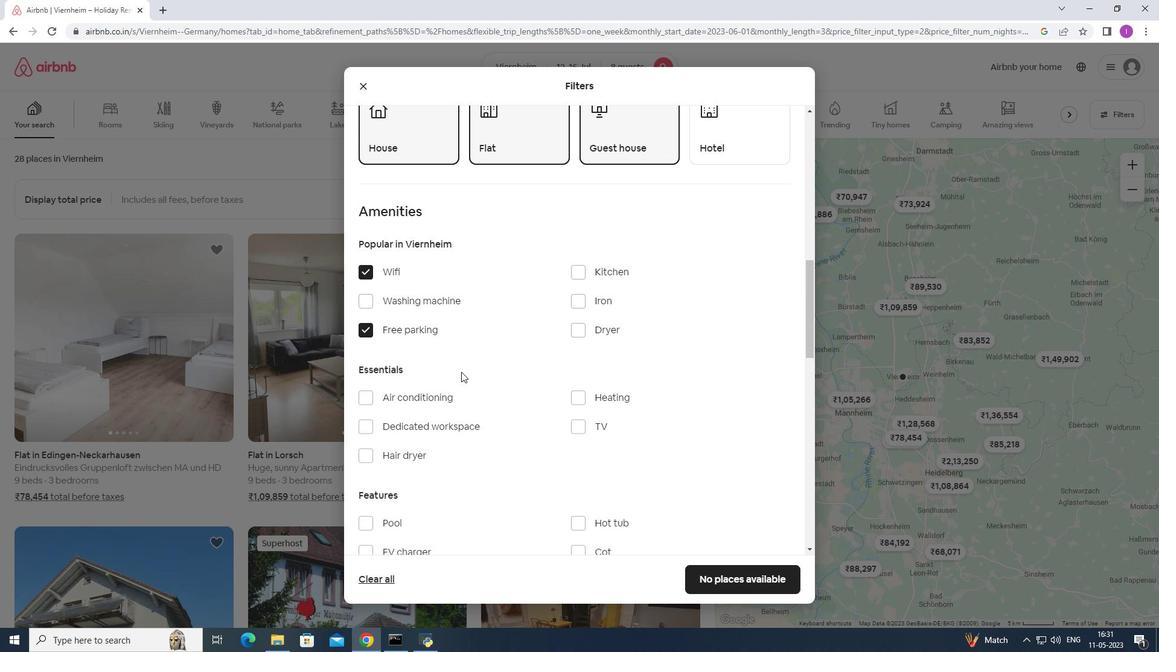 
Action: Mouse moved to (579, 304)
Screenshot: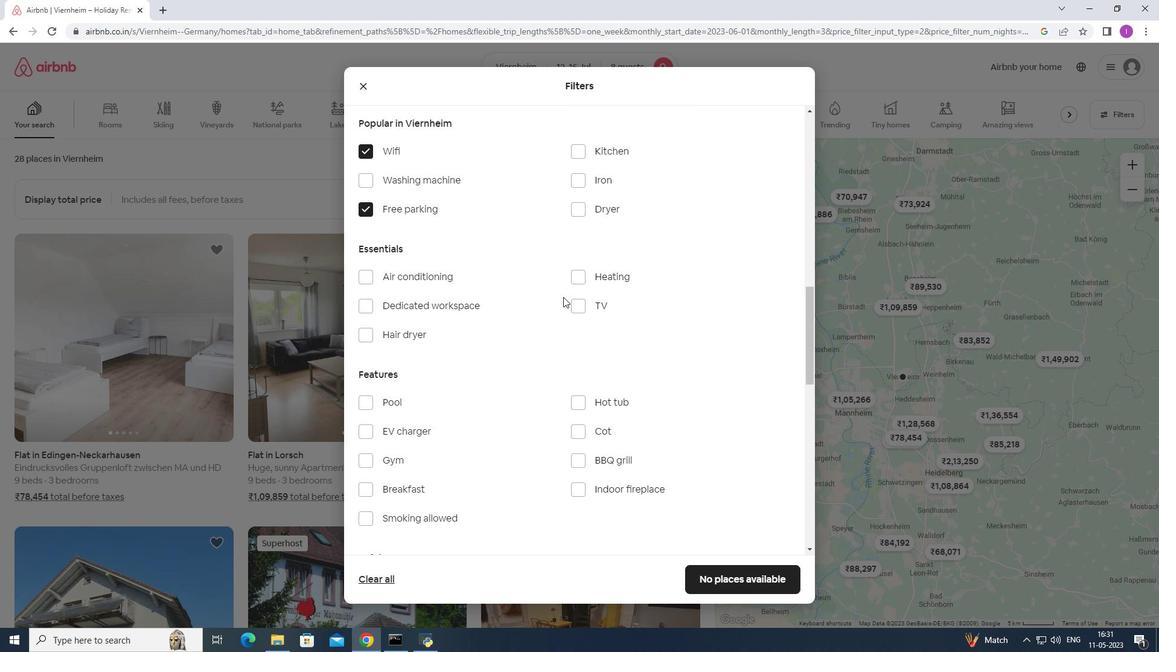 
Action: Mouse pressed left at (579, 304)
Screenshot: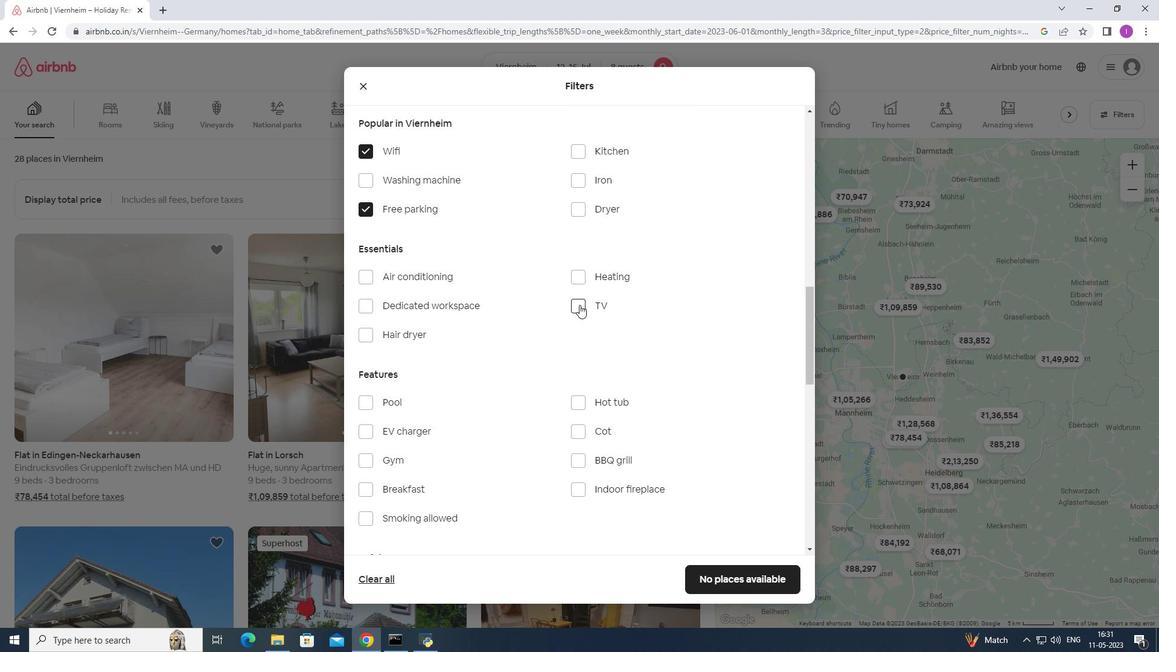 
Action: Mouse moved to (368, 455)
Screenshot: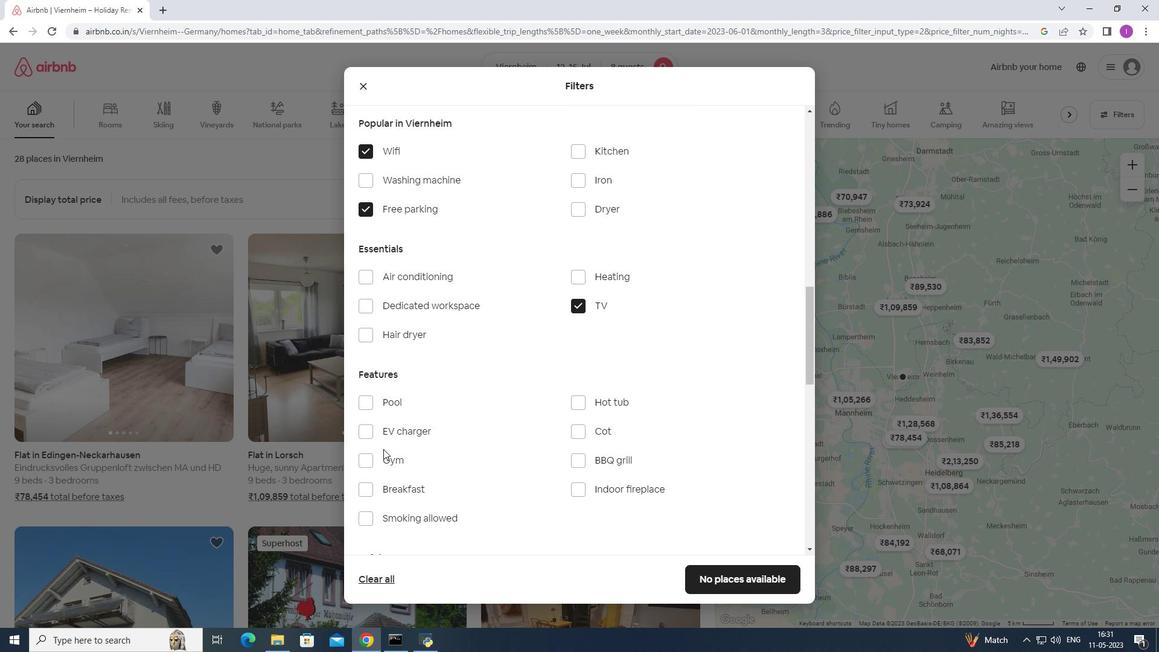 
Action: Mouse pressed left at (368, 455)
Screenshot: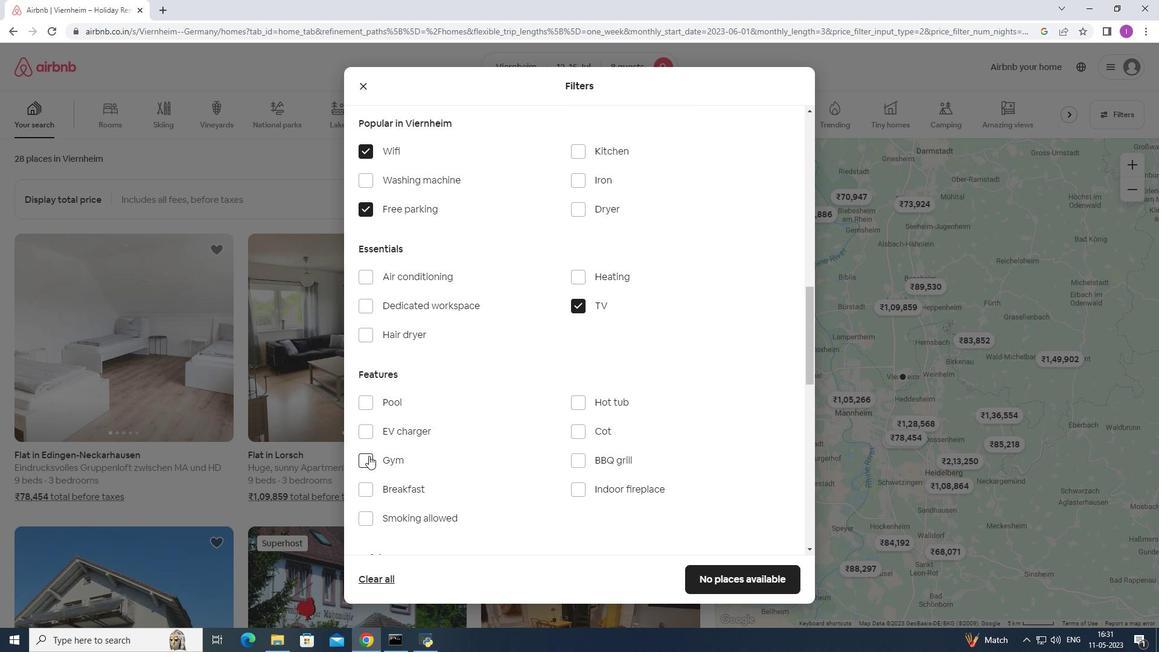
Action: Mouse moved to (359, 490)
Screenshot: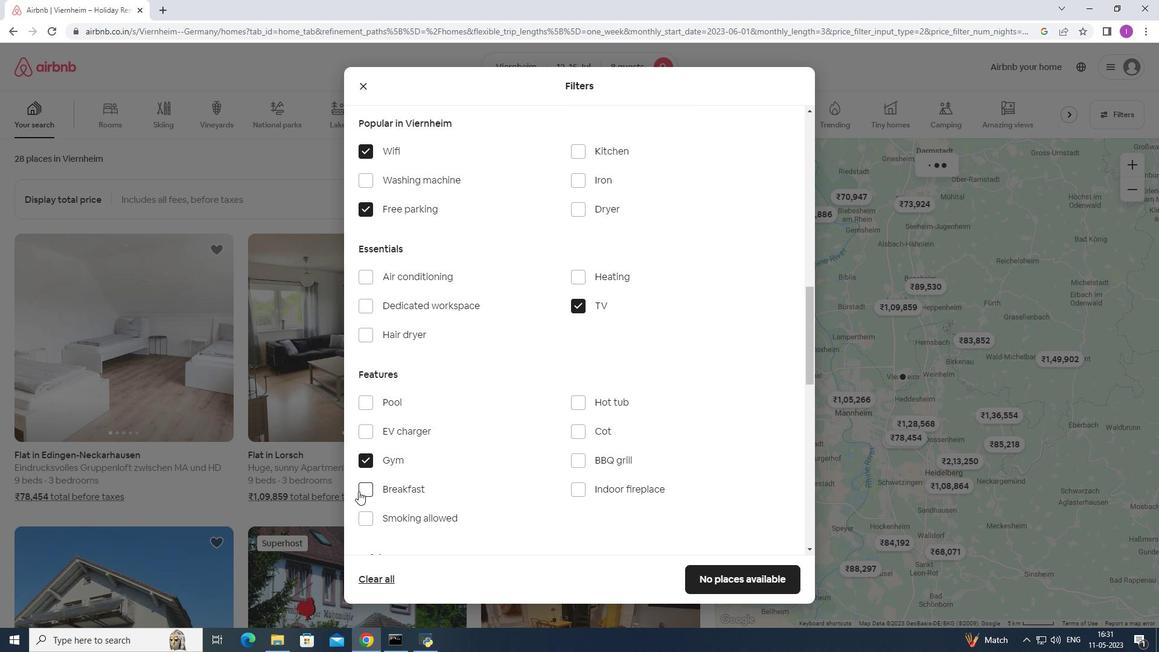 
Action: Mouse pressed left at (359, 490)
Screenshot: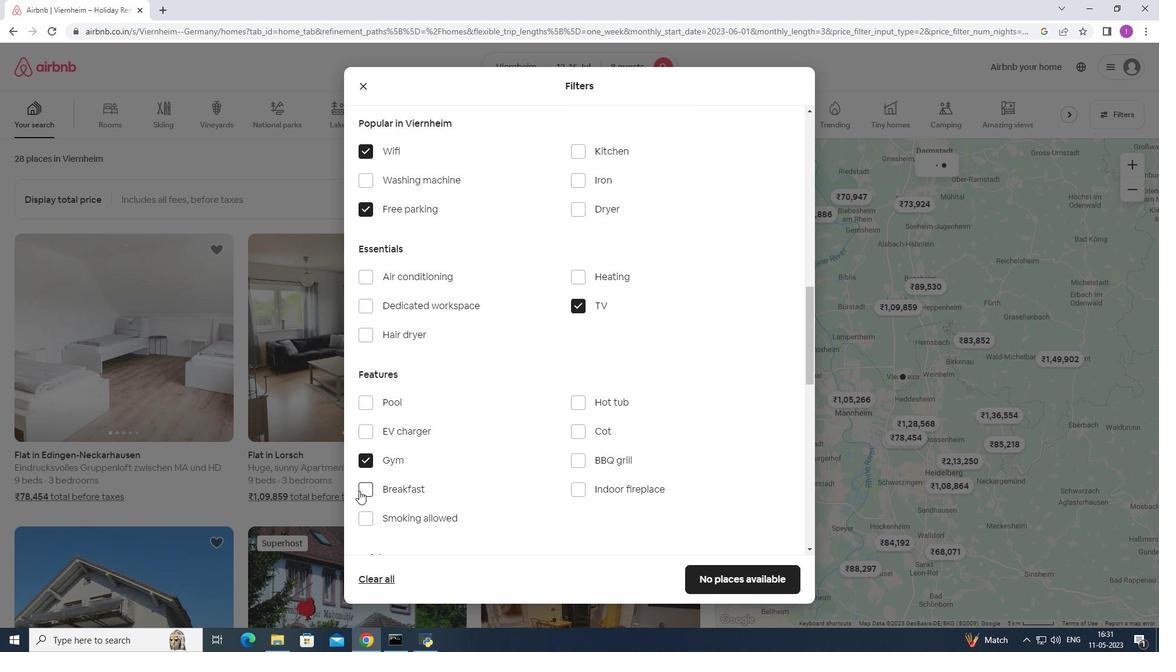 
Action: Mouse moved to (493, 432)
Screenshot: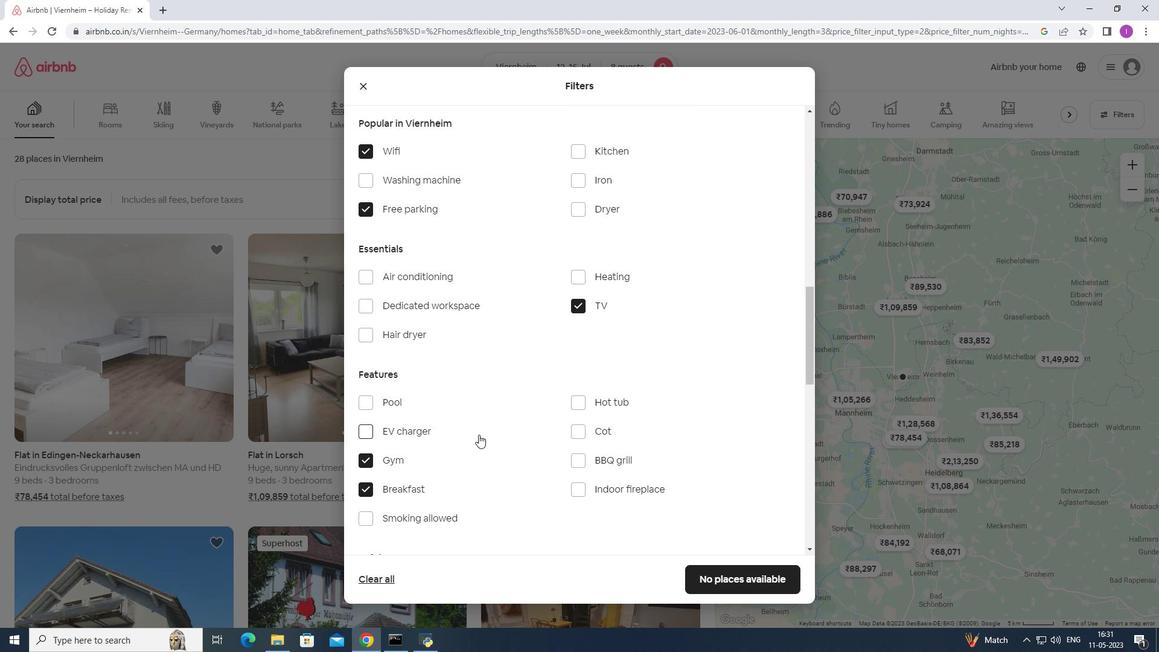 
Action: Mouse scrolled (493, 431) with delta (0, 0)
Screenshot: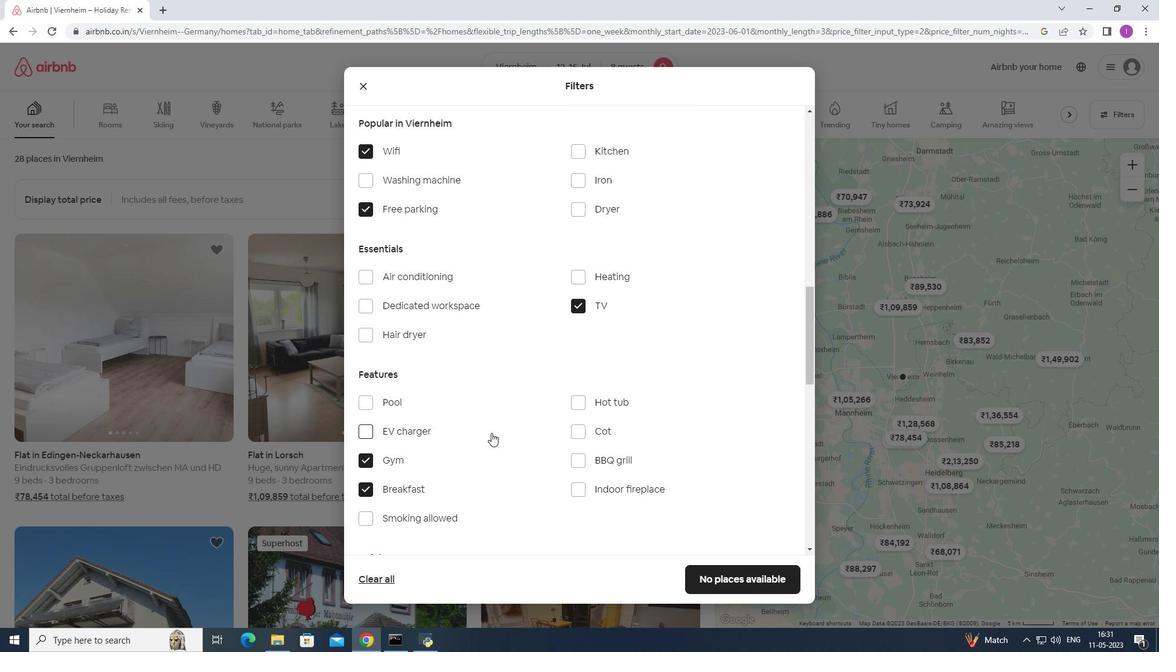 
Action: Mouse scrolled (493, 431) with delta (0, 0)
Screenshot: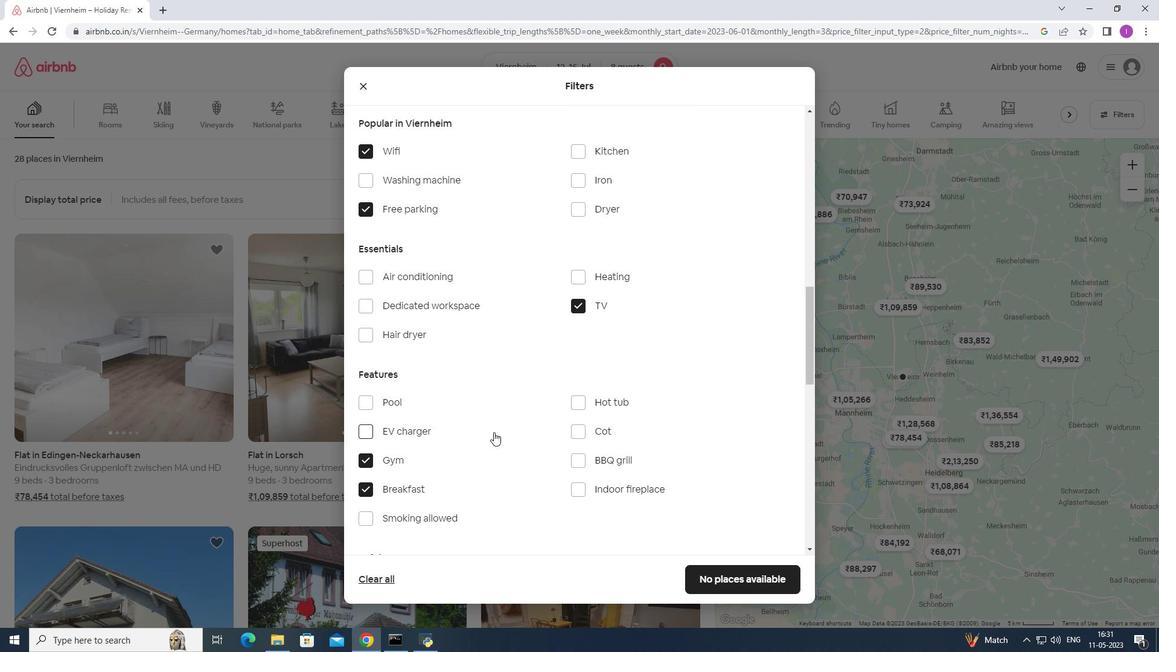 
Action: Mouse moved to (528, 424)
Screenshot: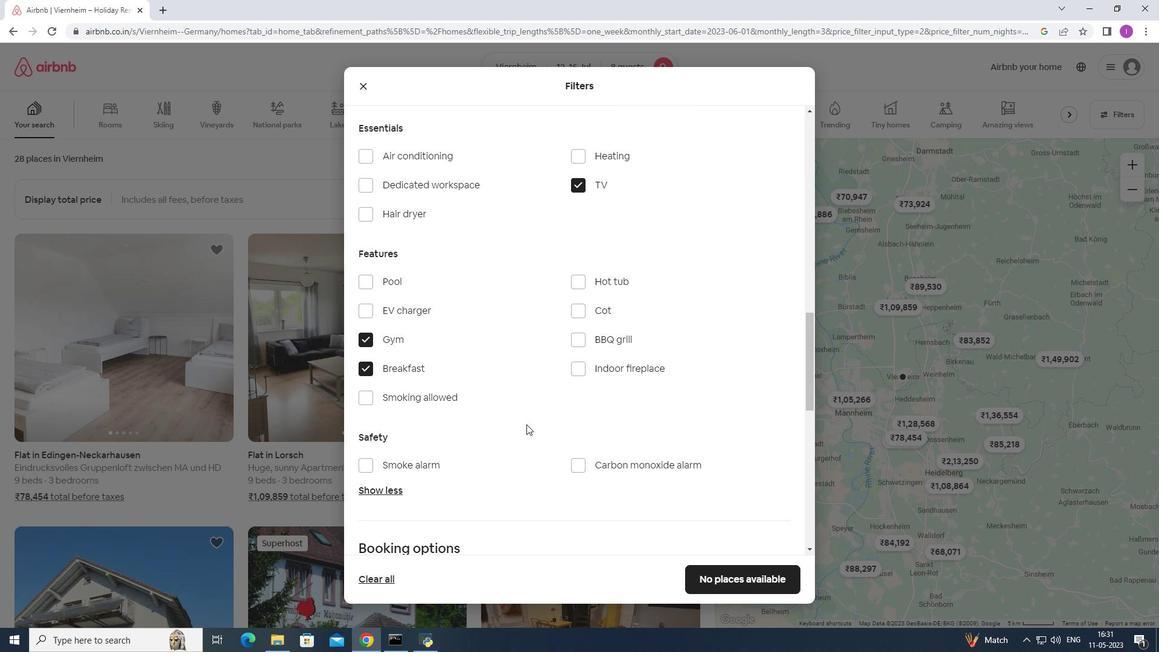 
Action: Mouse scrolled (528, 423) with delta (0, 0)
Screenshot: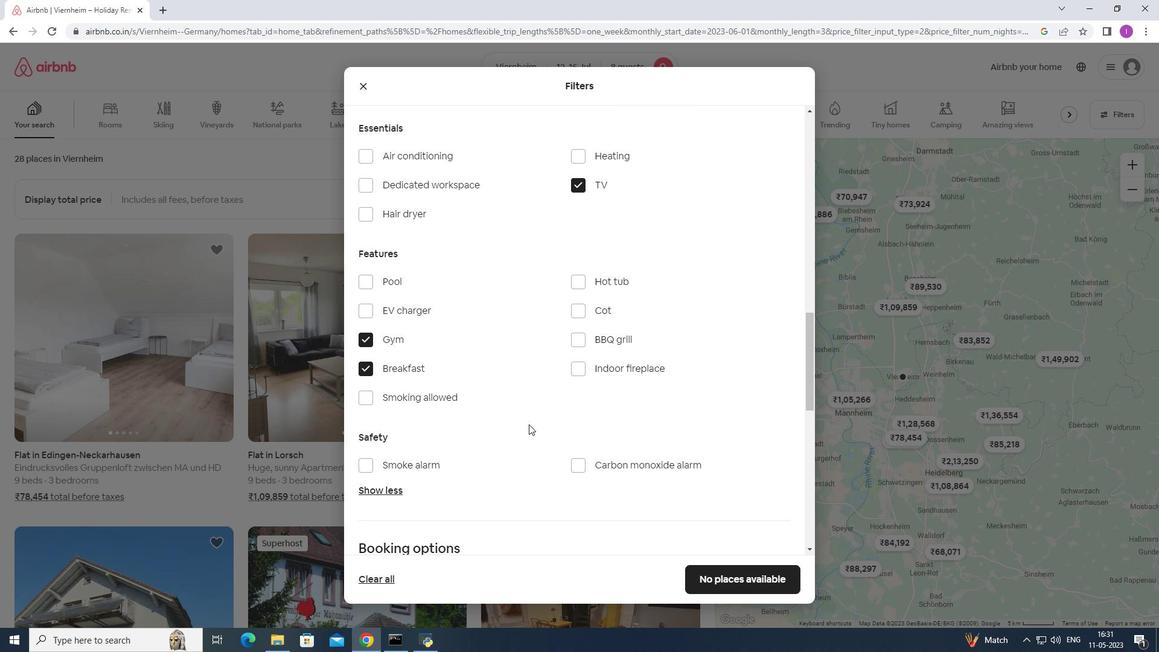 
Action: Mouse scrolled (528, 423) with delta (0, 0)
Screenshot: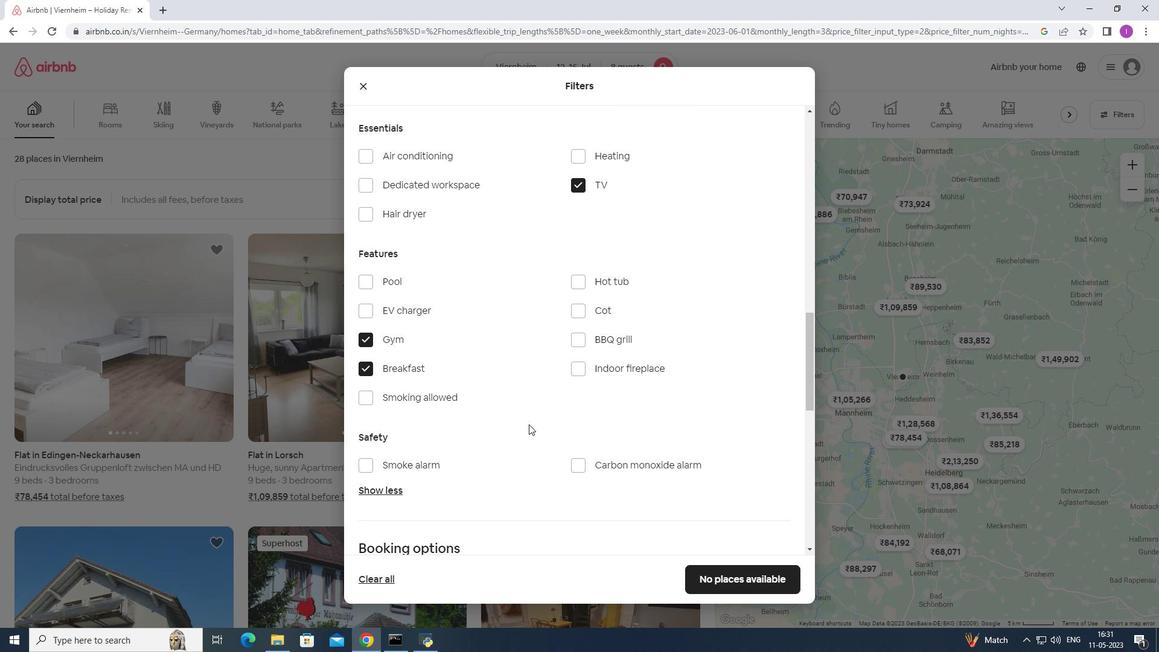
Action: Mouse moved to (560, 411)
Screenshot: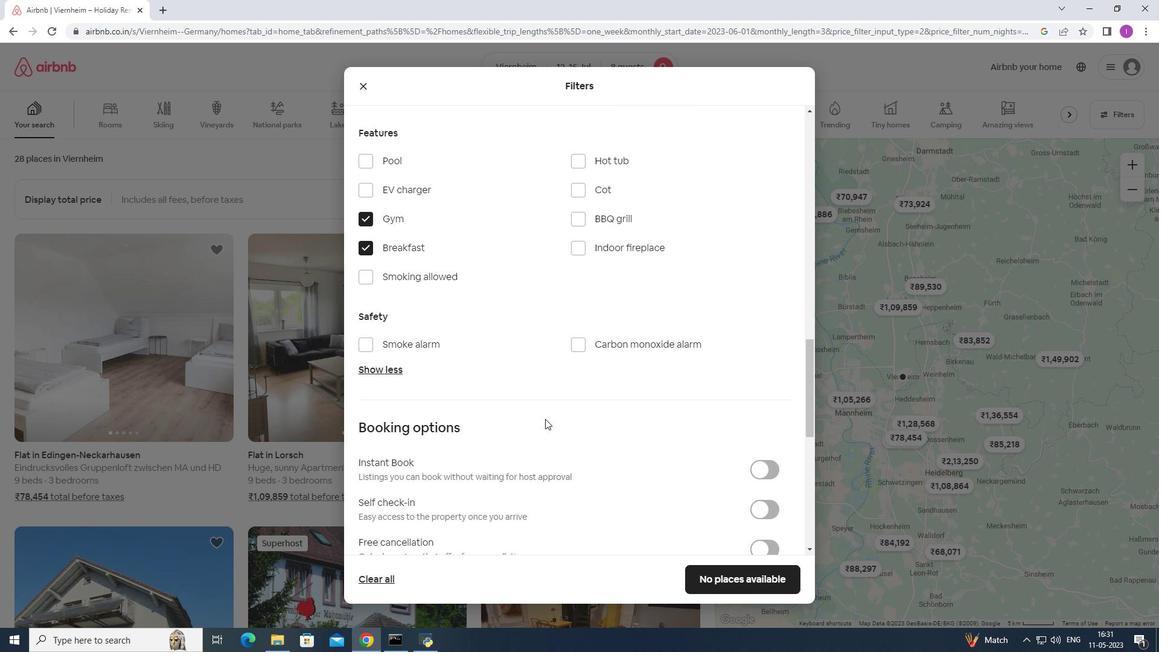 
Action: Mouse scrolled (560, 411) with delta (0, 0)
Screenshot: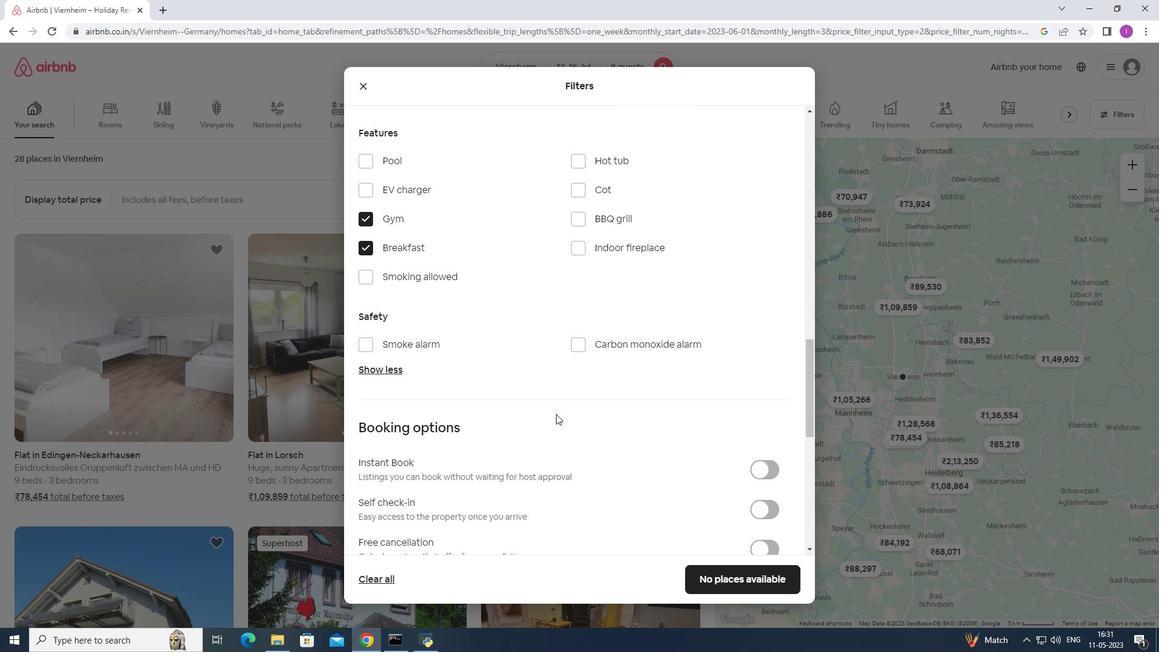 
Action: Mouse moved to (560, 411)
Screenshot: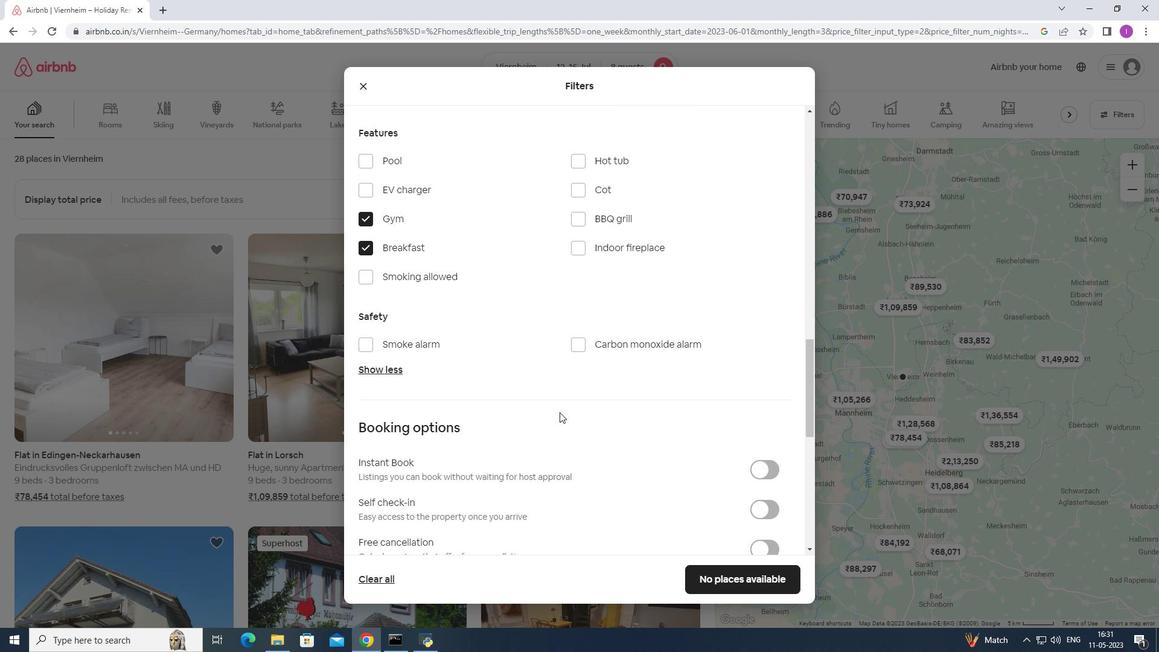 
Action: Mouse scrolled (560, 411) with delta (0, 0)
Screenshot: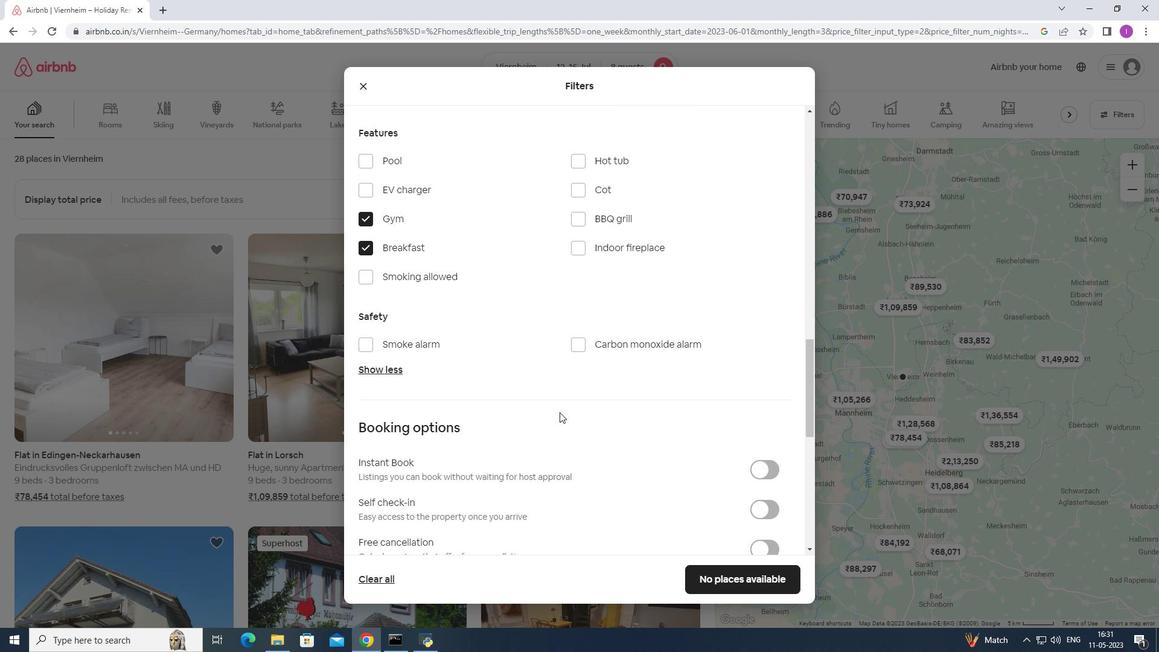 
Action: Mouse moved to (772, 389)
Screenshot: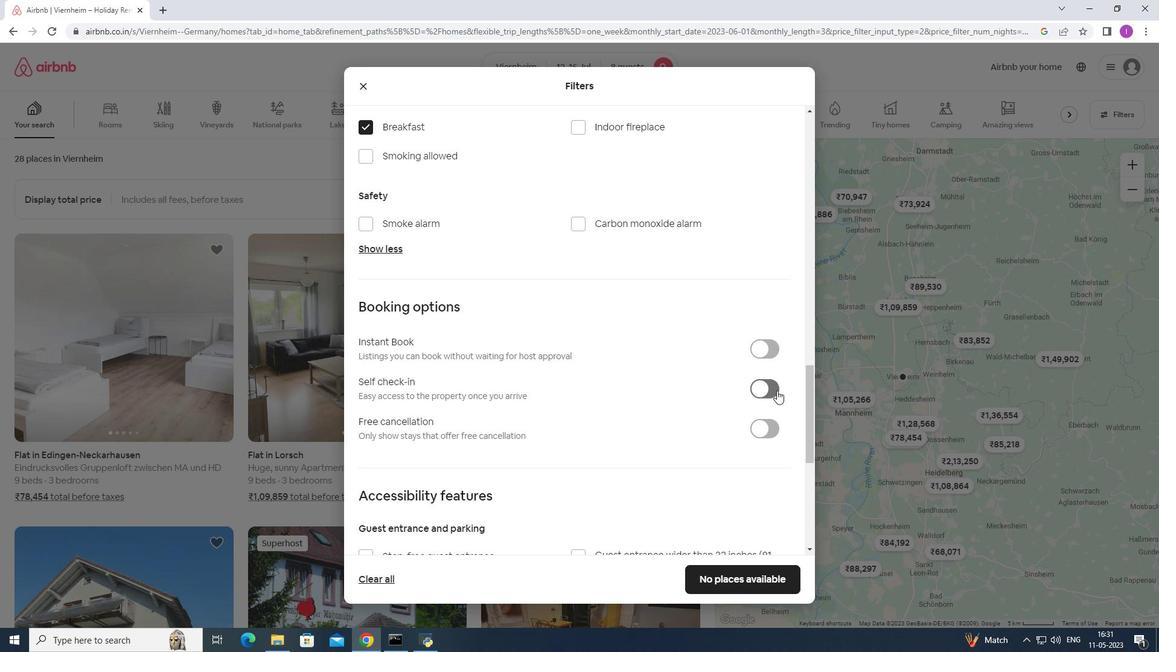 
Action: Mouse pressed left at (772, 389)
Screenshot: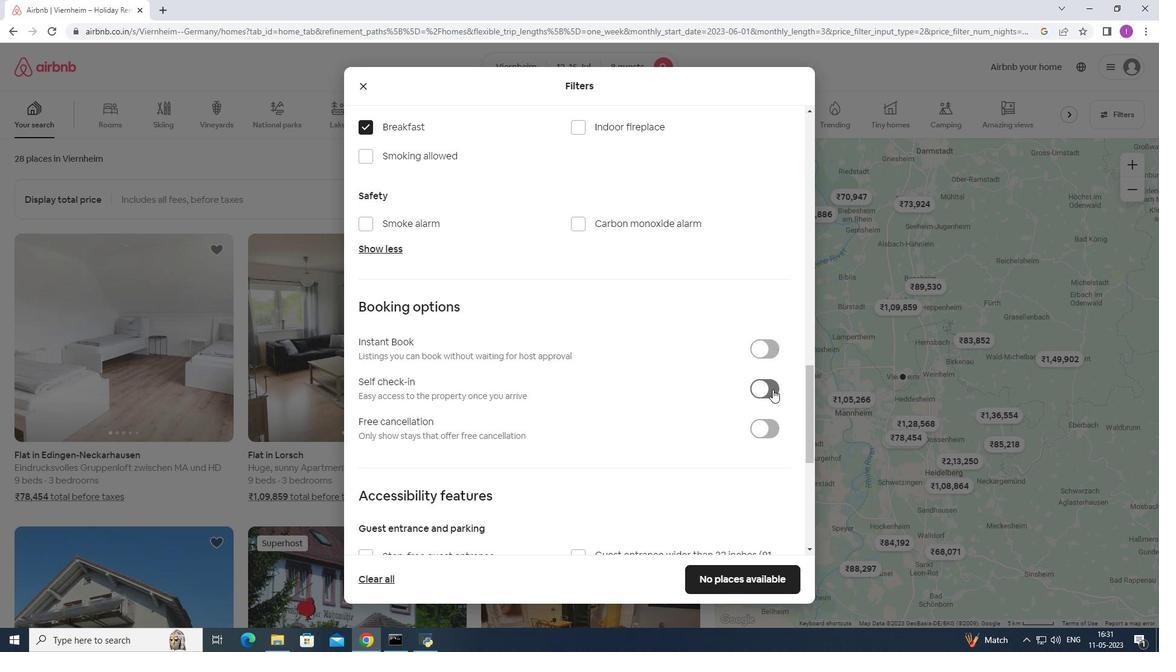 
Action: Mouse moved to (676, 411)
Screenshot: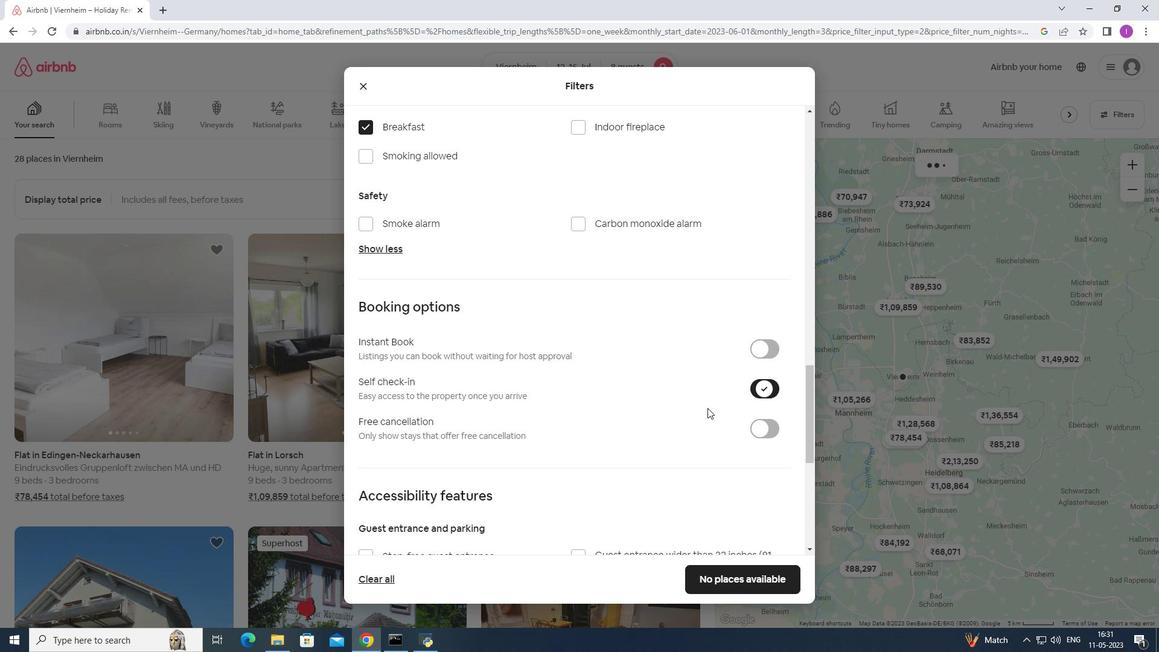 
Action: Mouse scrolled (676, 411) with delta (0, 0)
Screenshot: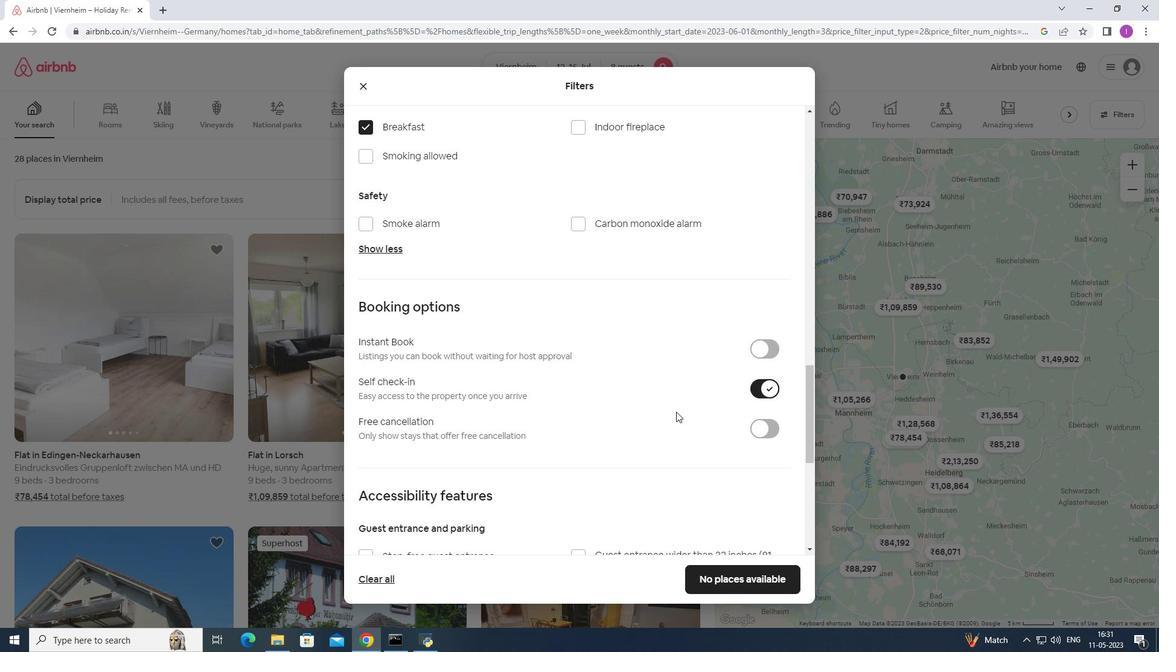 
Action: Mouse scrolled (676, 411) with delta (0, 0)
Screenshot: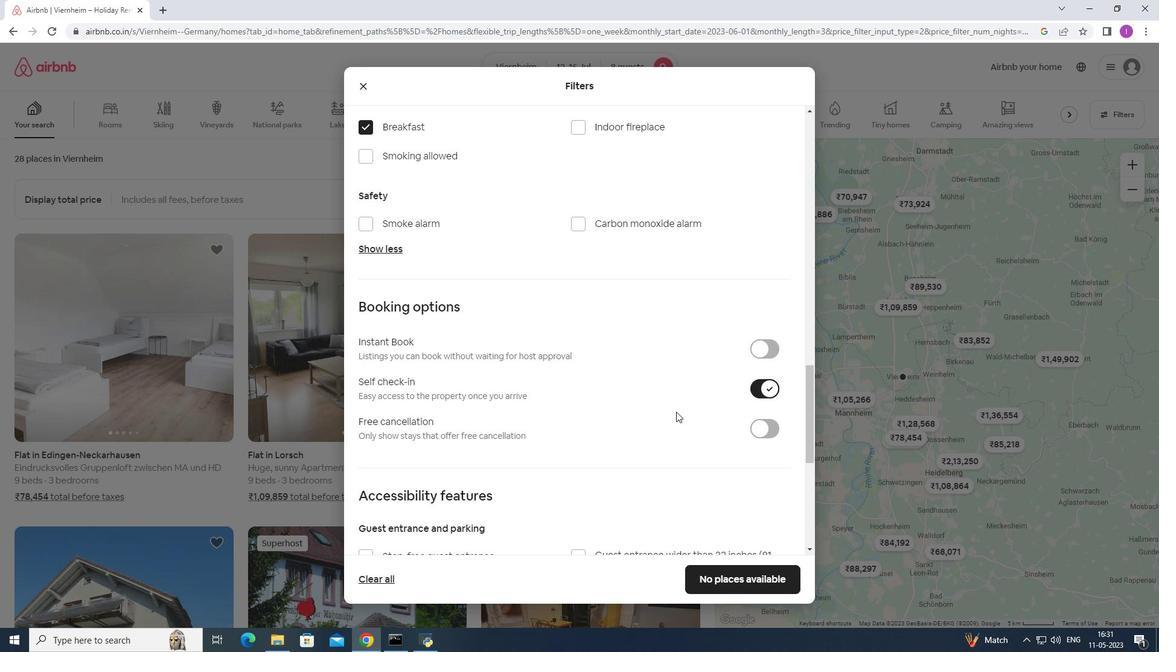 
Action: Mouse scrolled (676, 411) with delta (0, 0)
Screenshot: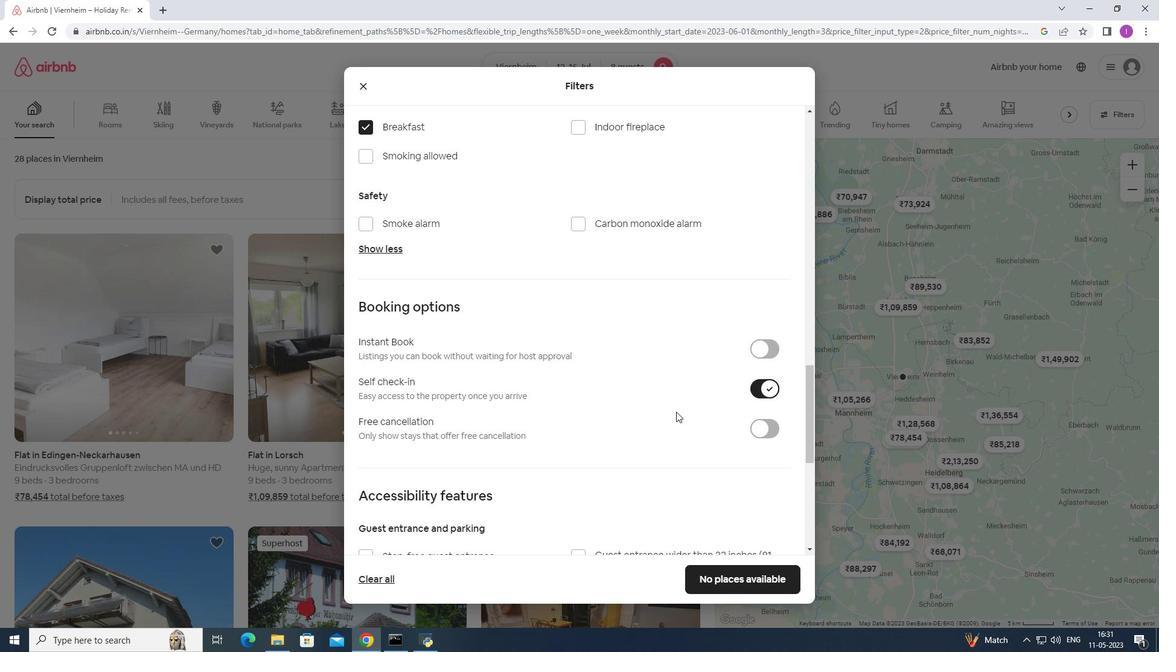 
Action: Mouse scrolled (676, 411) with delta (0, 0)
Screenshot: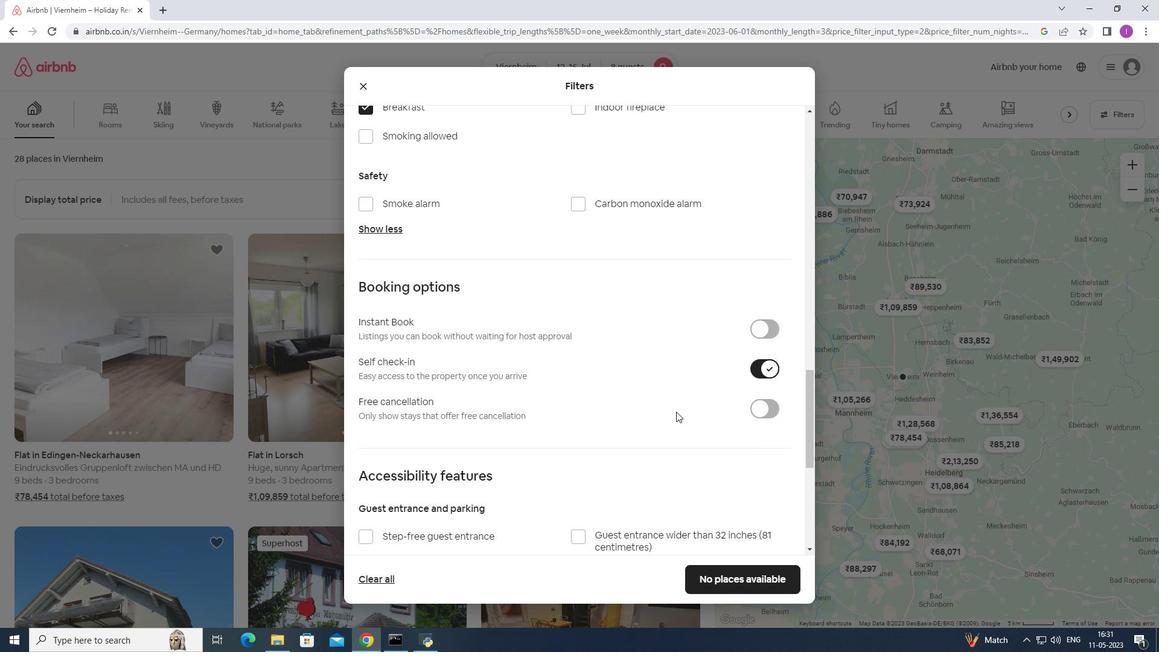 
Action: Mouse moved to (684, 403)
Screenshot: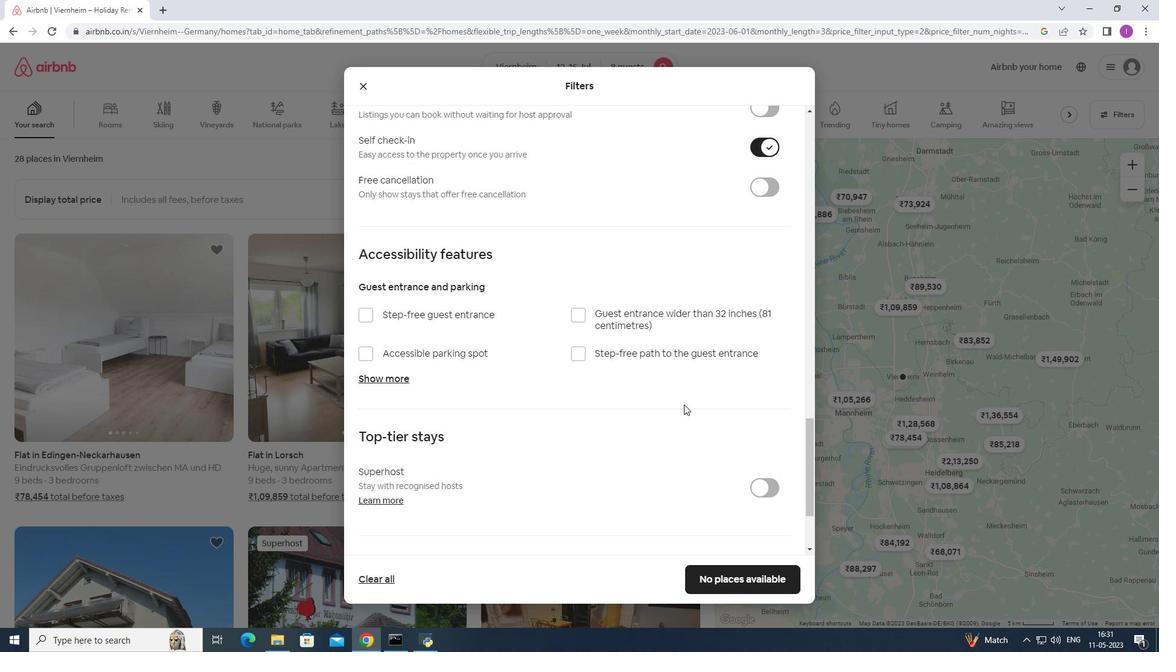 
Action: Mouse scrolled (684, 403) with delta (0, 0)
Screenshot: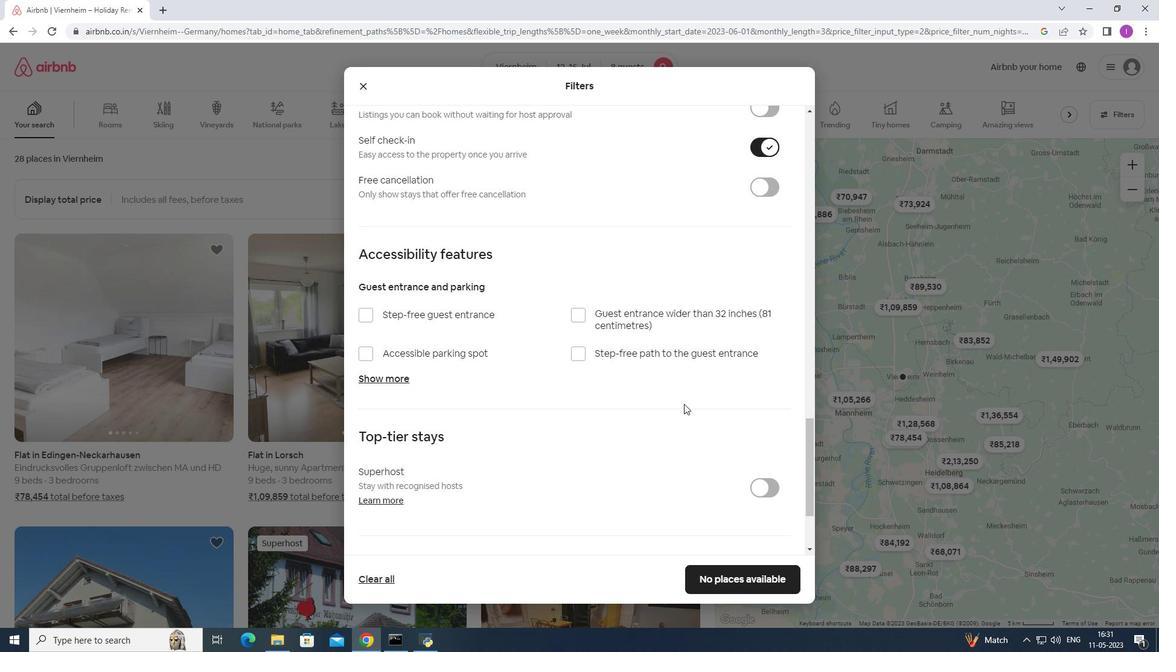 
Action: Mouse scrolled (684, 403) with delta (0, 0)
Screenshot: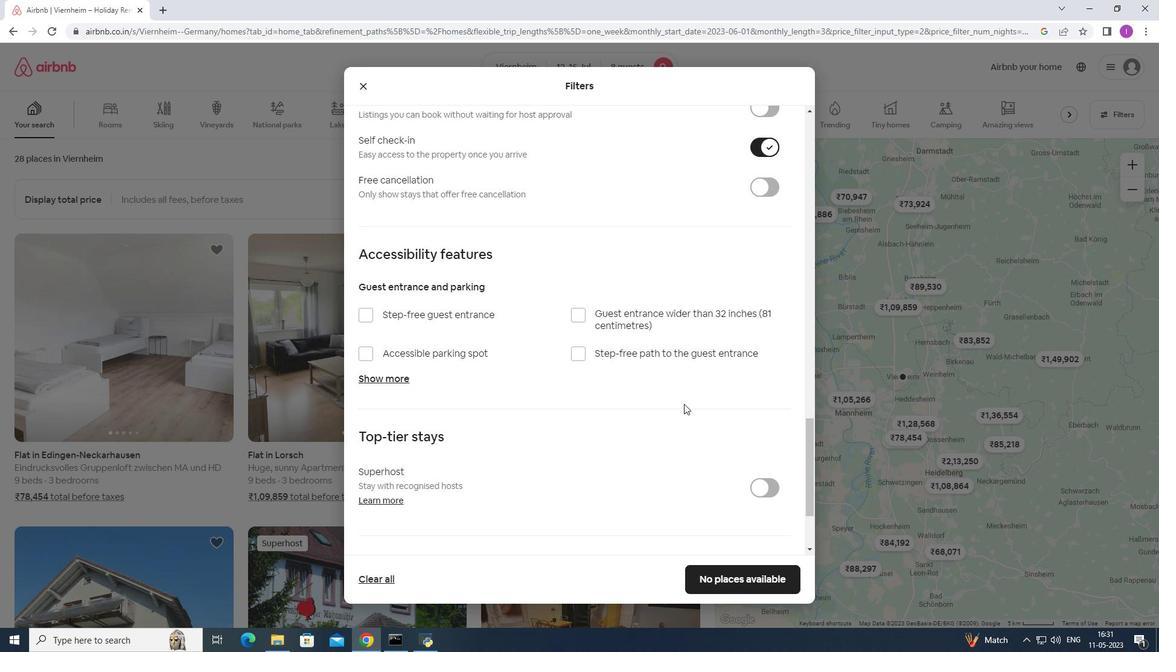 
Action: Mouse moved to (688, 401)
Screenshot: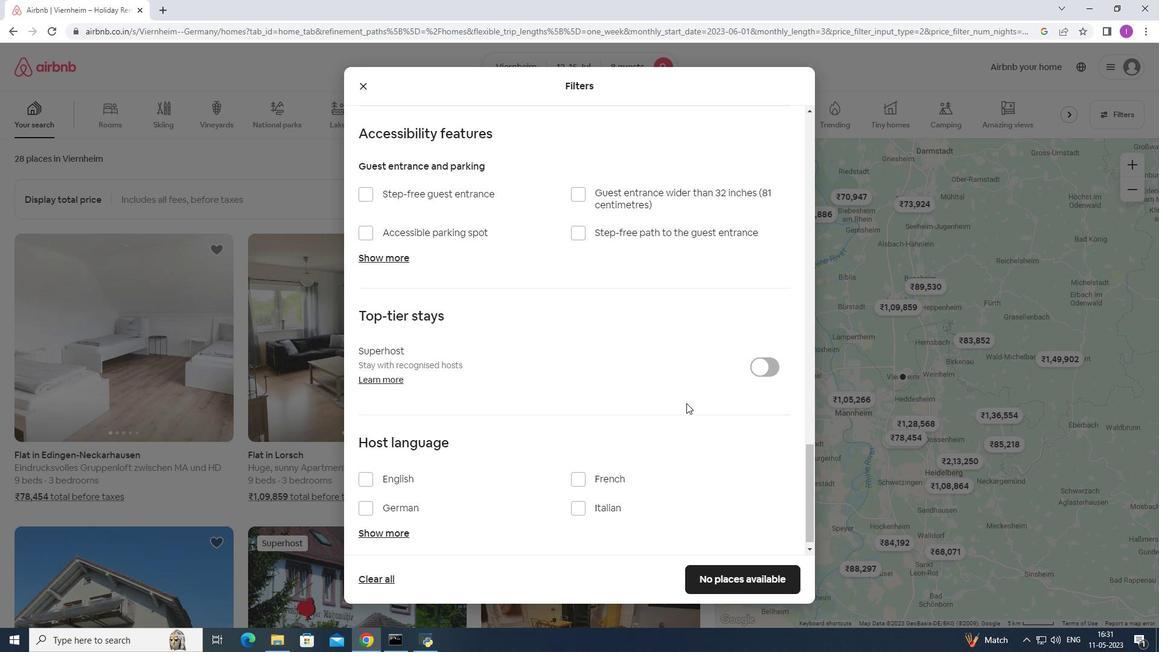 
Action: Mouse scrolled (688, 400) with delta (0, 0)
Screenshot: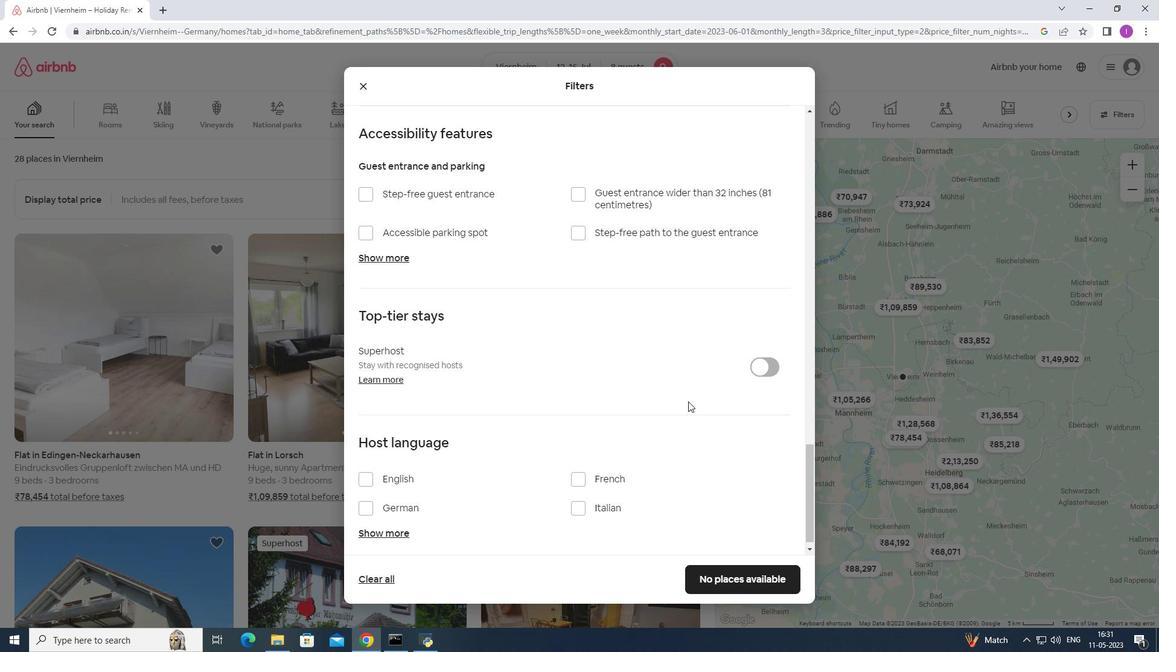
Action: Mouse scrolled (688, 400) with delta (0, 0)
Screenshot: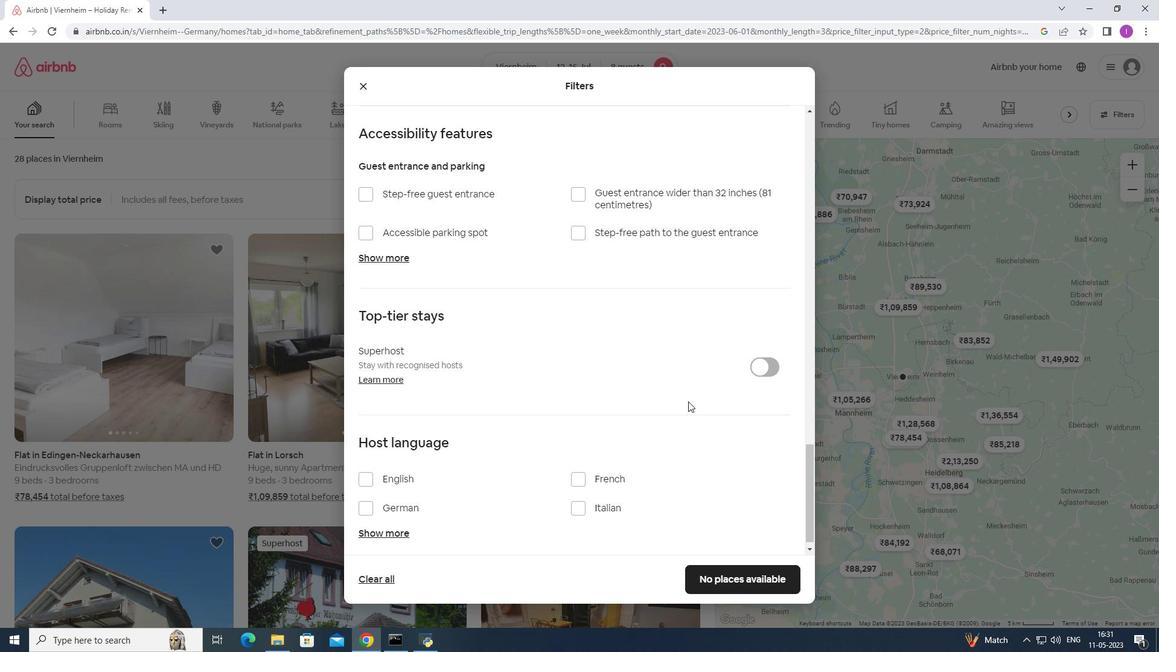 
Action: Mouse scrolled (688, 400) with delta (0, 0)
Screenshot: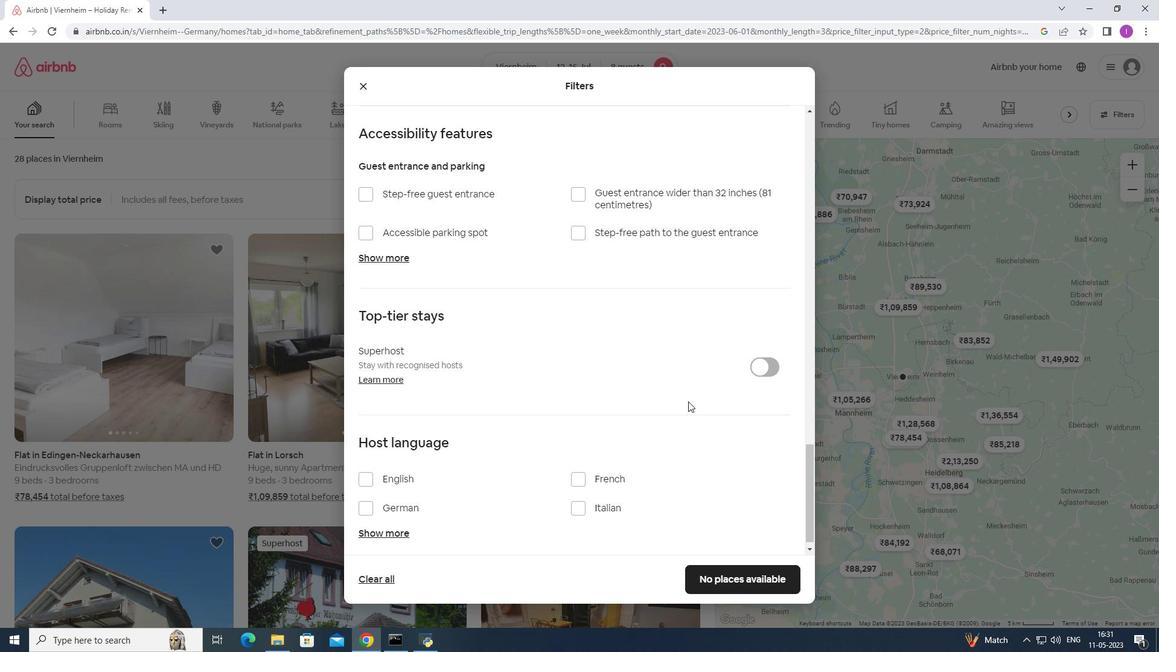 
Action: Mouse moved to (368, 466)
Screenshot: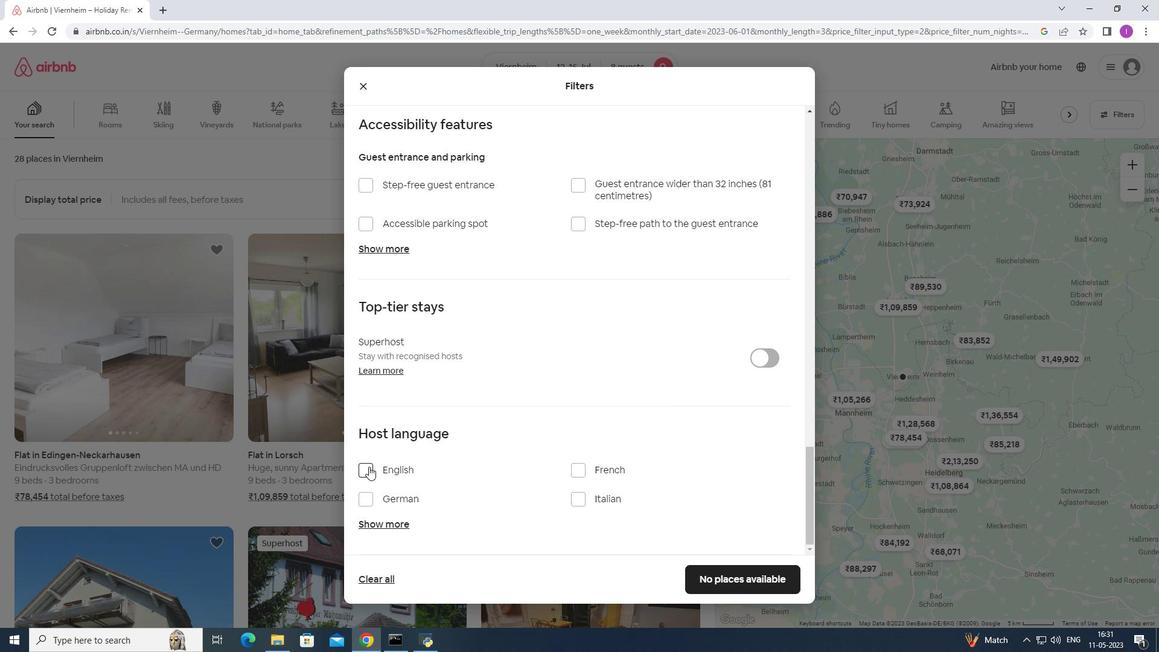 
Action: Mouse pressed left at (368, 466)
Screenshot: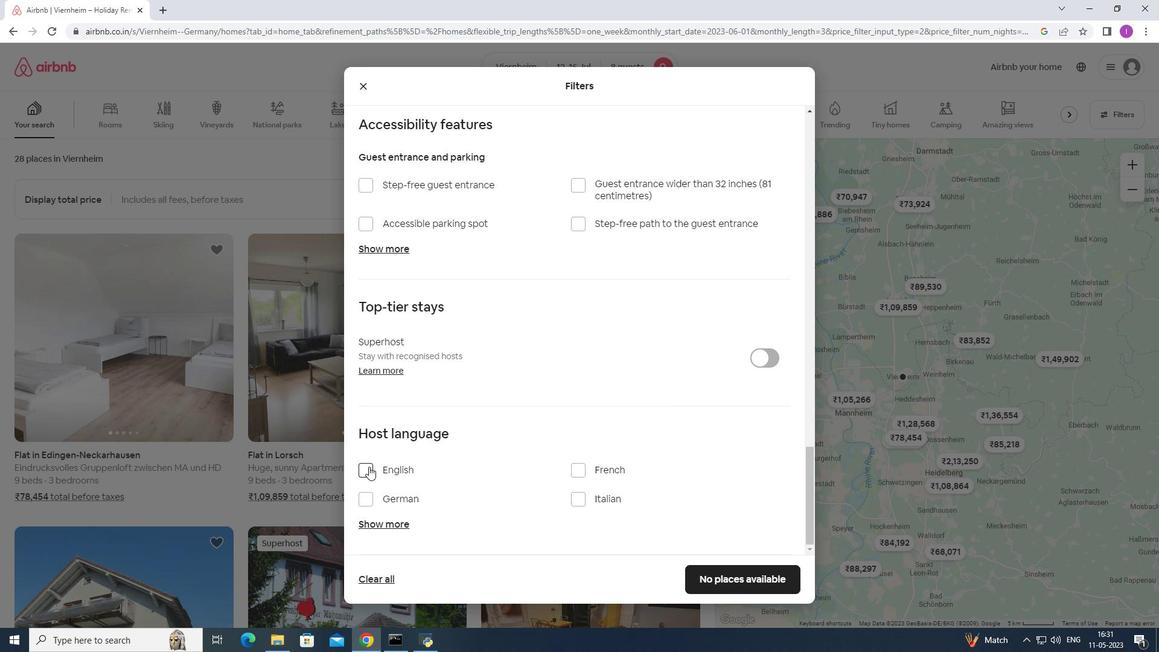 
Action: Mouse moved to (735, 587)
Screenshot: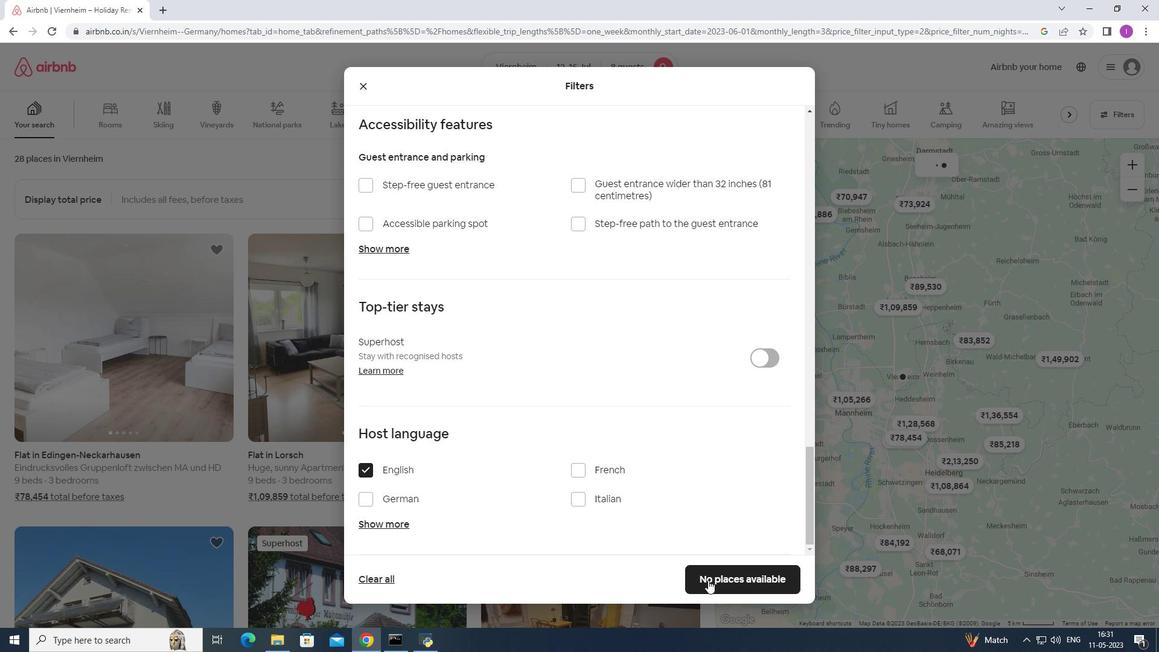 
Action: Mouse pressed left at (735, 587)
Screenshot: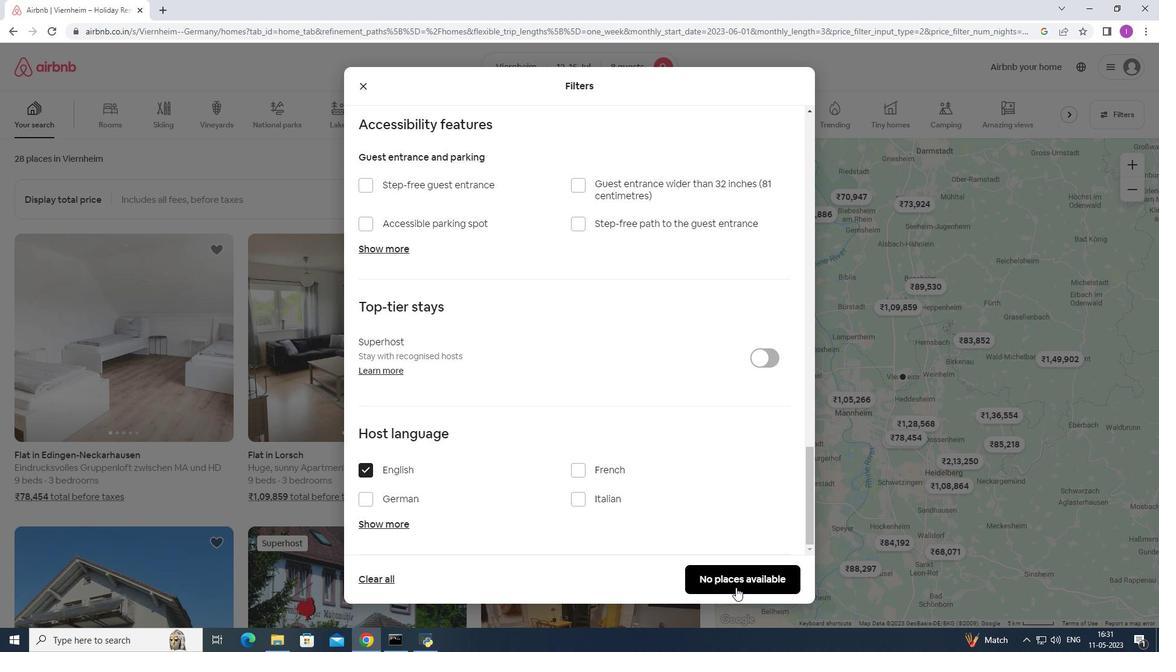 
Action: Mouse moved to (698, 578)
Screenshot: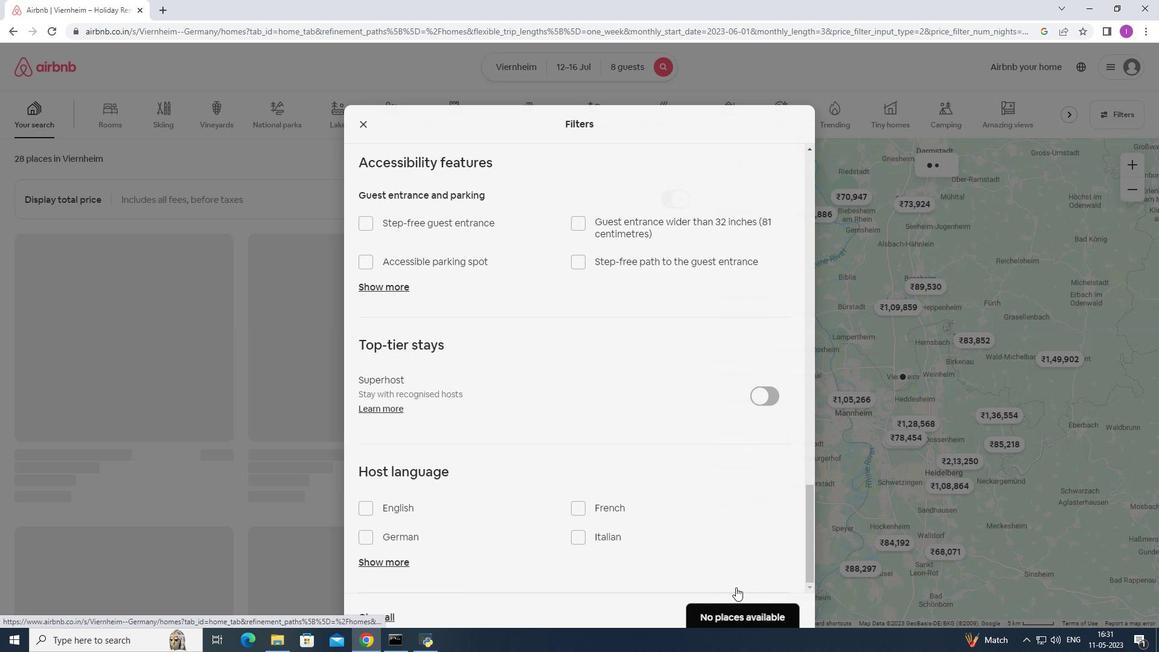 
